 Task: Find connections with filter location Völklingen with filter topic #Industrieswith filter profile language Spanish with filter current company Ather Energy with filter school Veer Narmad South Gujarat University with filter industry Investment Management with filter service category Business Law with filter keywords title Life Coach
Action: Mouse moved to (571, 76)
Screenshot: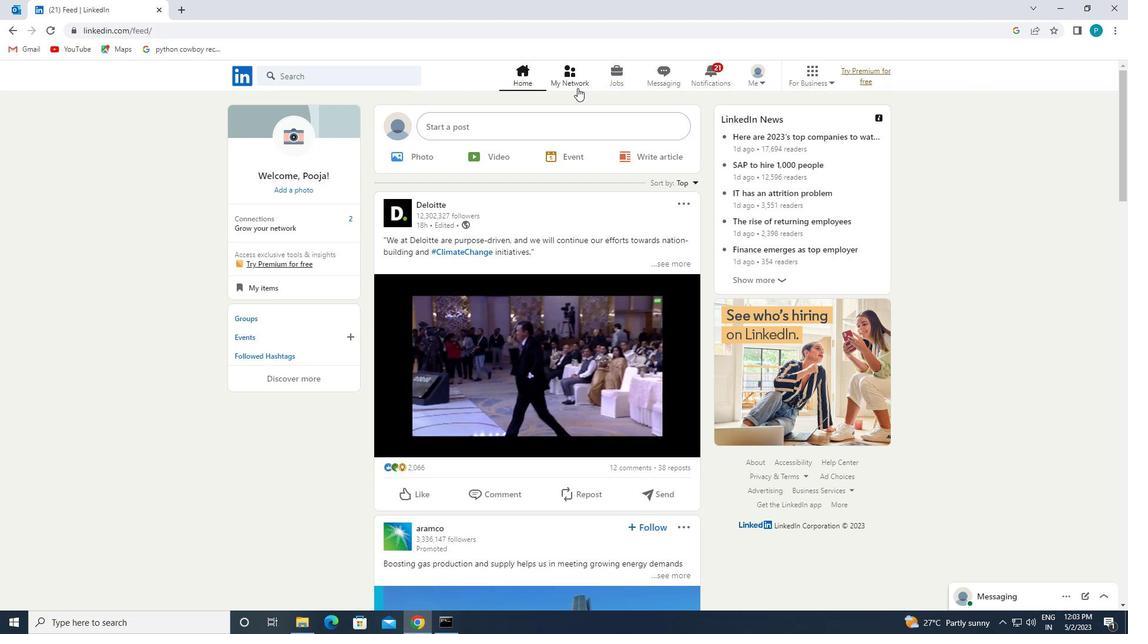 
Action: Mouse pressed left at (571, 76)
Screenshot: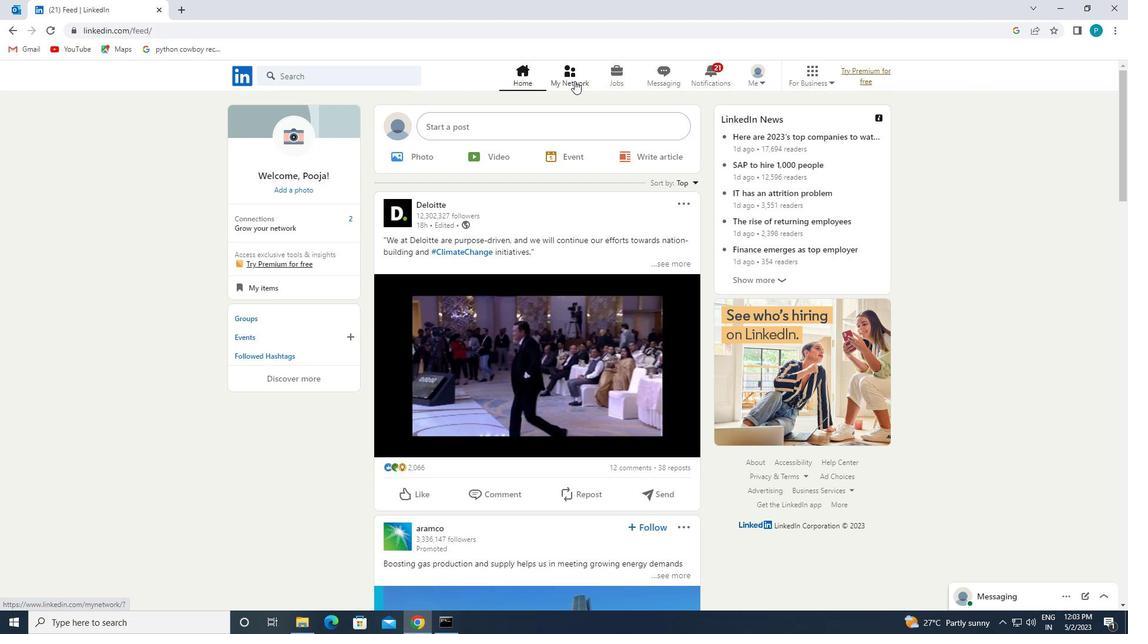
Action: Mouse moved to (338, 134)
Screenshot: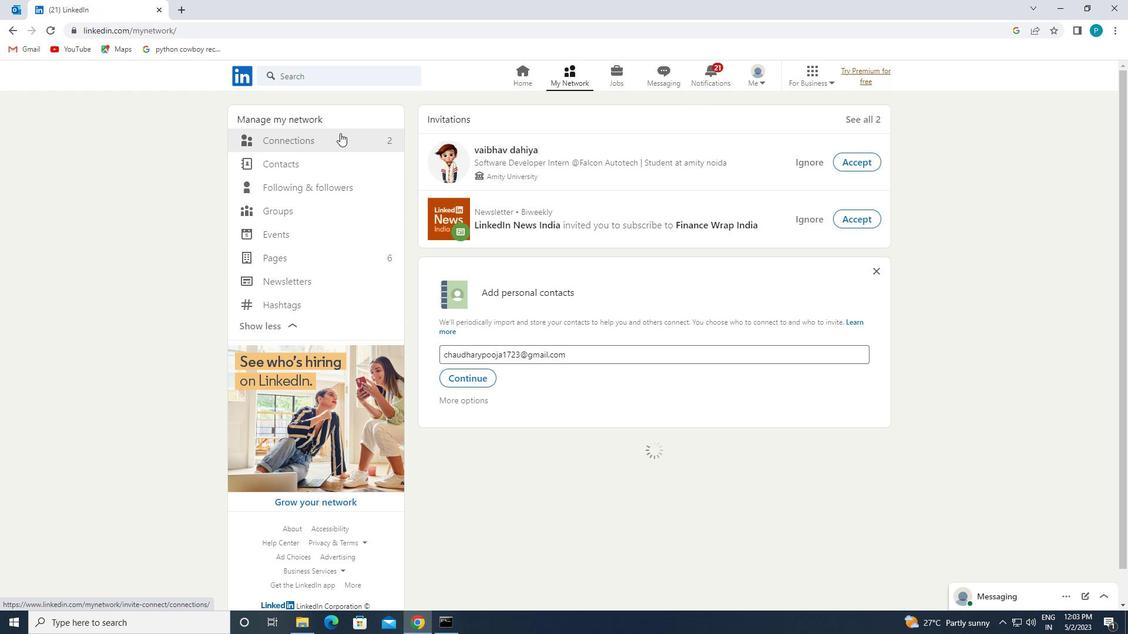 
Action: Mouse pressed left at (338, 134)
Screenshot: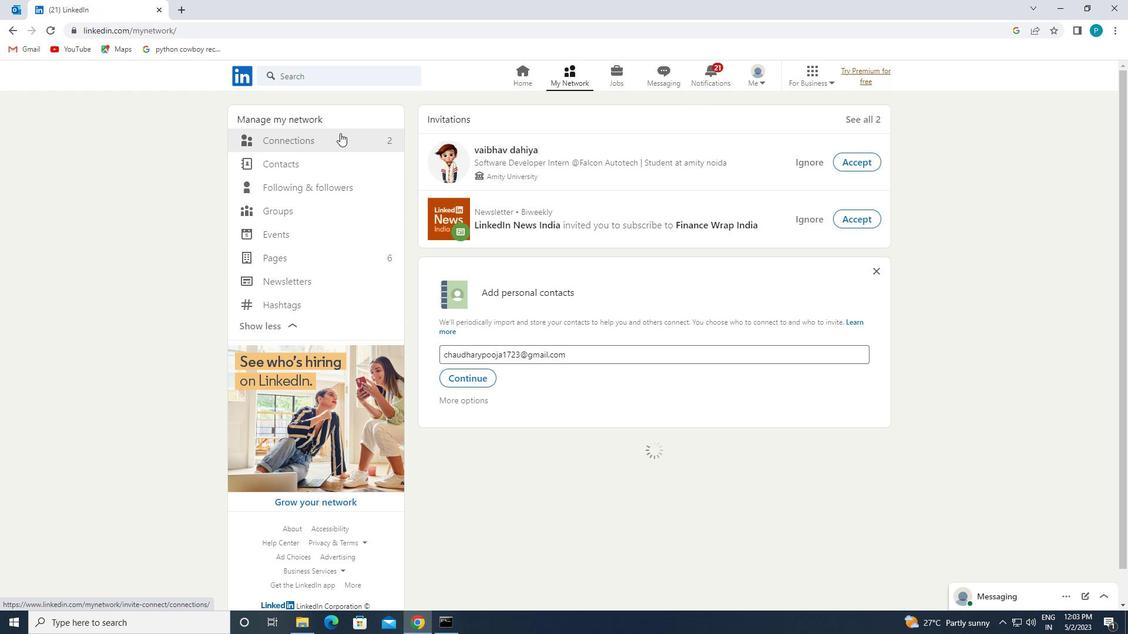 
Action: Mouse moved to (677, 146)
Screenshot: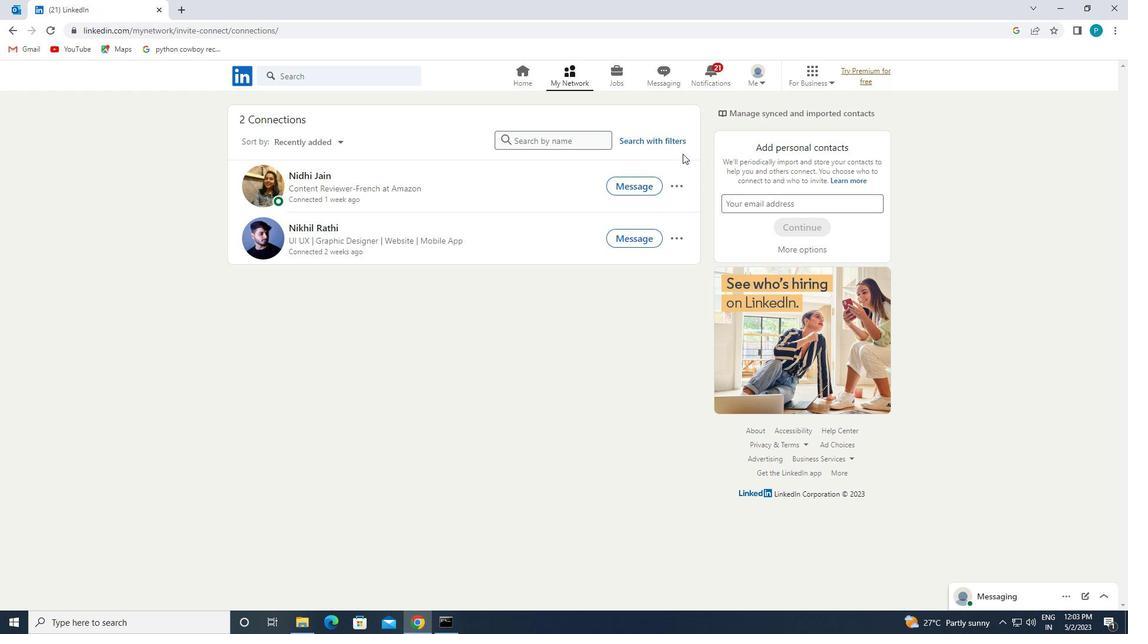 
Action: Mouse pressed left at (677, 146)
Screenshot: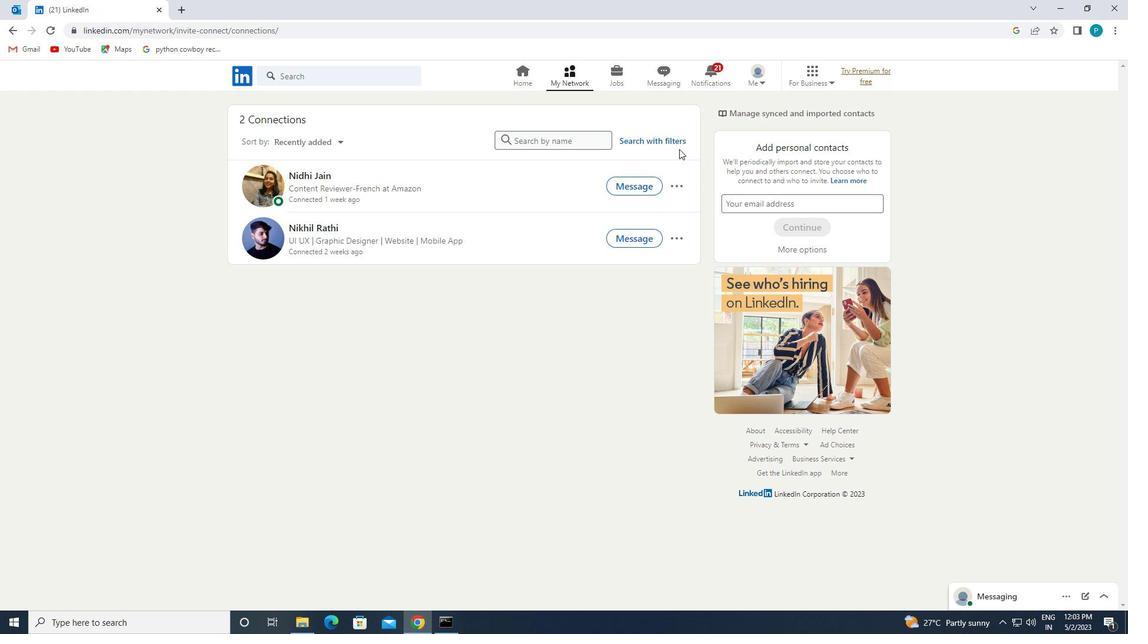 
Action: Mouse moved to (600, 115)
Screenshot: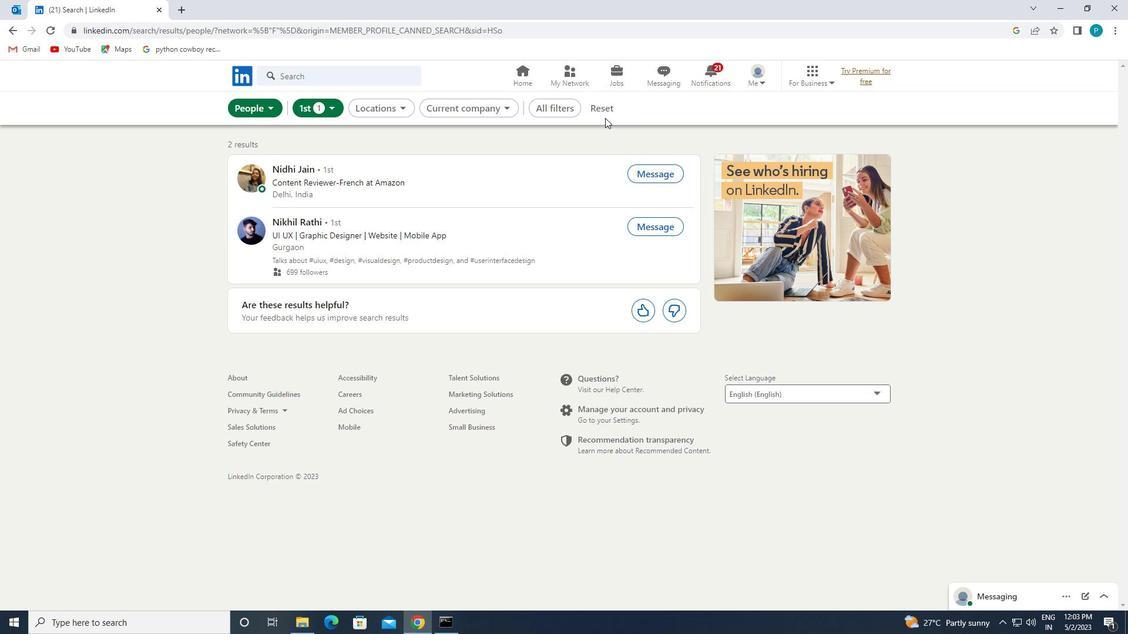 
Action: Mouse pressed left at (600, 115)
Screenshot: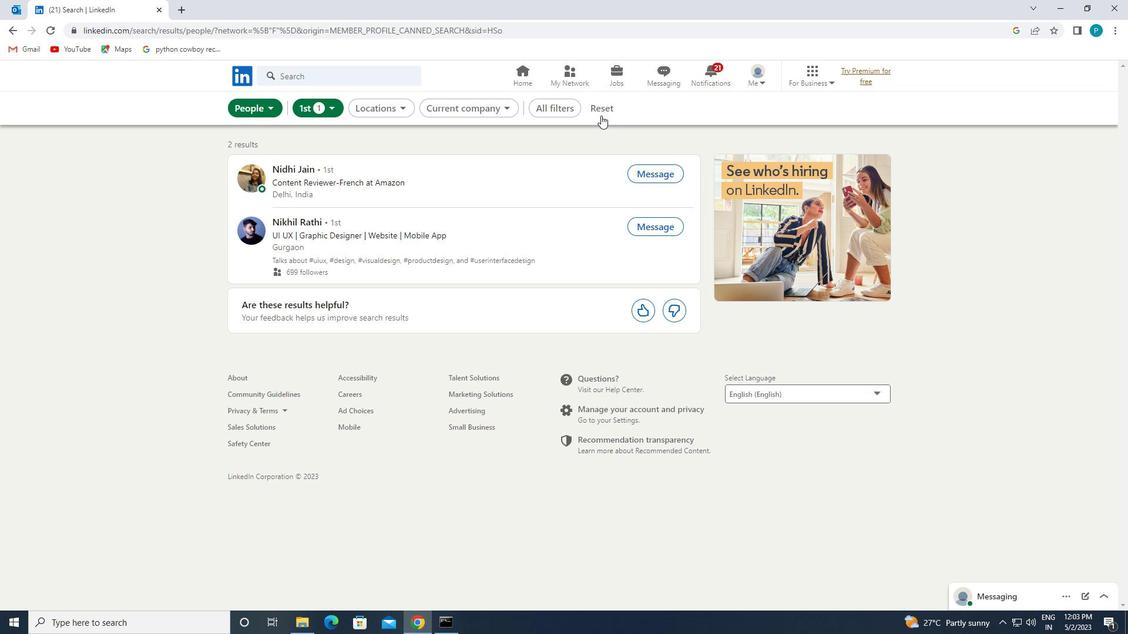 
Action: Mouse moved to (565, 107)
Screenshot: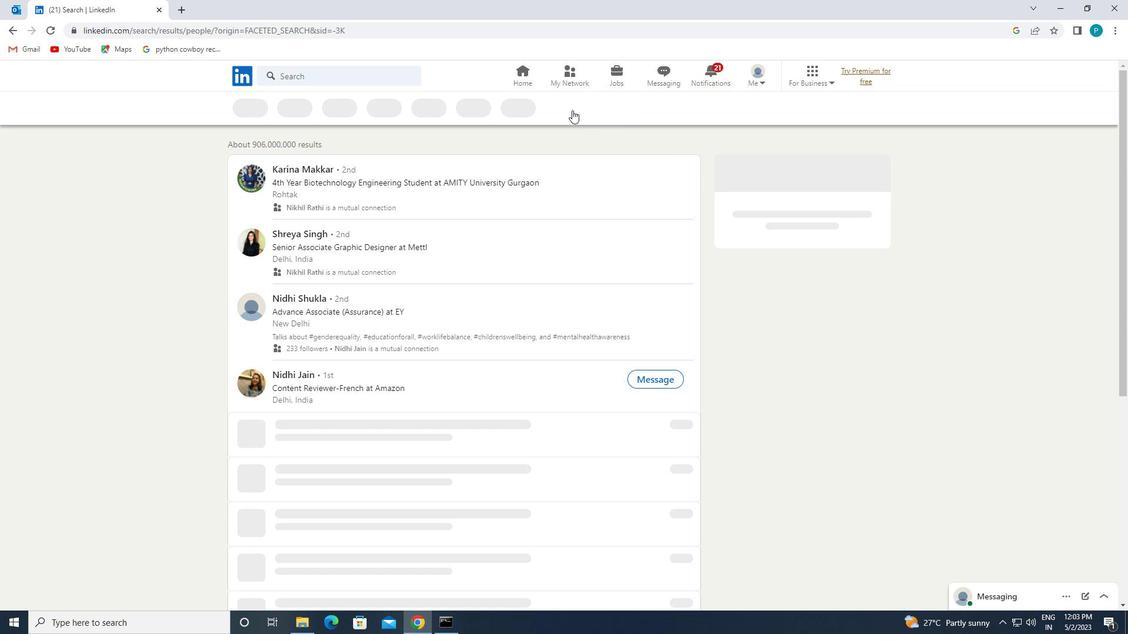 
Action: Mouse pressed left at (565, 107)
Screenshot: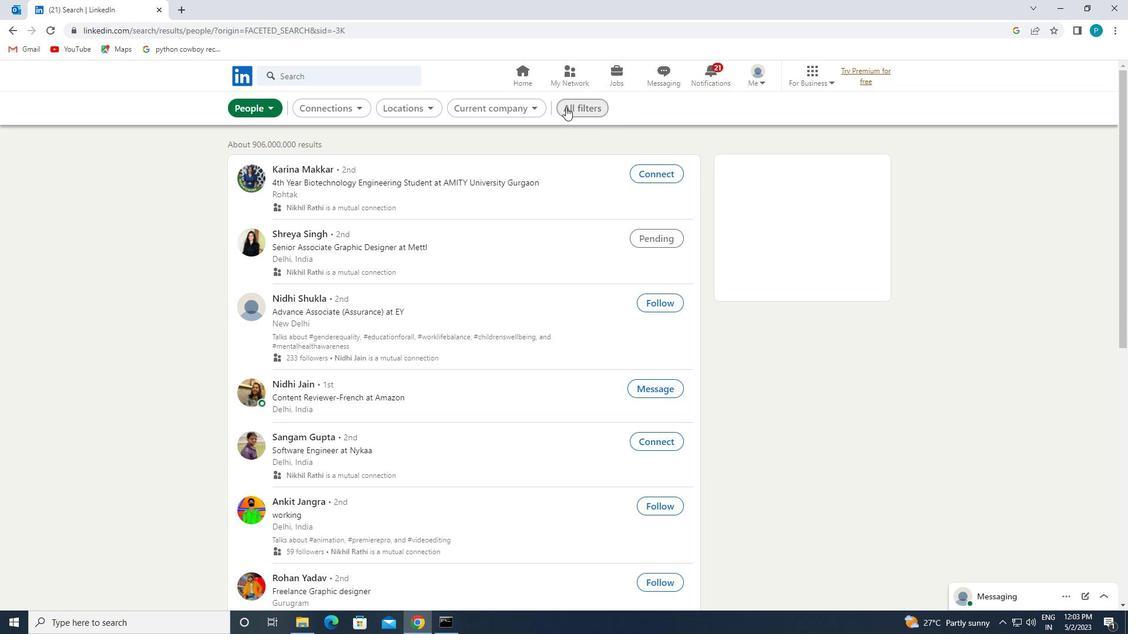 
Action: Mouse moved to (794, 226)
Screenshot: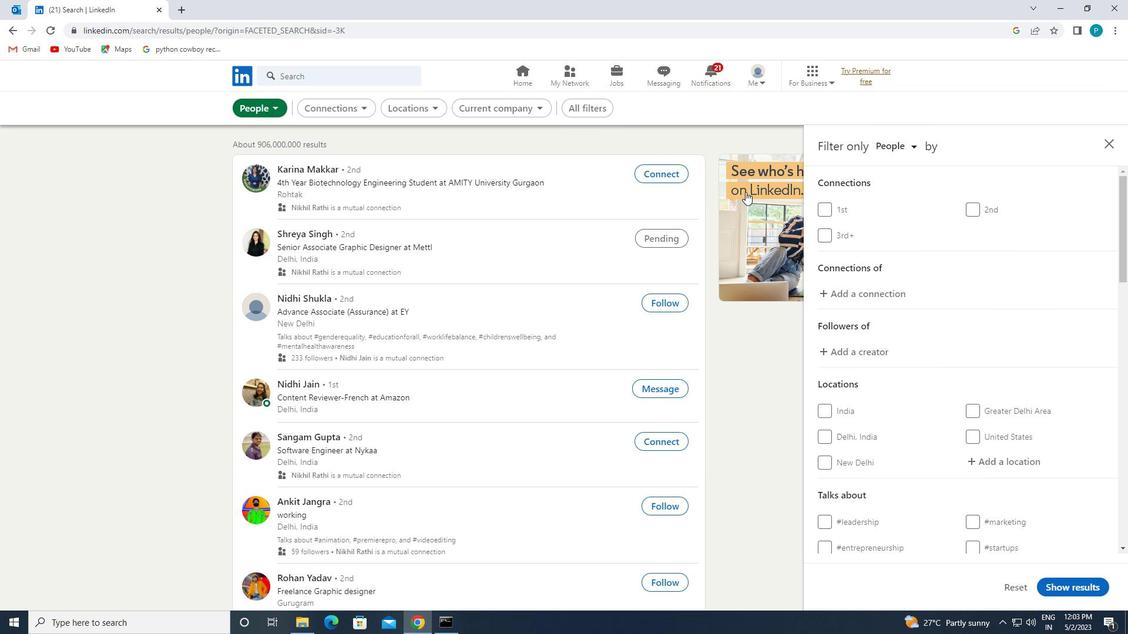 
Action: Mouse scrolled (794, 225) with delta (0, 0)
Screenshot: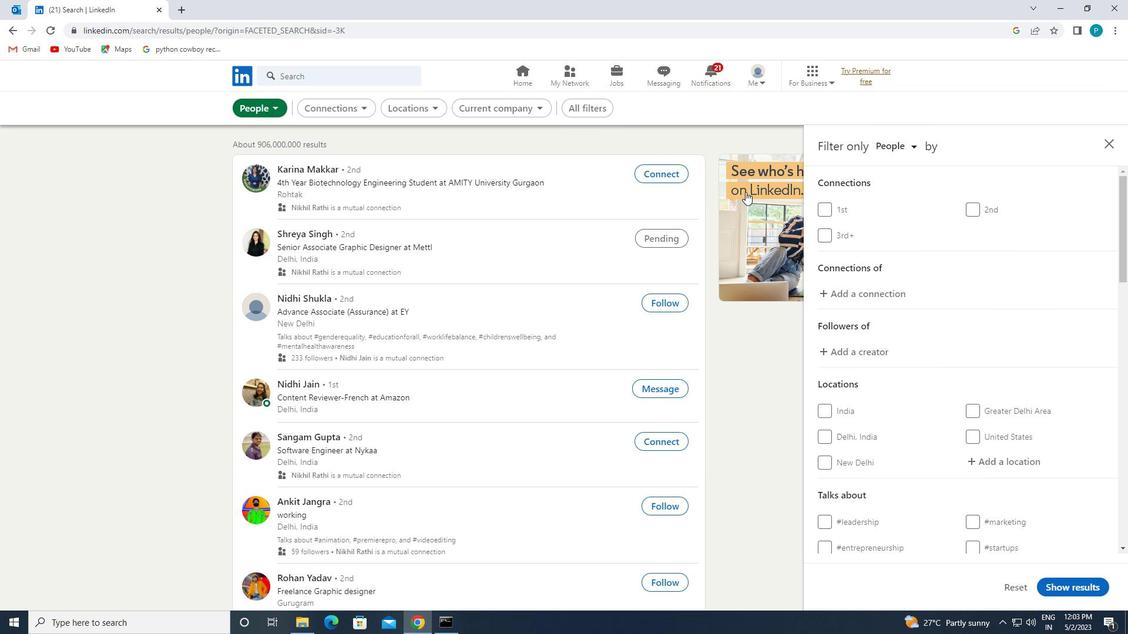 
Action: Mouse moved to (877, 307)
Screenshot: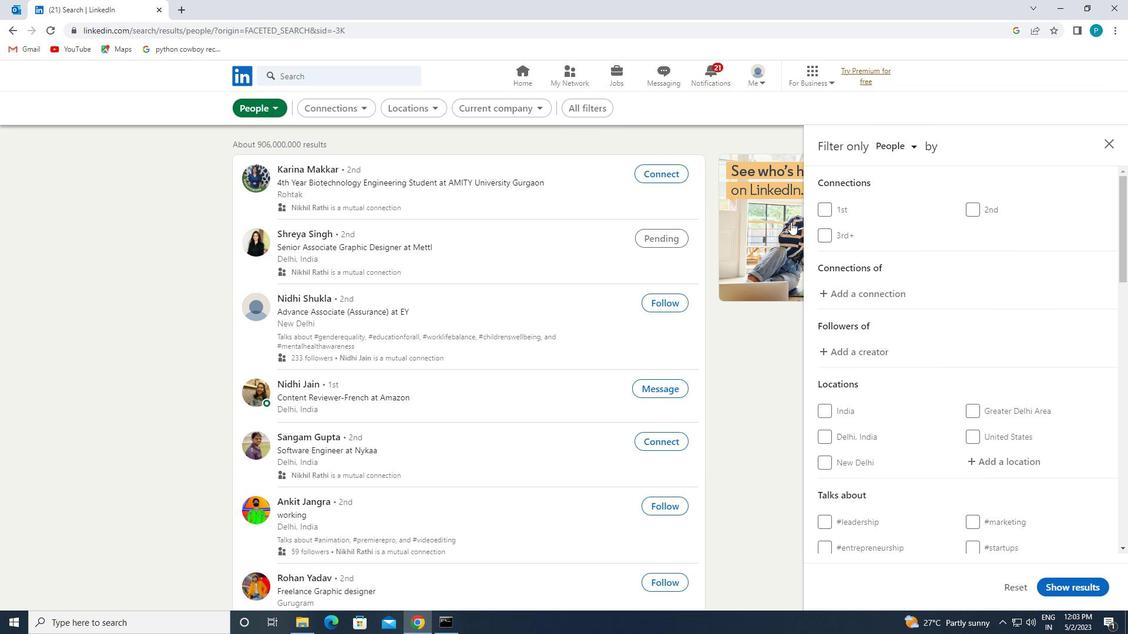 
Action: Mouse scrolled (877, 306) with delta (0, 0)
Screenshot: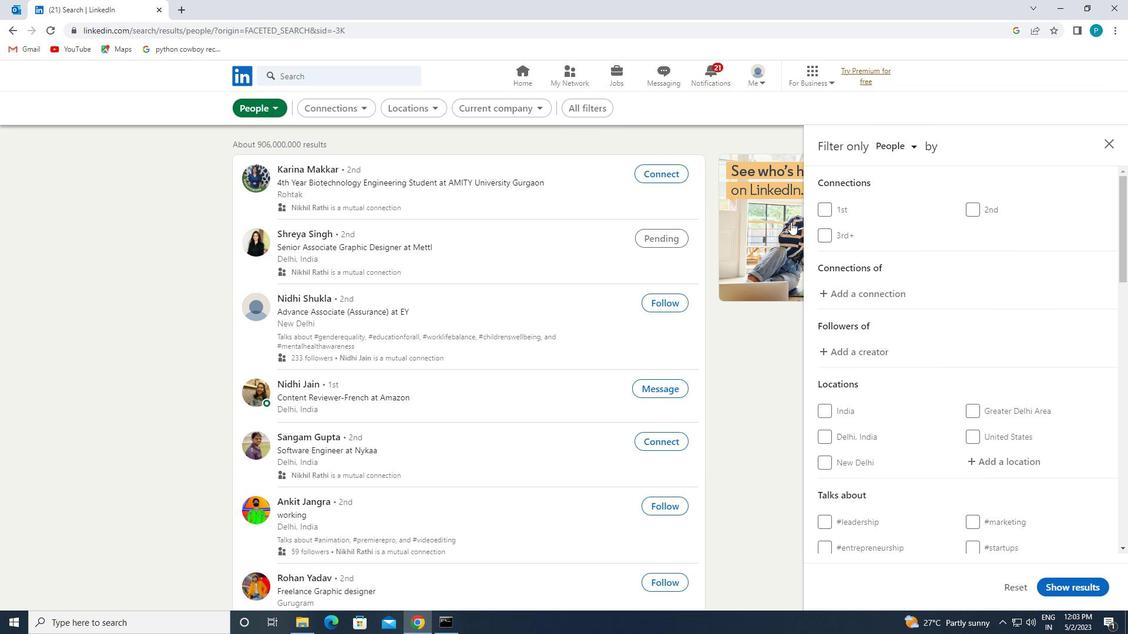 
Action: Mouse moved to (985, 404)
Screenshot: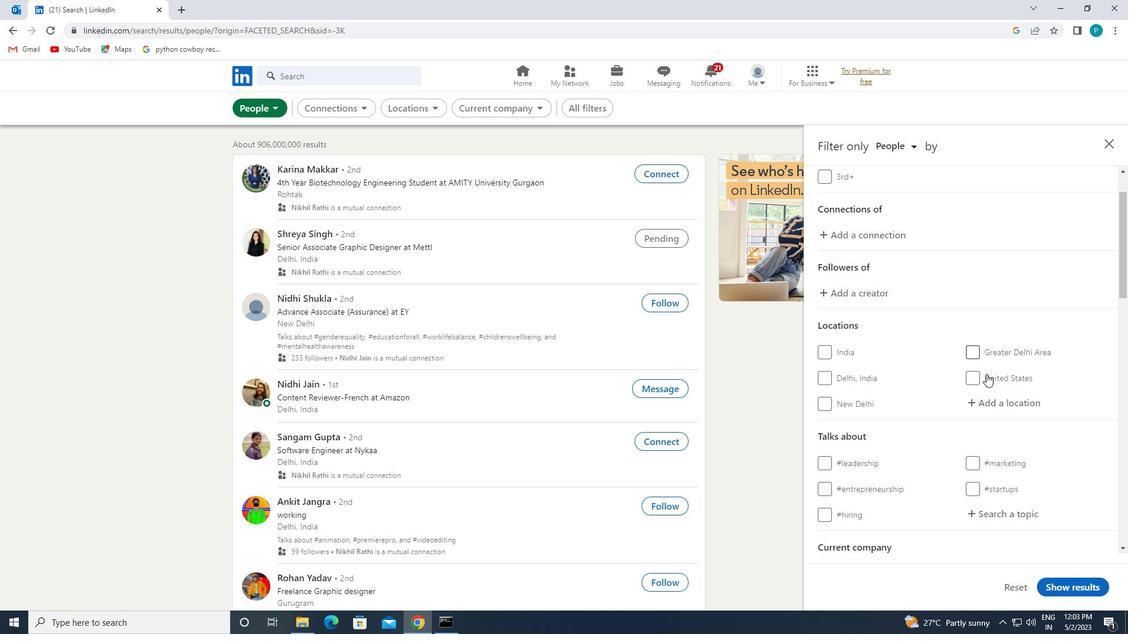 
Action: Mouse pressed left at (985, 404)
Screenshot: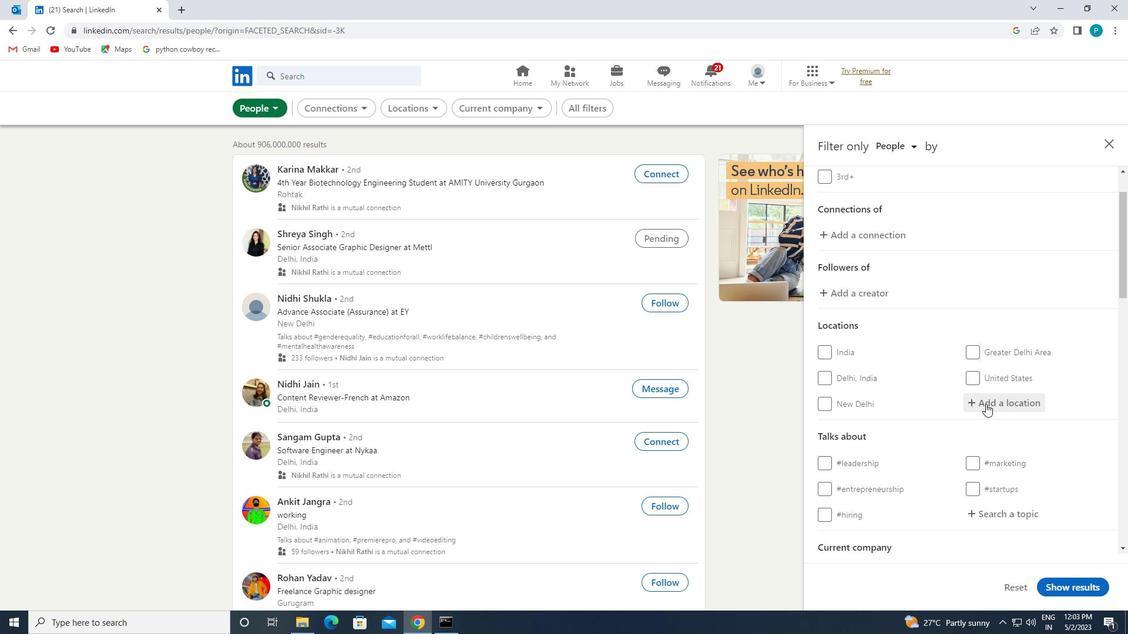 
Action: Key pressed <Key.caps_lock>v<Key.caps_lock>oik
Screenshot: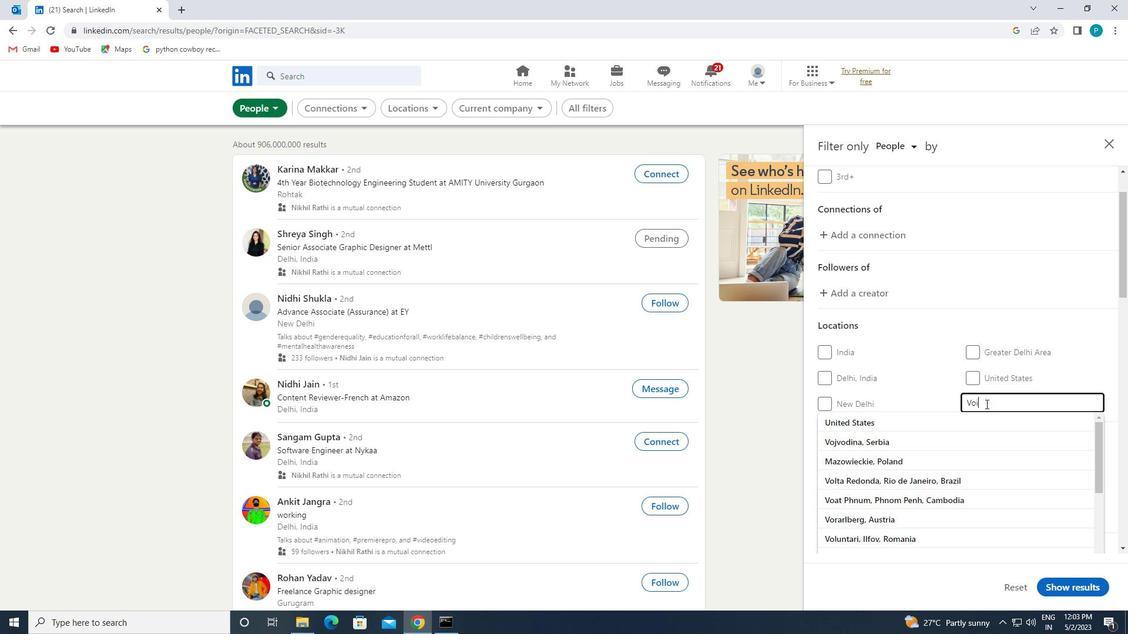 
Action: Mouse moved to (1015, 408)
Screenshot: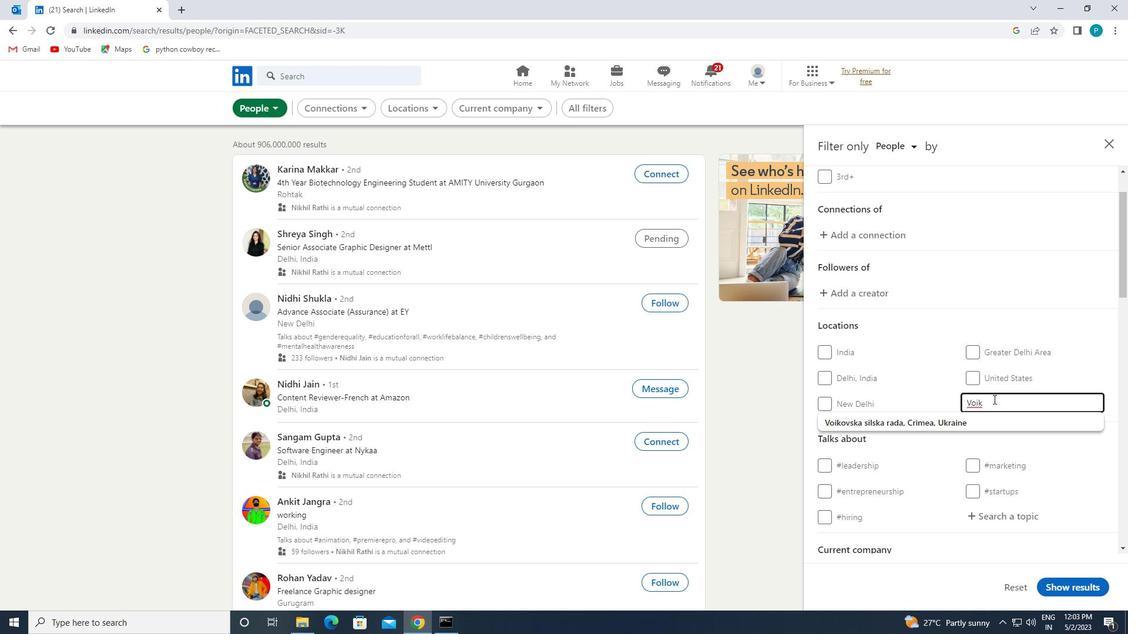 
Action: Key pressed l
Screenshot: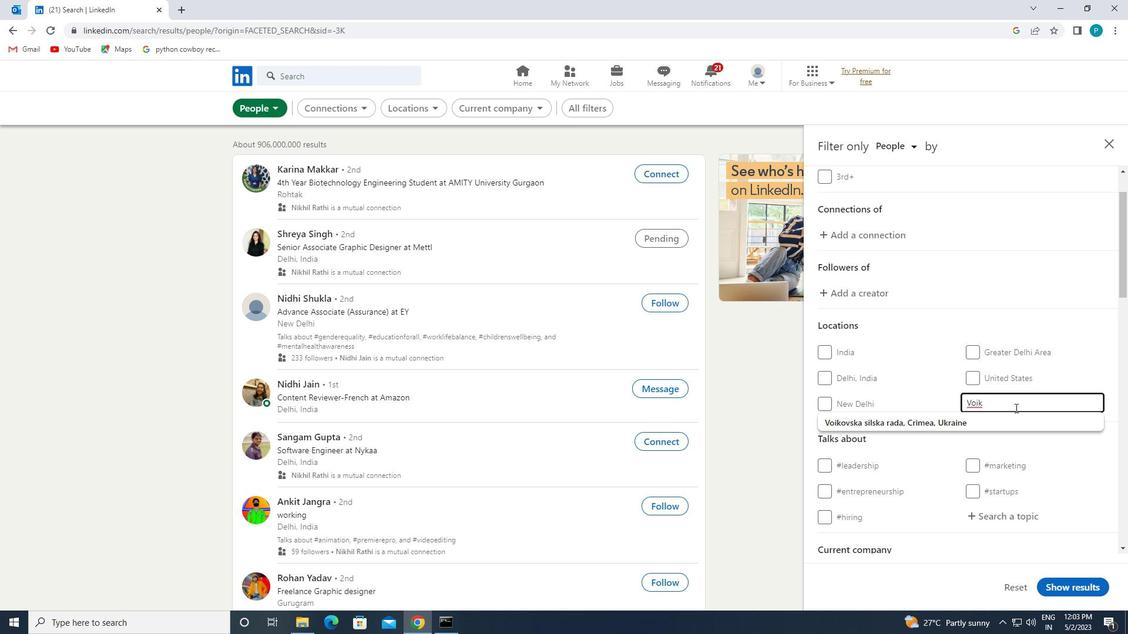 
Action: Mouse moved to (978, 404)
Screenshot: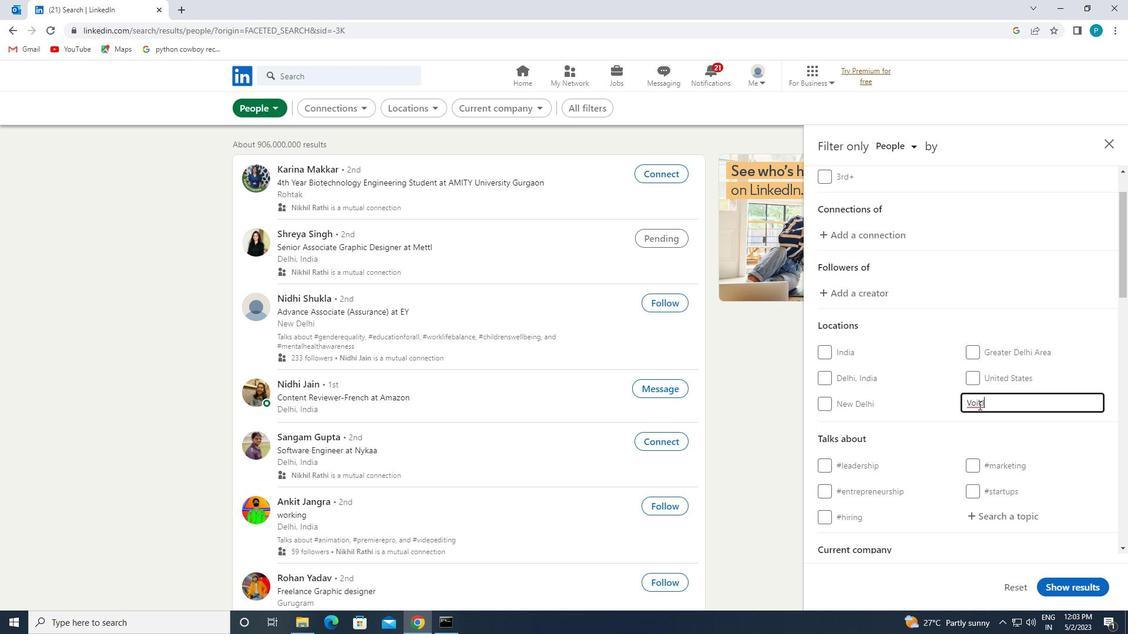 
Action: Mouse pressed left at (978, 404)
Screenshot: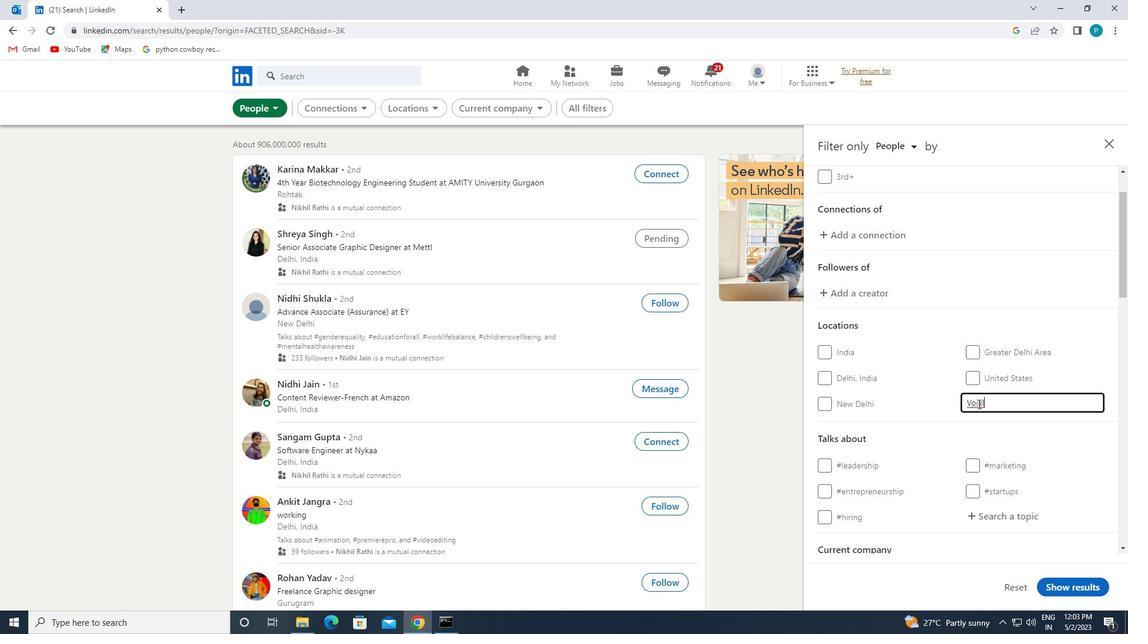 
Action: Key pressed <Key.backspace>l
Screenshot: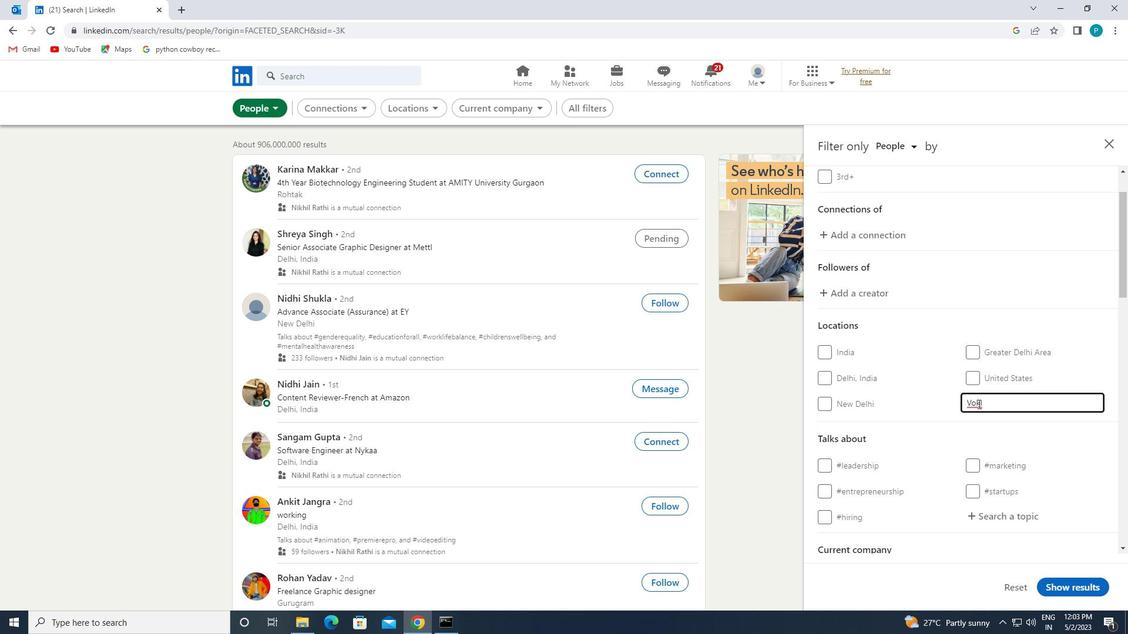 
Action: Mouse moved to (981, 424)
Screenshot: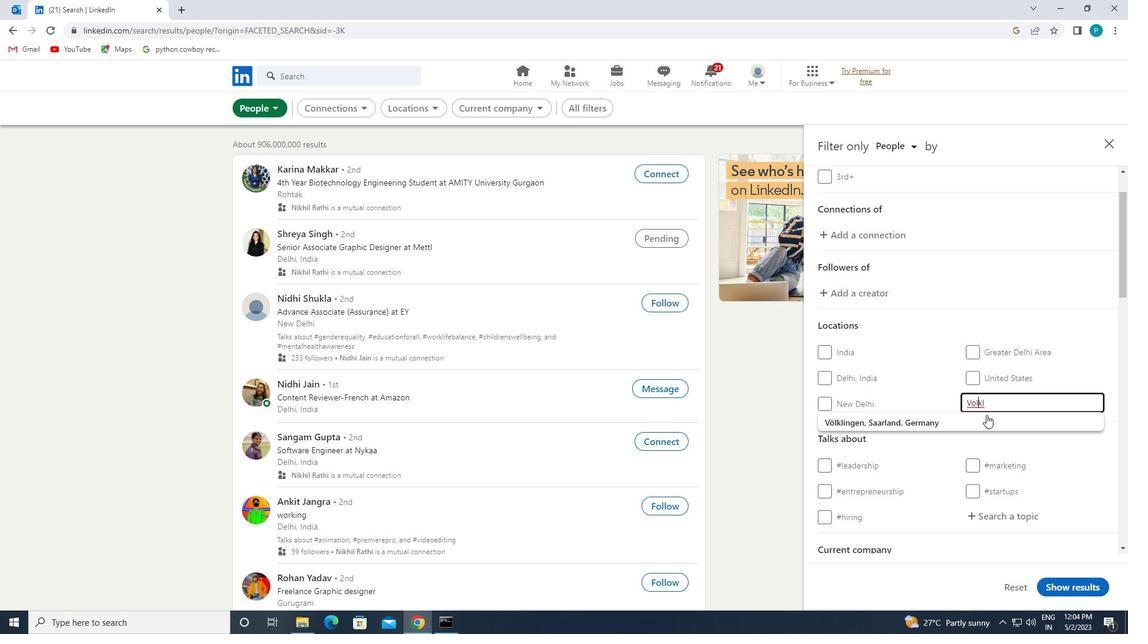 
Action: Mouse pressed left at (981, 424)
Screenshot: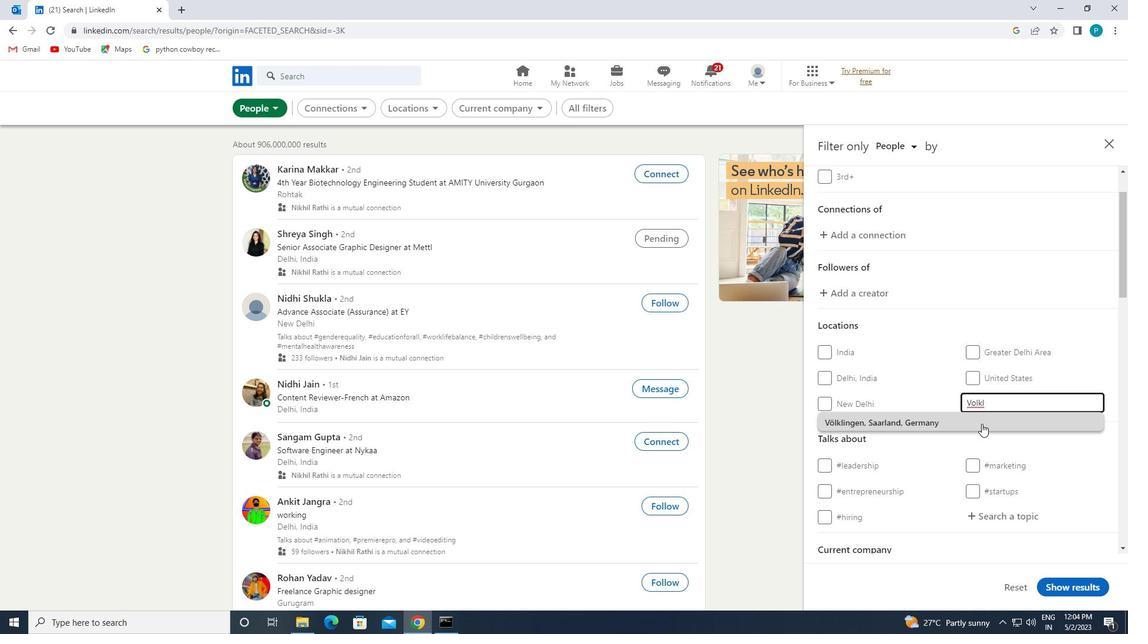 
Action: Mouse scrolled (981, 423) with delta (0, 0)
Screenshot: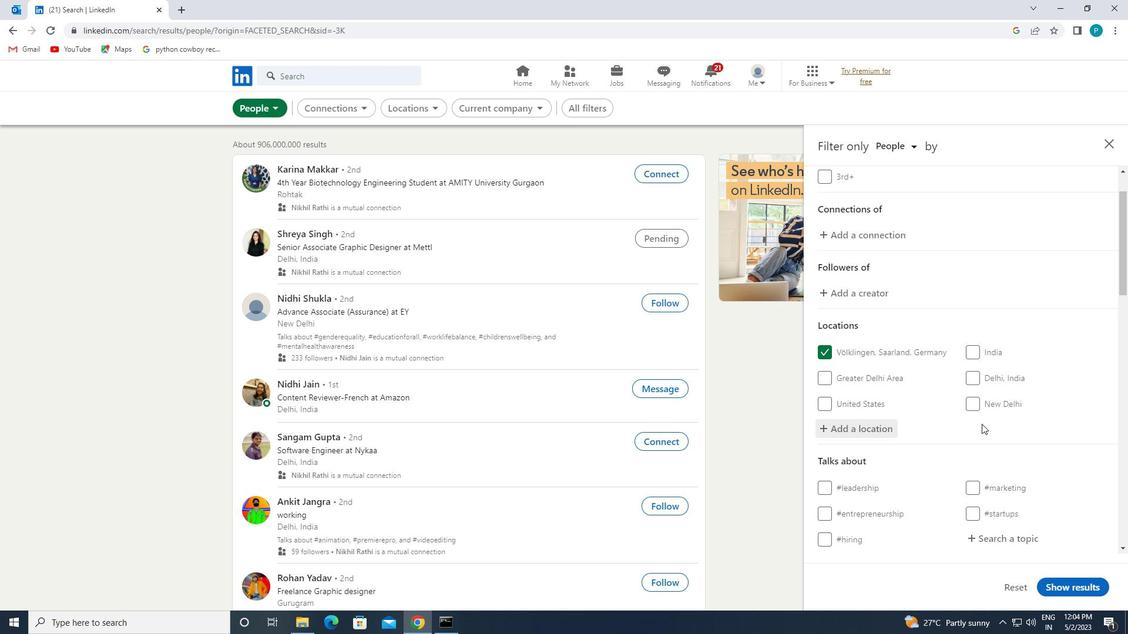 
Action: Mouse scrolled (981, 423) with delta (0, 0)
Screenshot: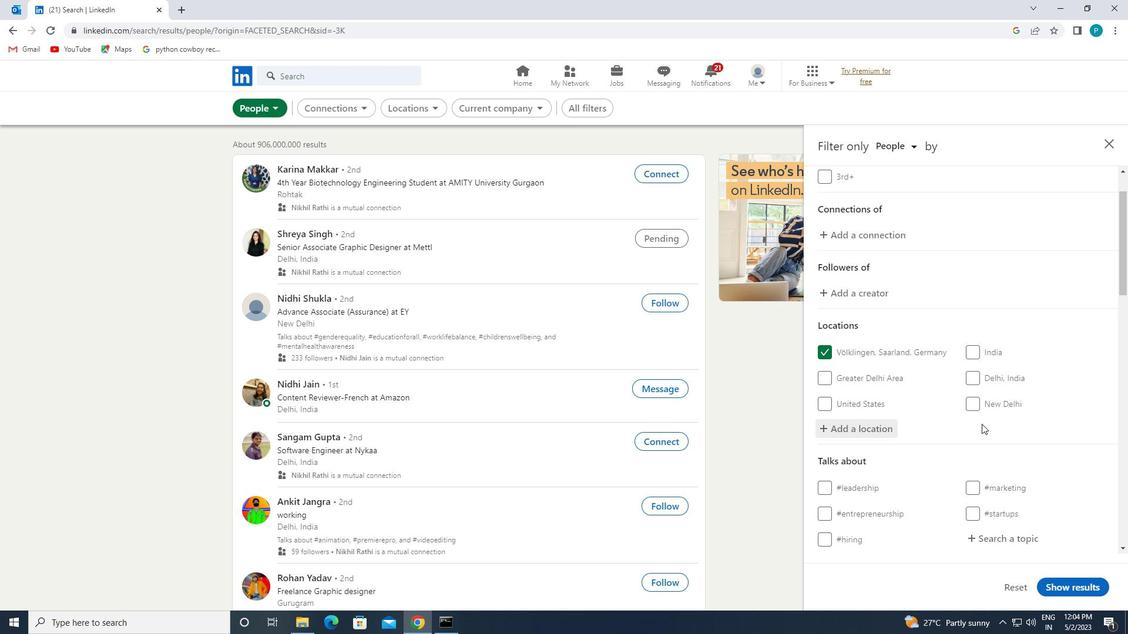 
Action: Mouse moved to (981, 420)
Screenshot: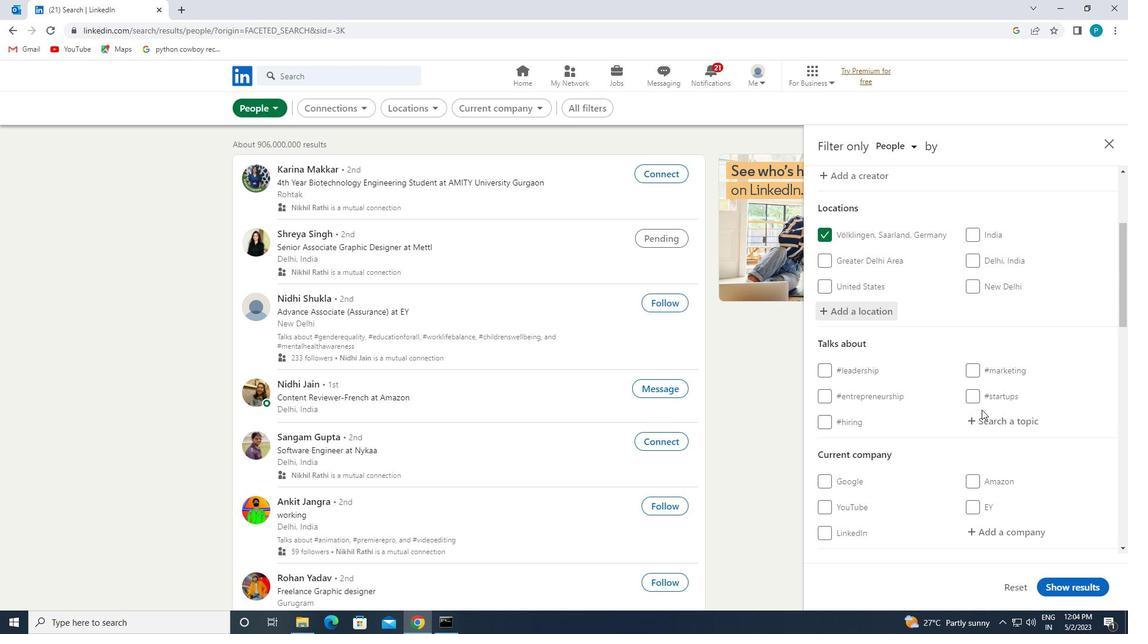 
Action: Mouse pressed left at (981, 420)
Screenshot: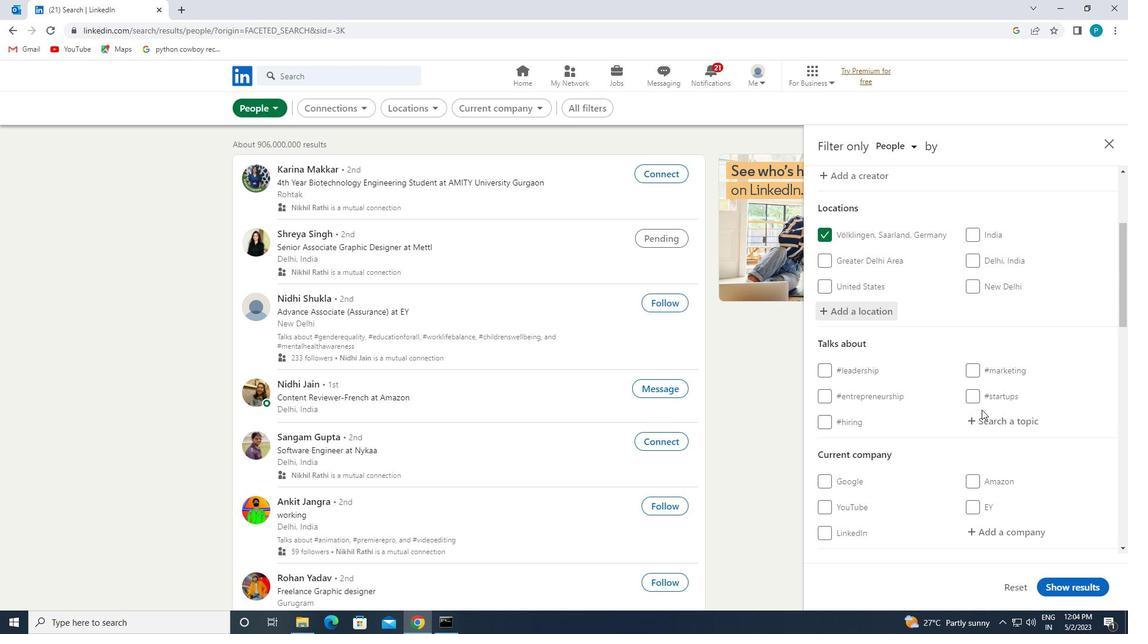 
Action: Mouse moved to (980, 422)
Screenshot: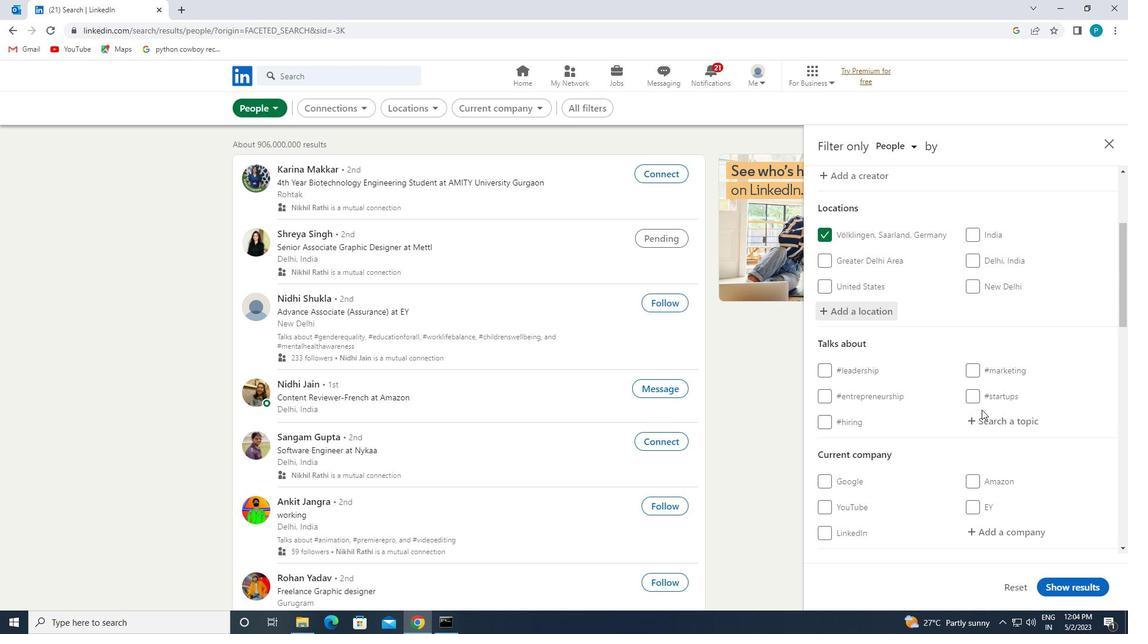 
Action: Key pressed <Key.shift><Key.shift><Key.shift><Key.shift>#<Key.caps_lock>I<Key.caps_lock>NDUSTRIES
Screenshot: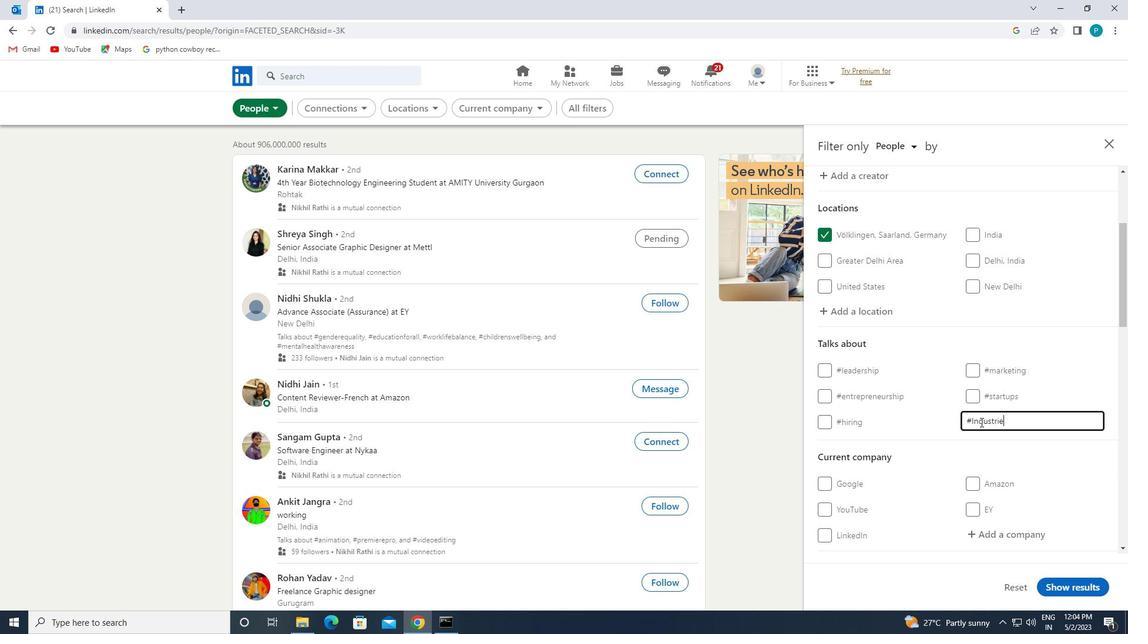 
Action: Mouse moved to (980, 423)
Screenshot: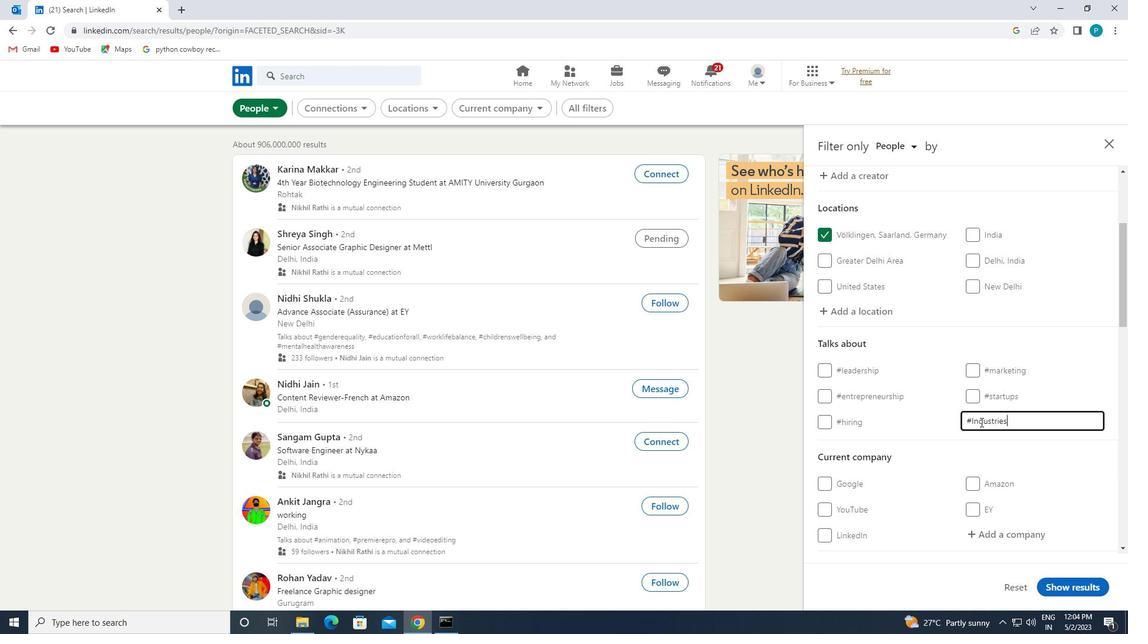 
Action: Mouse scrolled (980, 423) with delta (0, 0)
Screenshot: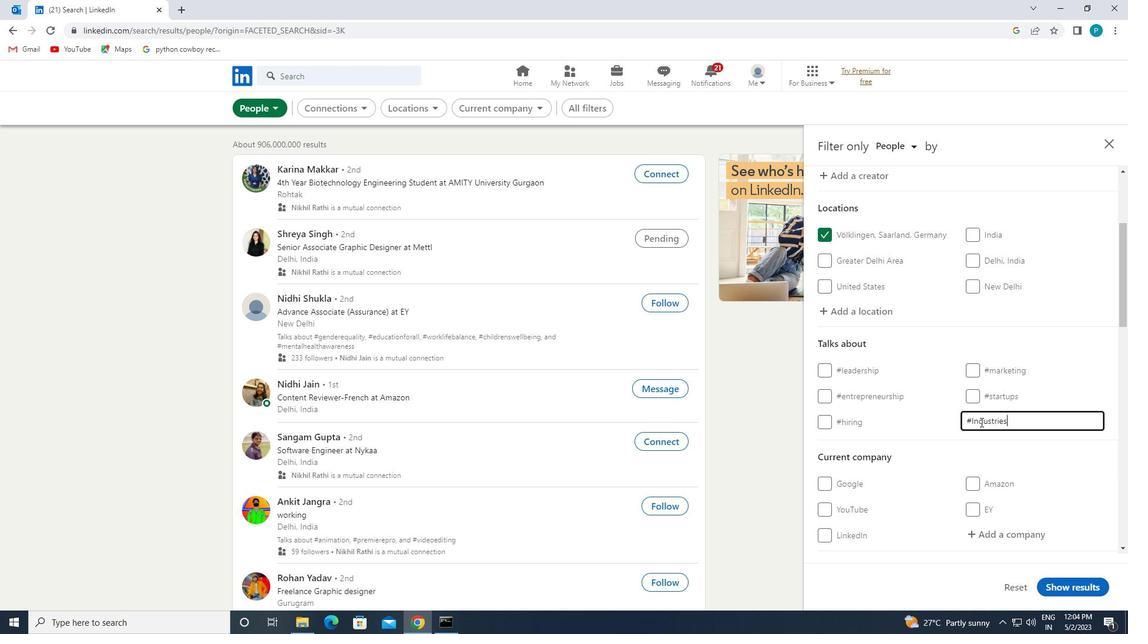 
Action: Mouse moved to (979, 425)
Screenshot: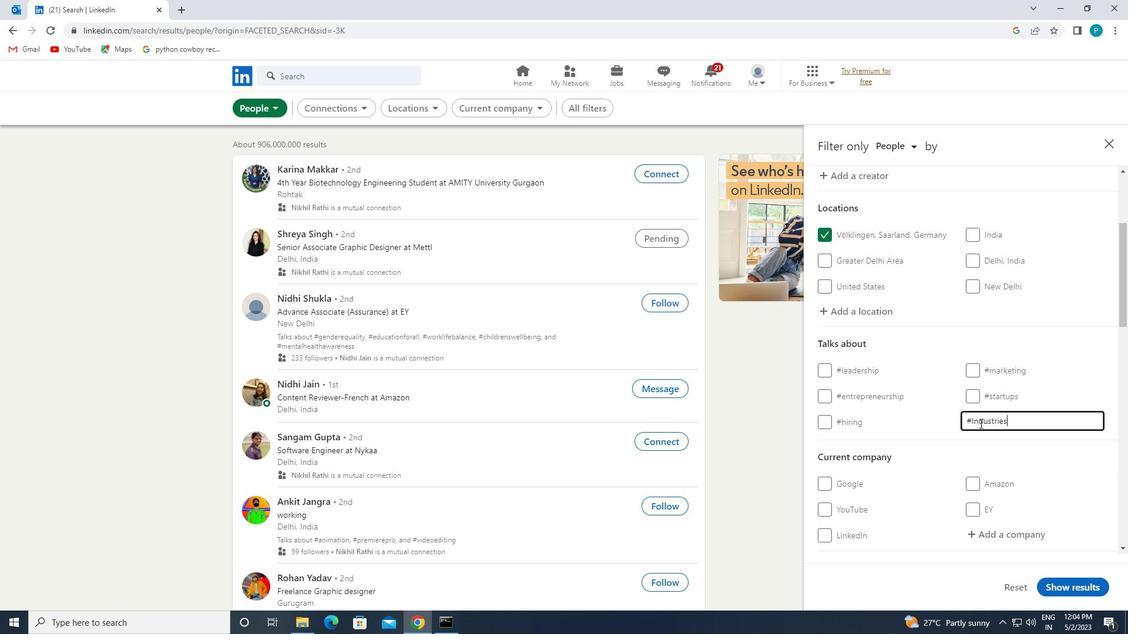 
Action: Mouse scrolled (979, 424) with delta (0, 0)
Screenshot: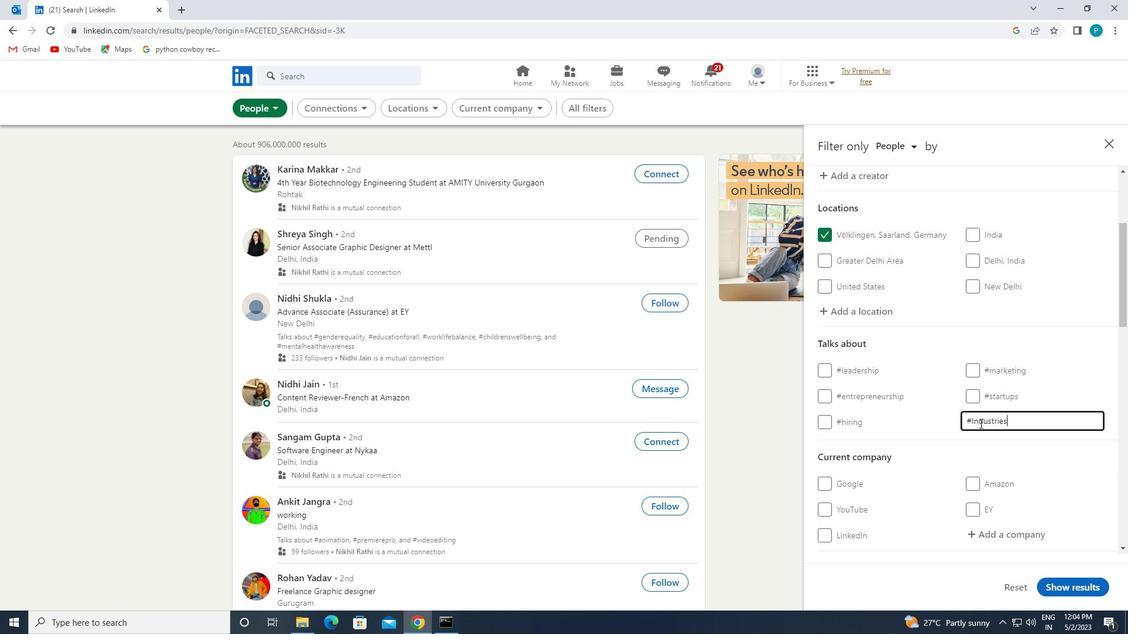 
Action: Mouse moved to (979, 427)
Screenshot: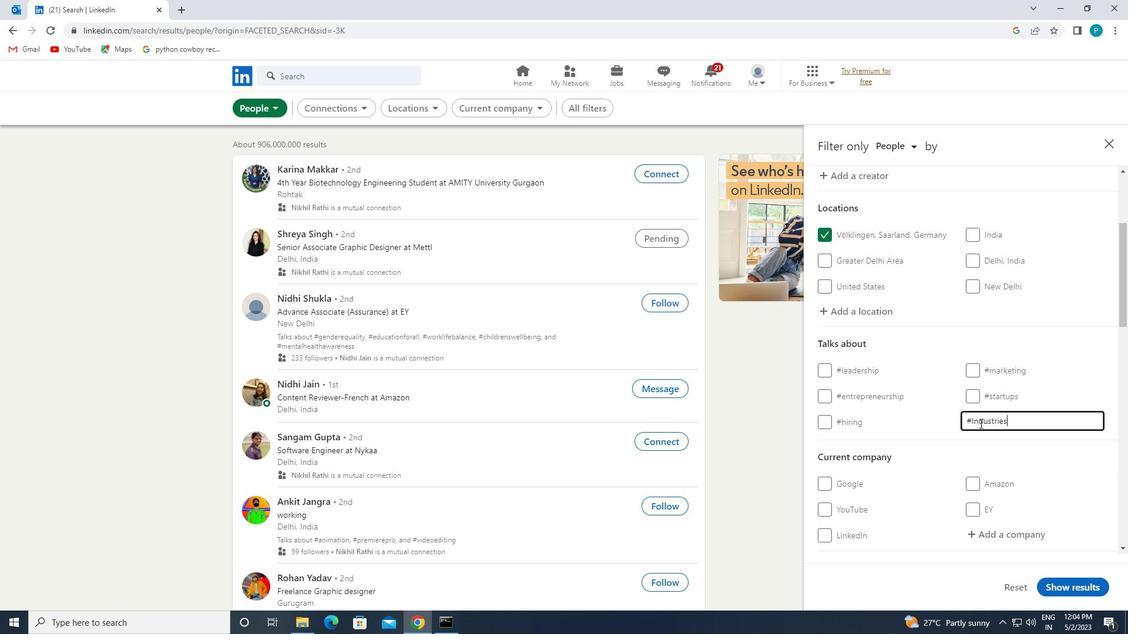 
Action: Mouse scrolled (979, 426) with delta (0, 0)
Screenshot: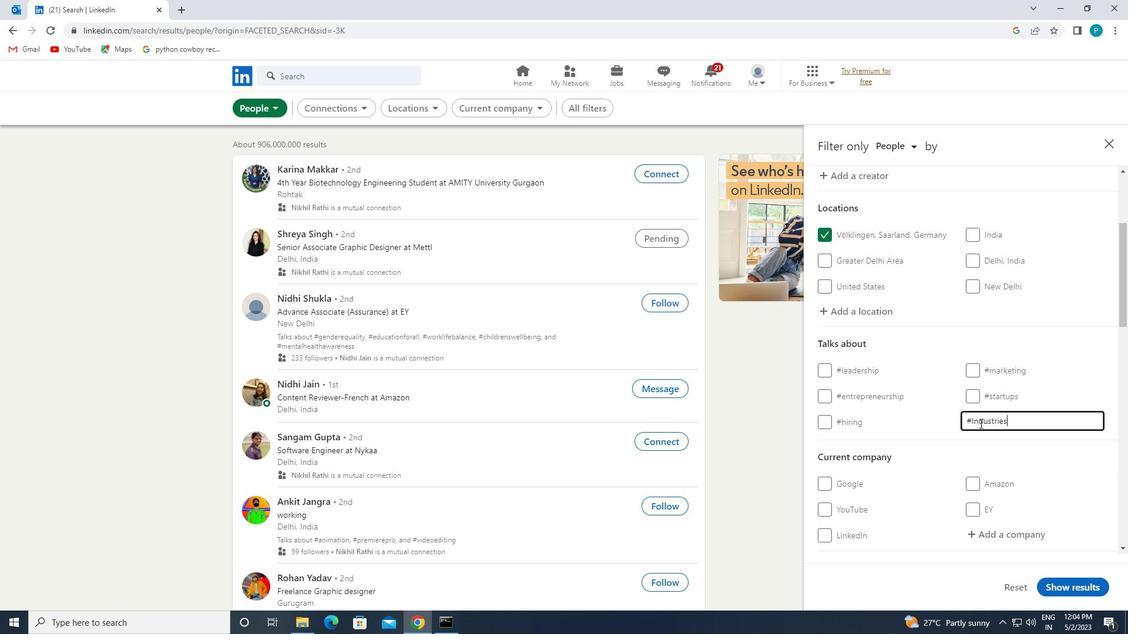 
Action: Mouse moved to (973, 430)
Screenshot: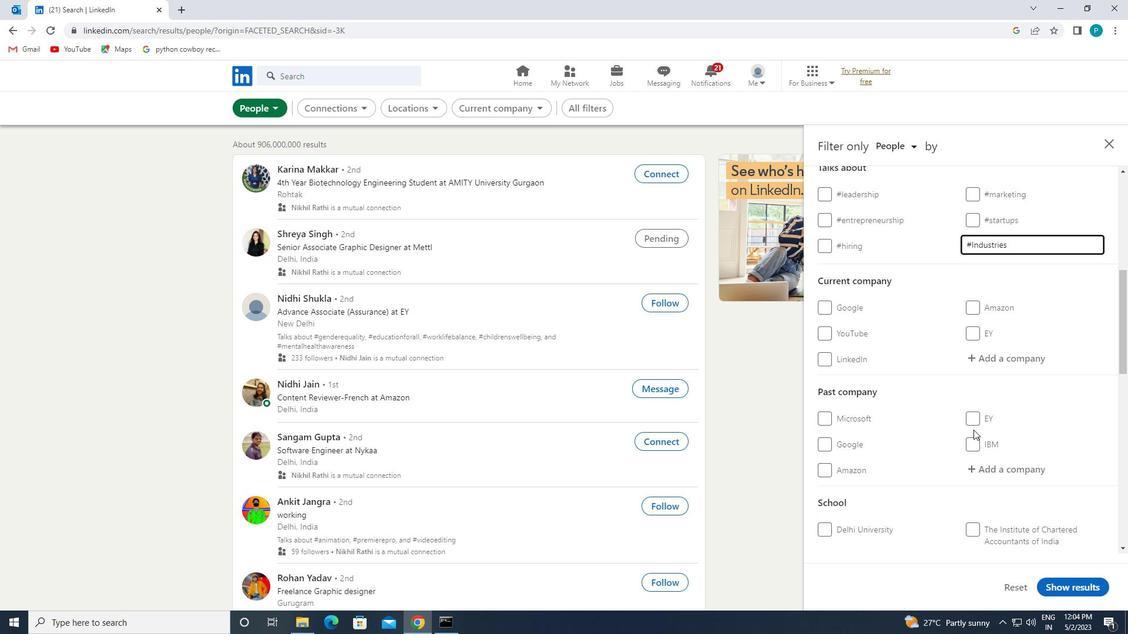 
Action: Mouse scrolled (973, 430) with delta (0, 0)
Screenshot: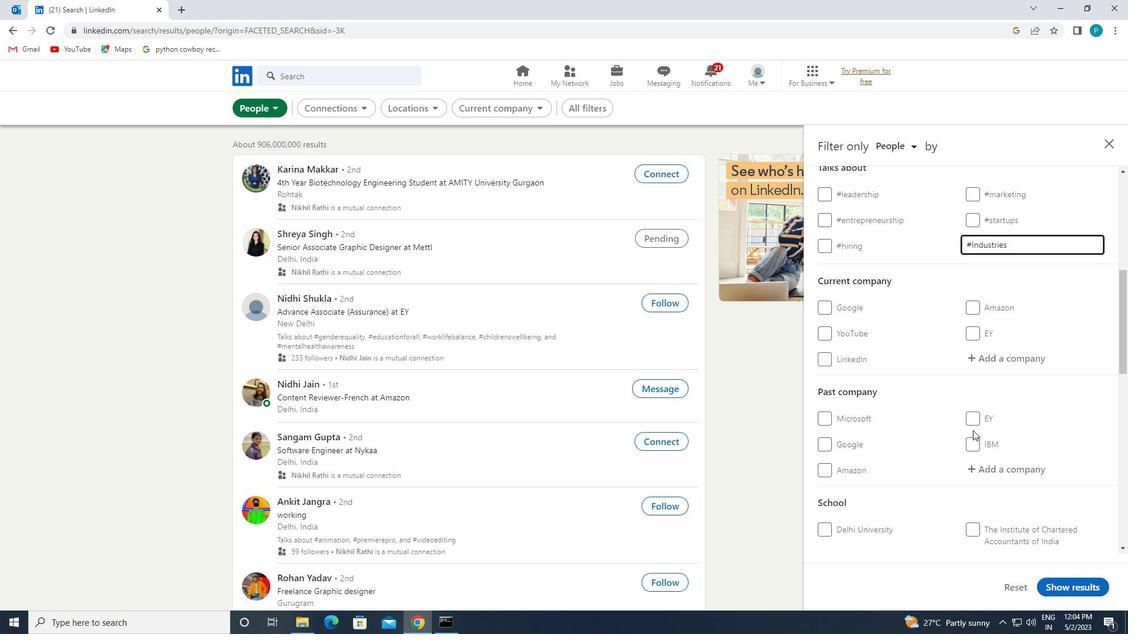 
Action: Mouse scrolled (973, 430) with delta (0, 0)
Screenshot: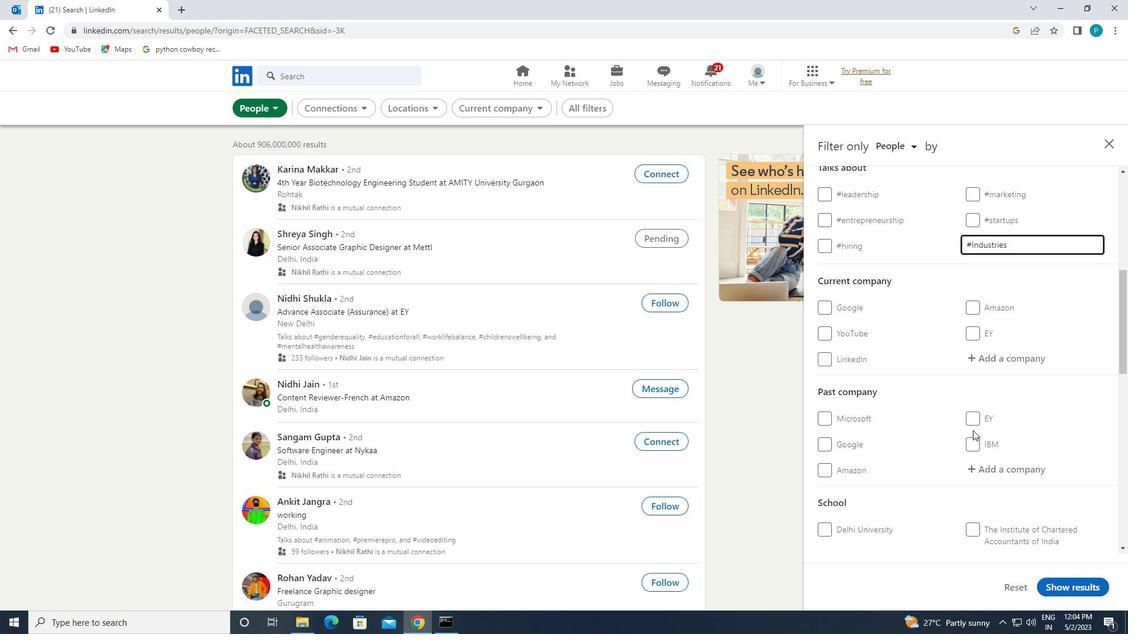 
Action: Mouse scrolled (973, 430) with delta (0, 0)
Screenshot: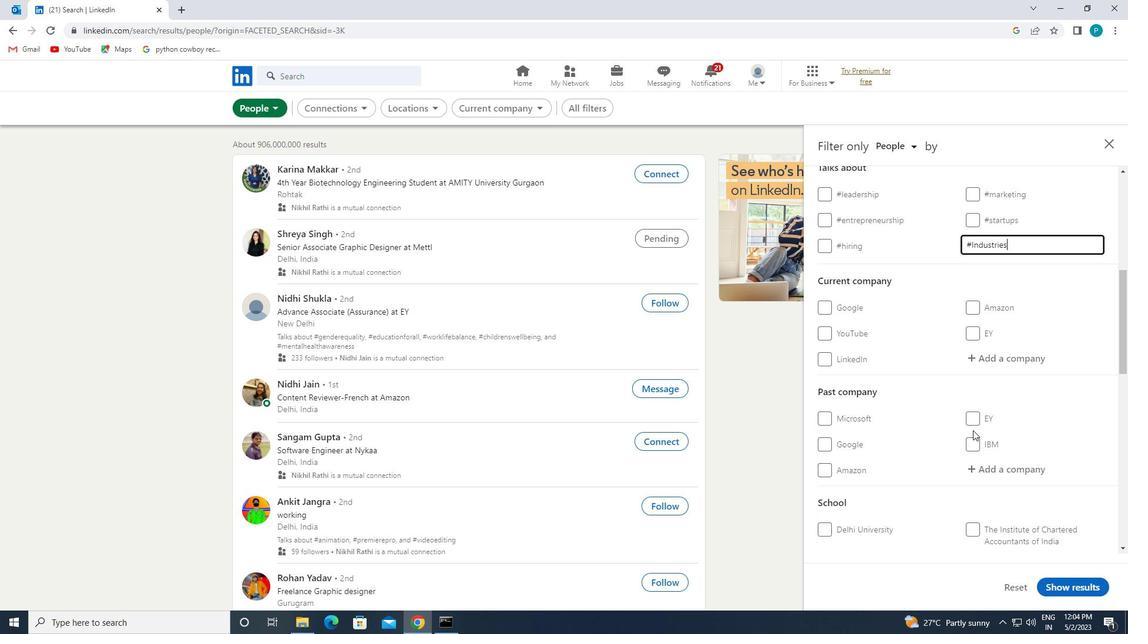 
Action: Mouse moved to (906, 460)
Screenshot: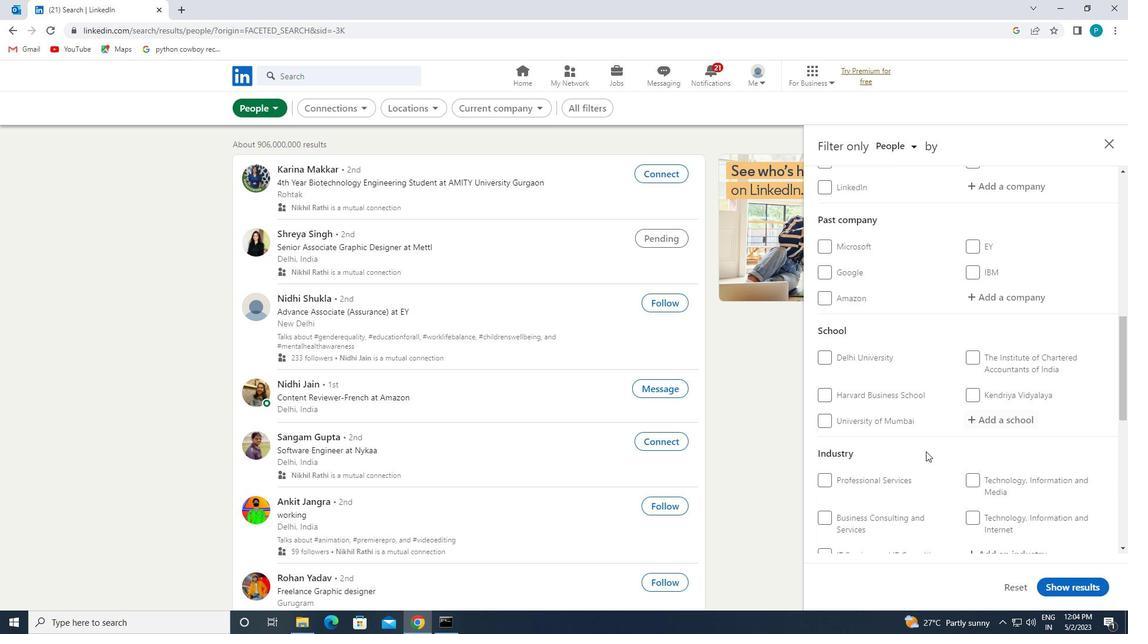 
Action: Mouse scrolled (906, 460) with delta (0, 0)
Screenshot: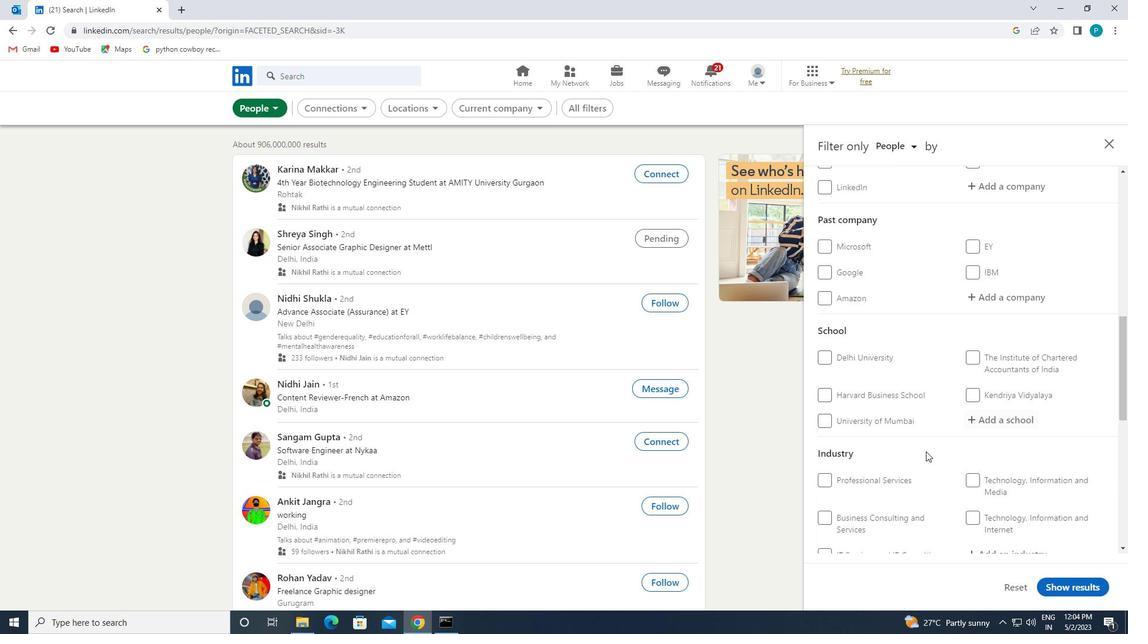 
Action: Mouse scrolled (906, 460) with delta (0, 0)
Screenshot: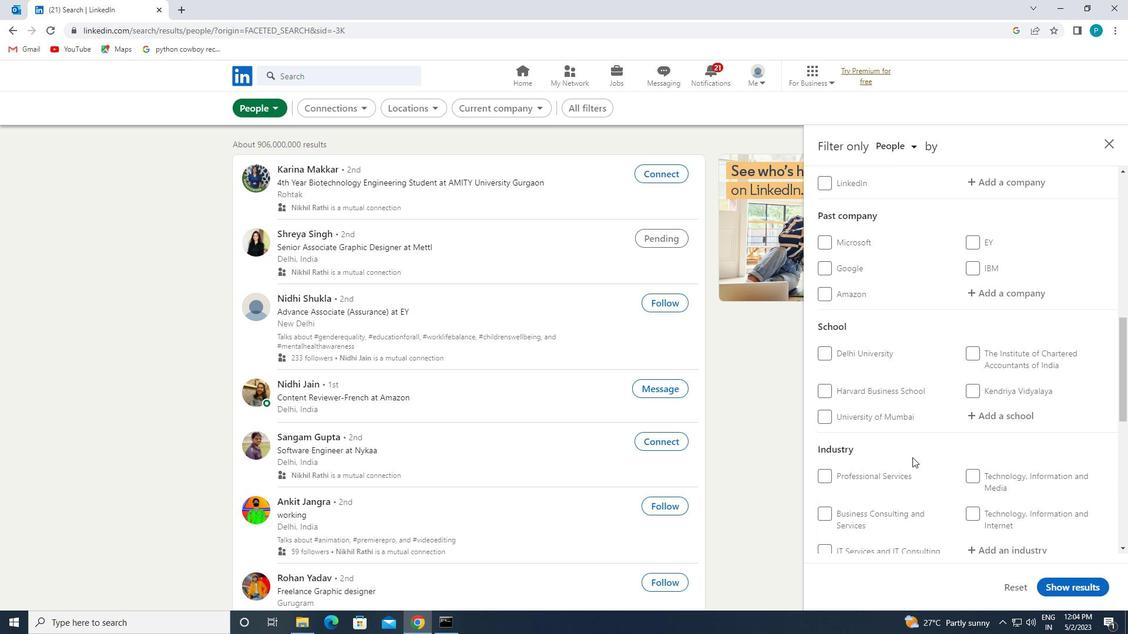 
Action: Mouse moved to (877, 458)
Screenshot: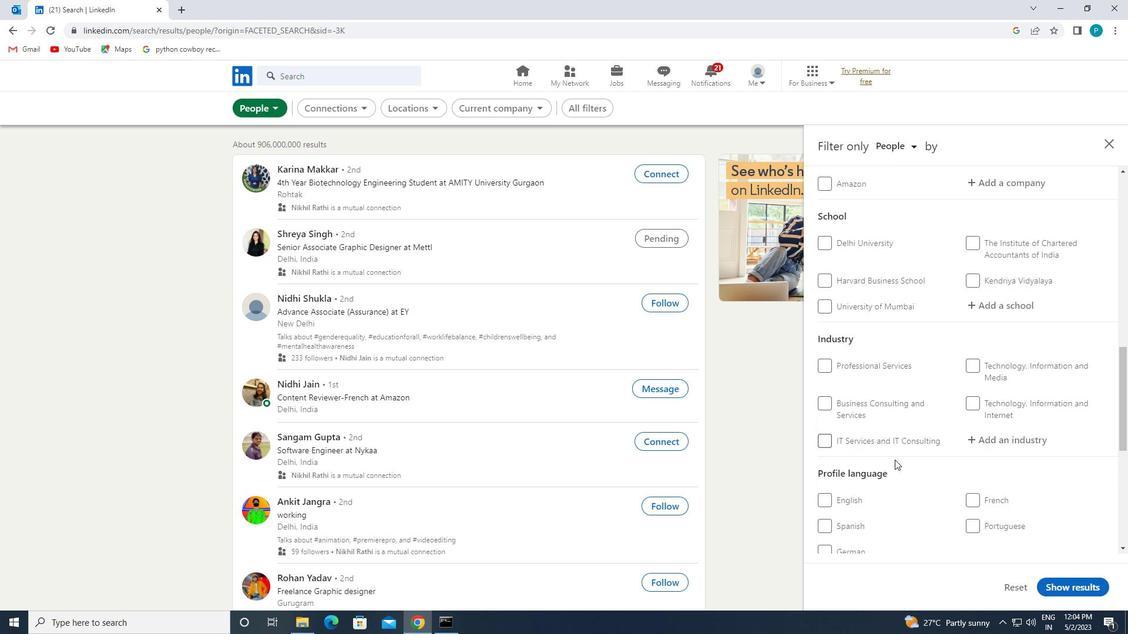 
Action: Mouse scrolled (877, 458) with delta (0, 0)
Screenshot: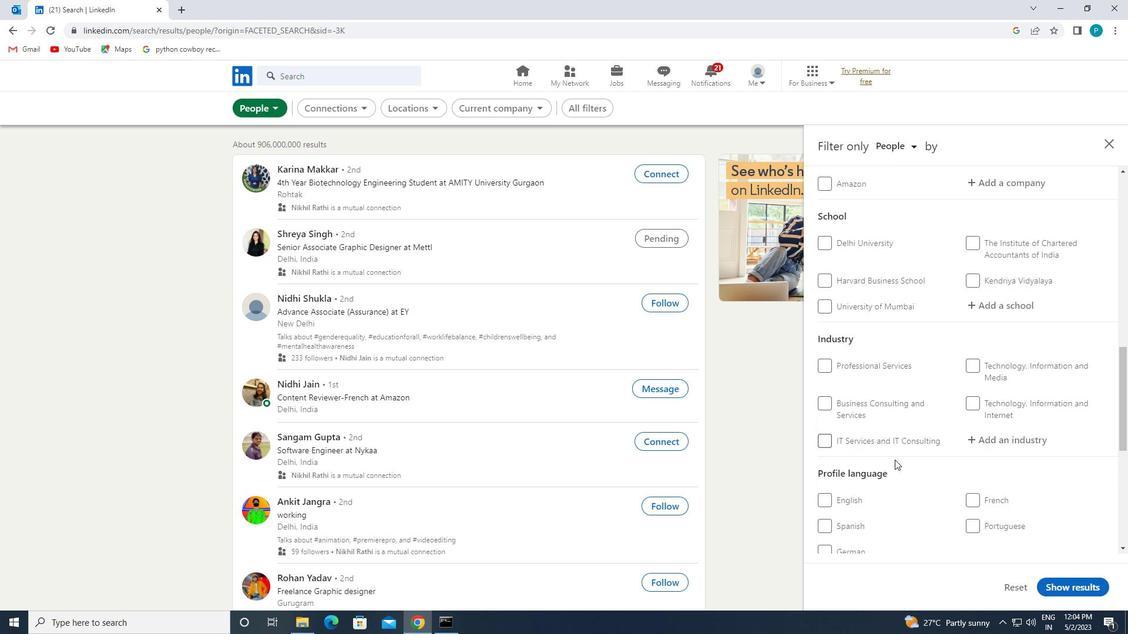 
Action: Mouse moved to (877, 458)
Screenshot: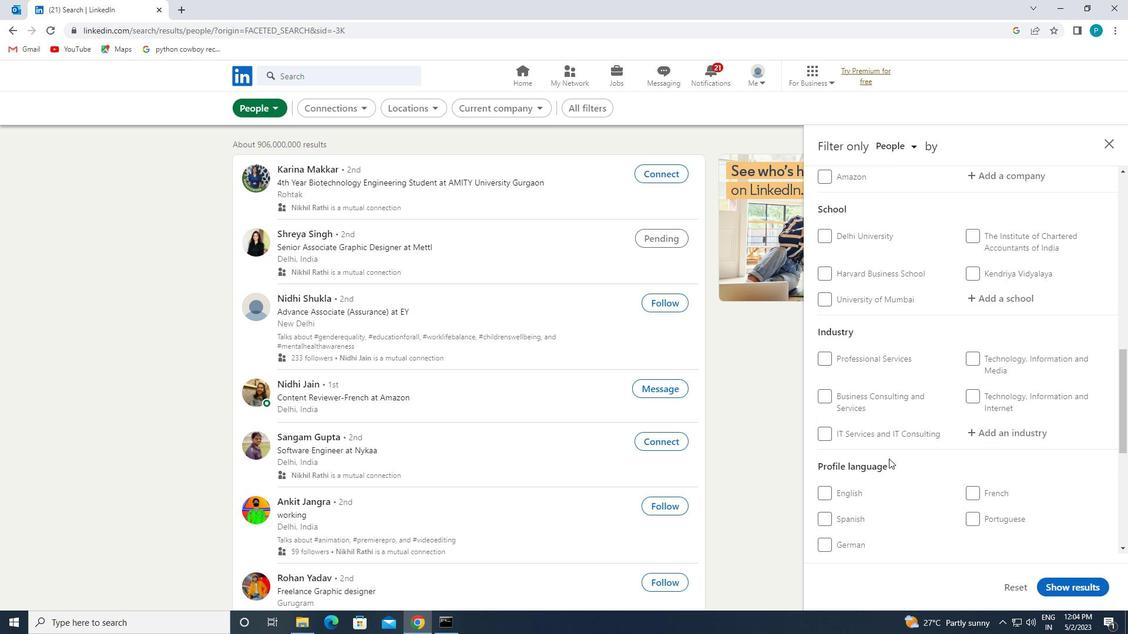 
Action: Mouse scrolled (877, 458) with delta (0, 0)
Screenshot: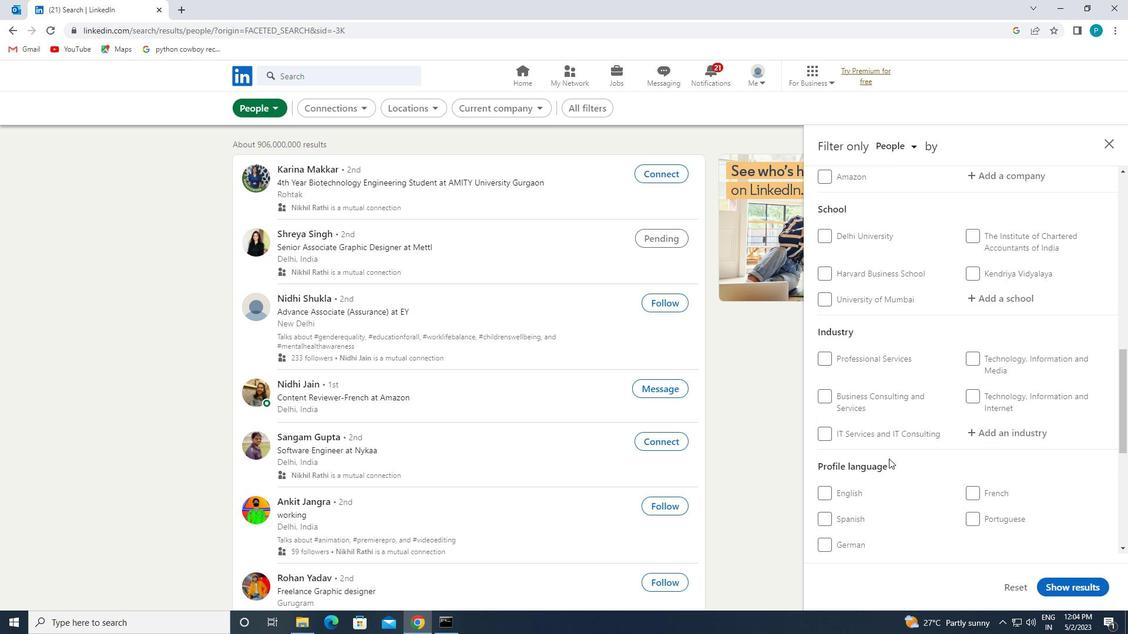 
Action: Mouse scrolled (877, 458) with delta (0, 0)
Screenshot: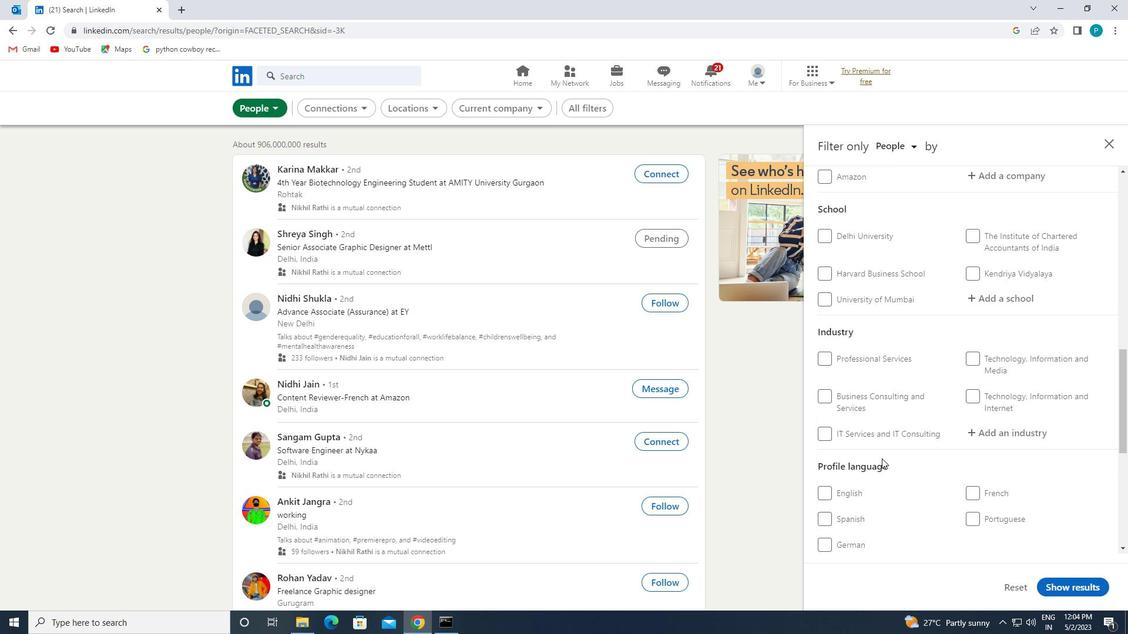 
Action: Mouse moved to (830, 344)
Screenshot: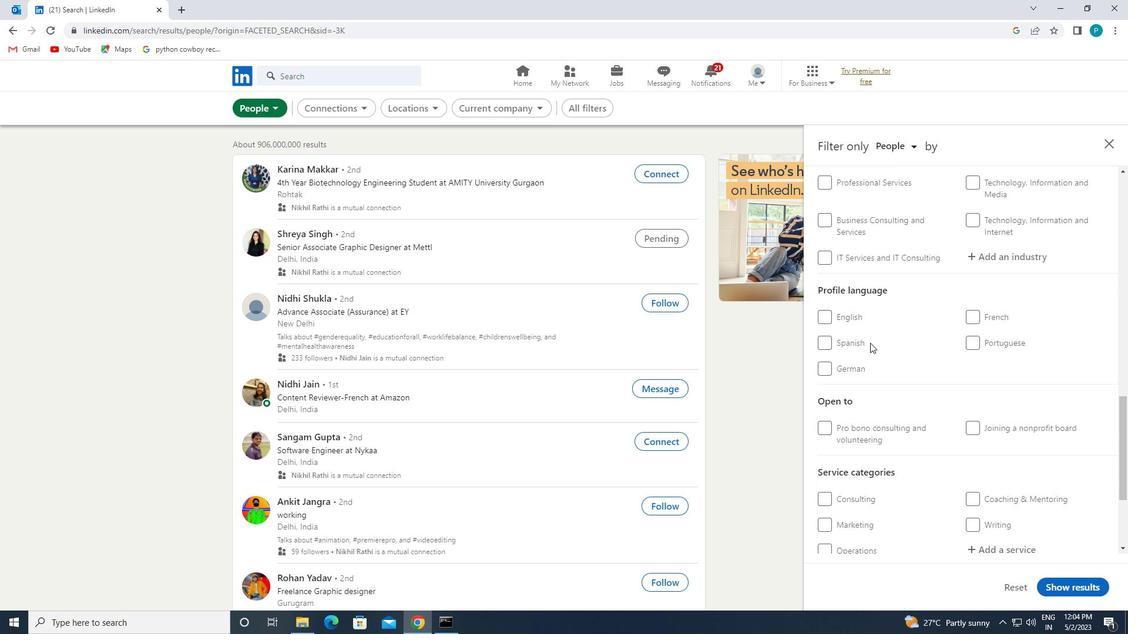 
Action: Mouse pressed left at (830, 344)
Screenshot: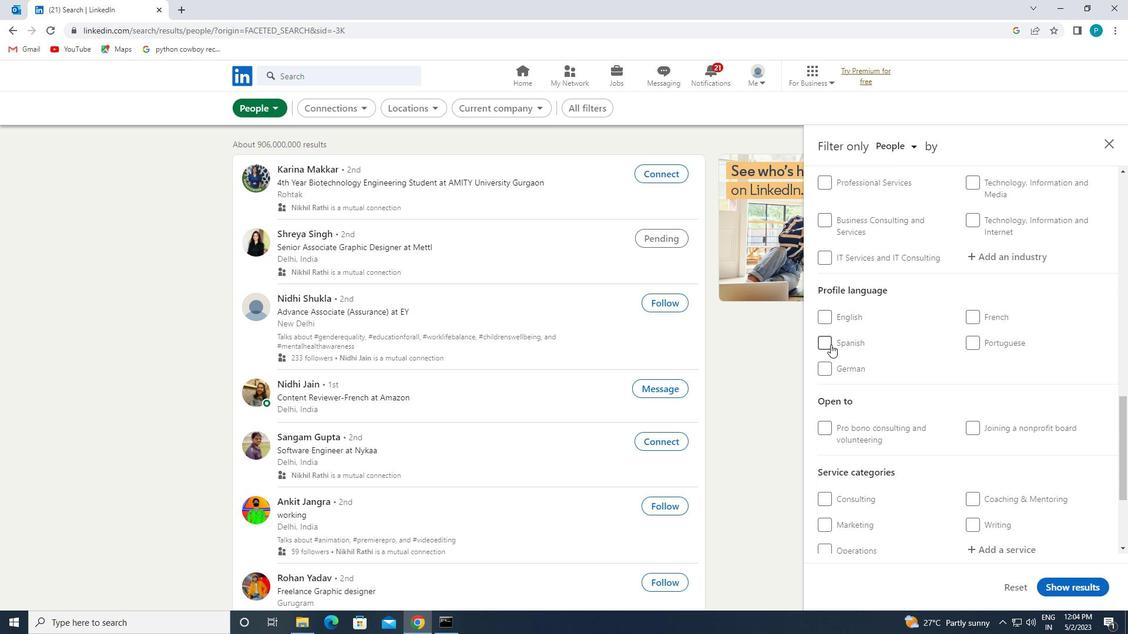 
Action: Mouse moved to (998, 360)
Screenshot: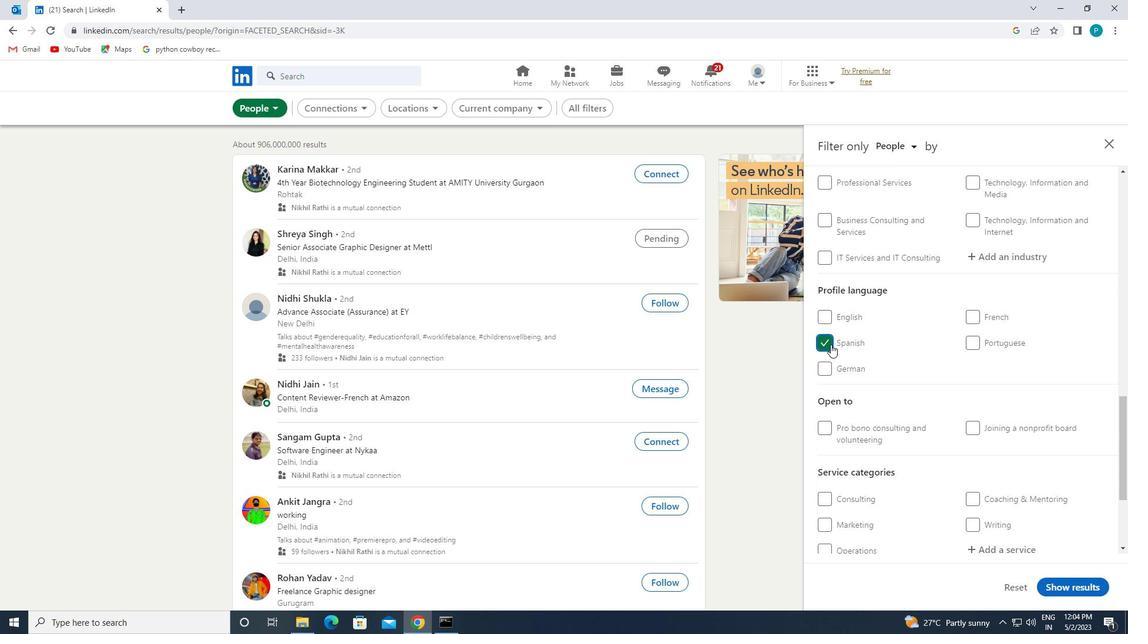 
Action: Mouse scrolled (998, 360) with delta (0, 0)
Screenshot: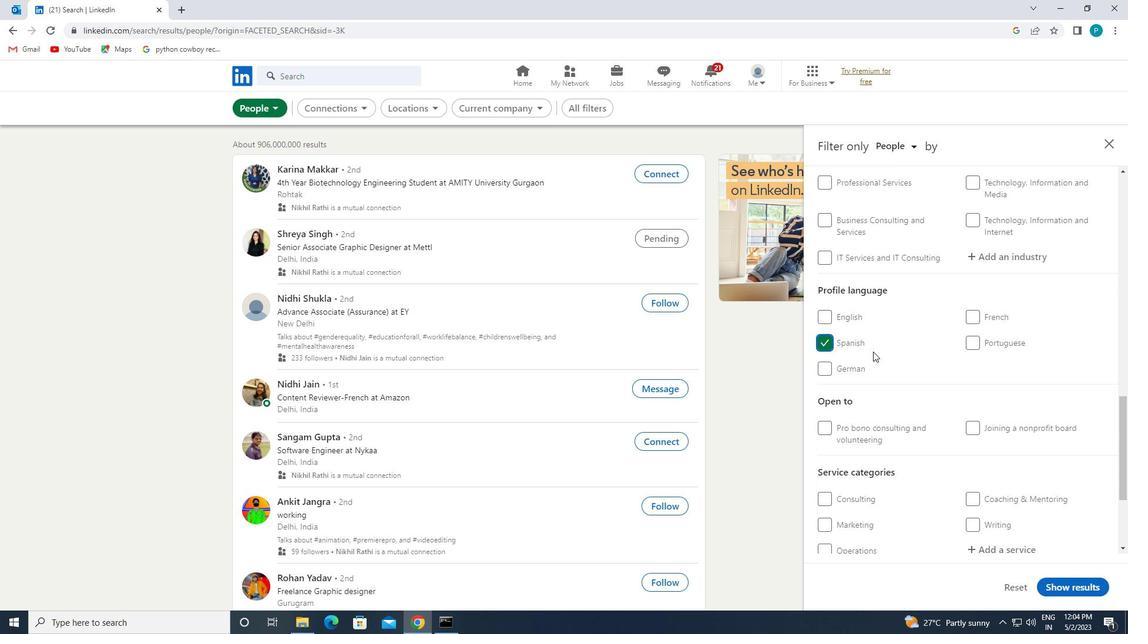 
Action: Mouse scrolled (998, 360) with delta (0, 0)
Screenshot: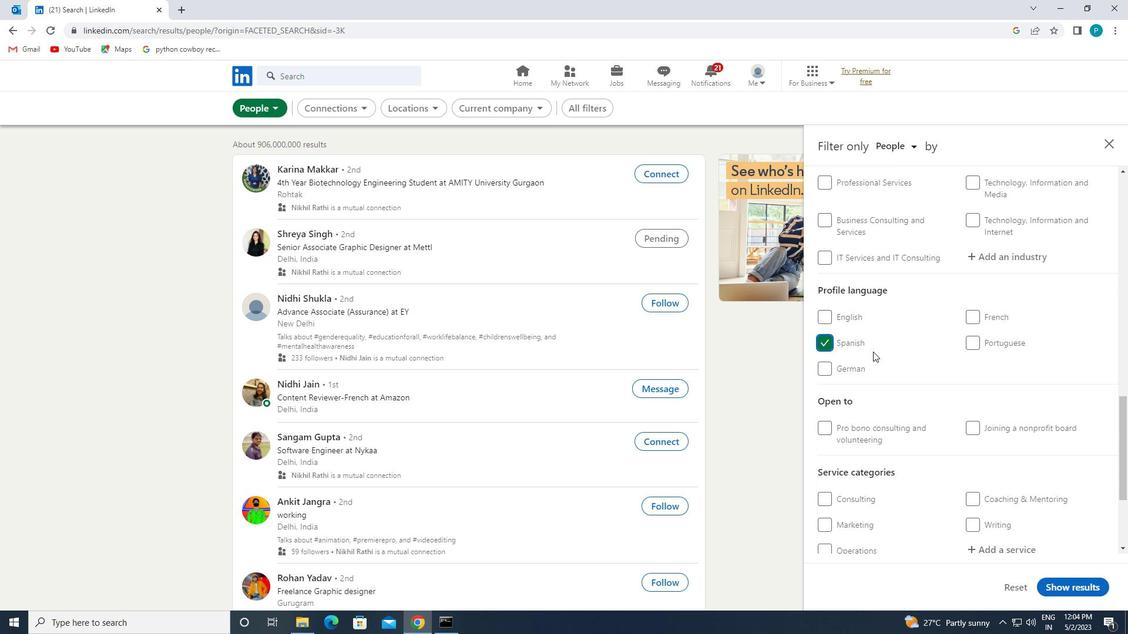 
Action: Mouse scrolled (998, 360) with delta (0, 0)
Screenshot: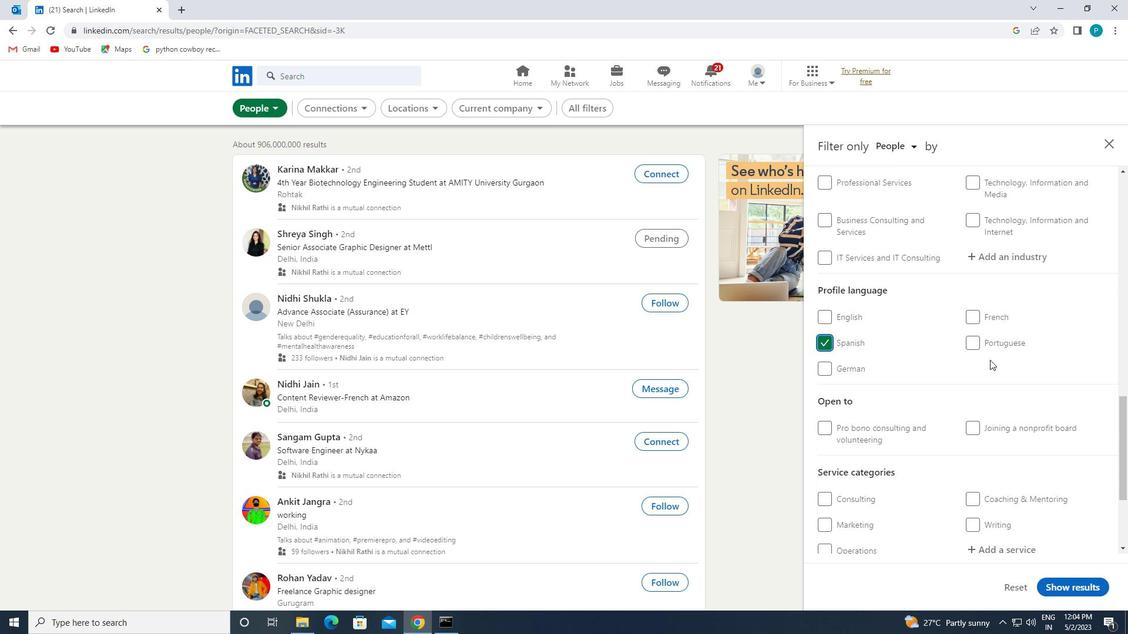
Action: Mouse scrolled (998, 360) with delta (0, 0)
Screenshot: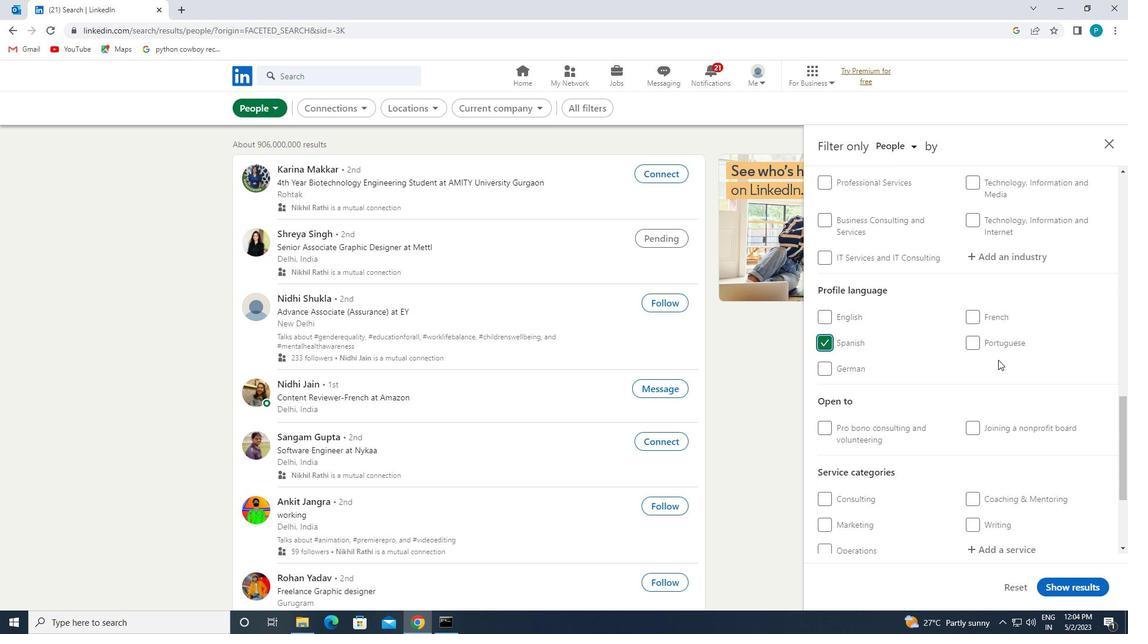 
Action: Mouse scrolled (998, 360) with delta (0, 0)
Screenshot: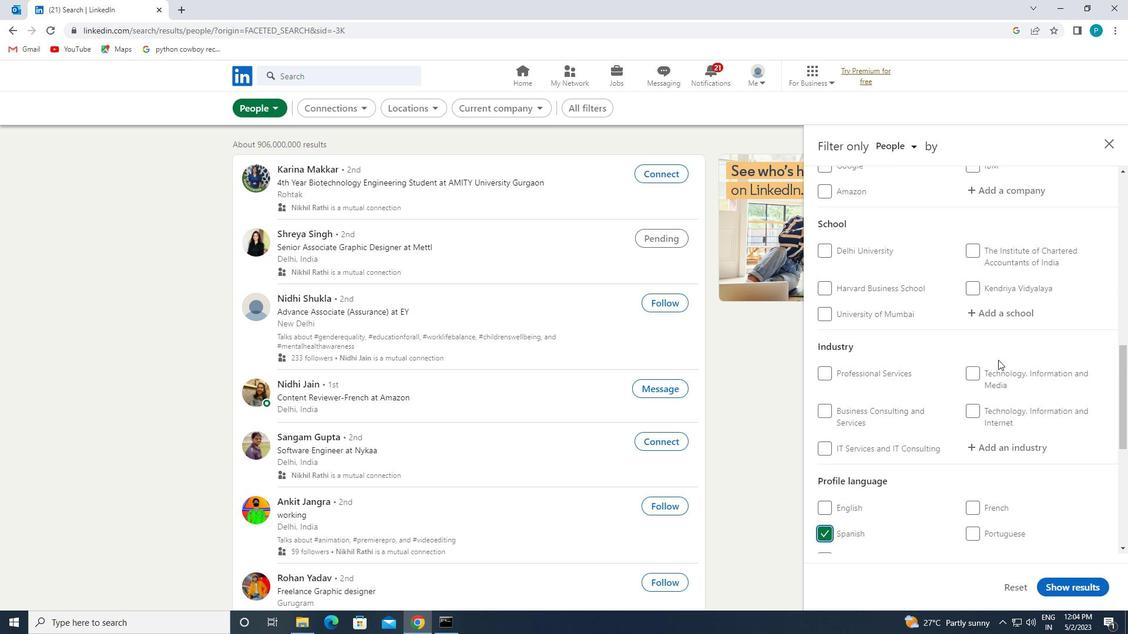 
Action: Mouse scrolled (998, 360) with delta (0, 0)
Screenshot: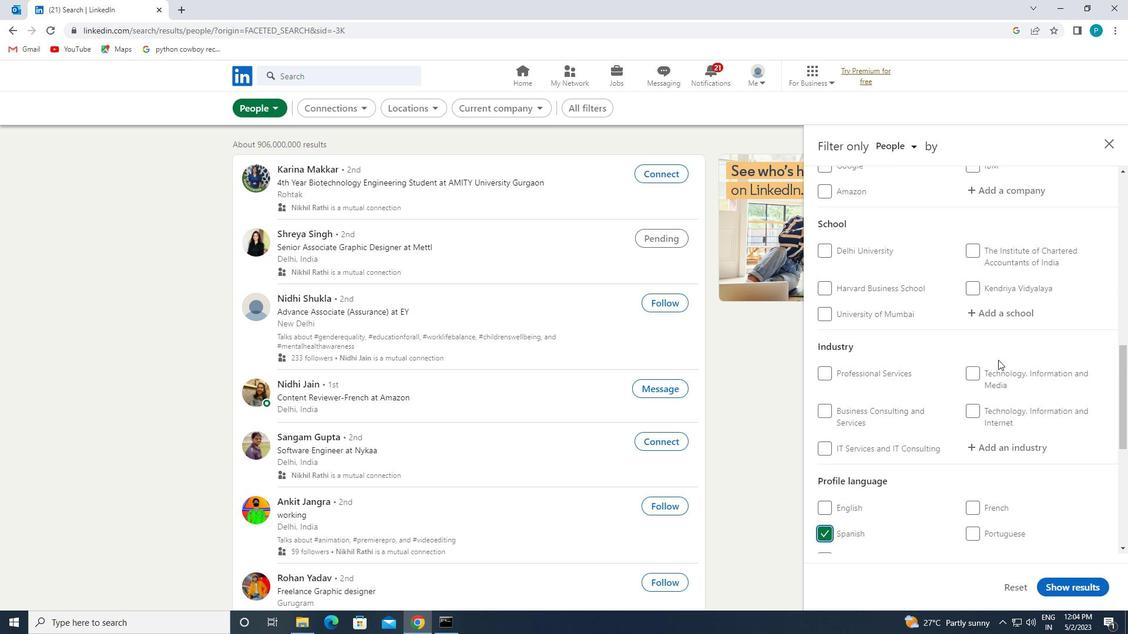 
Action: Mouse scrolled (998, 360) with delta (0, 0)
Screenshot: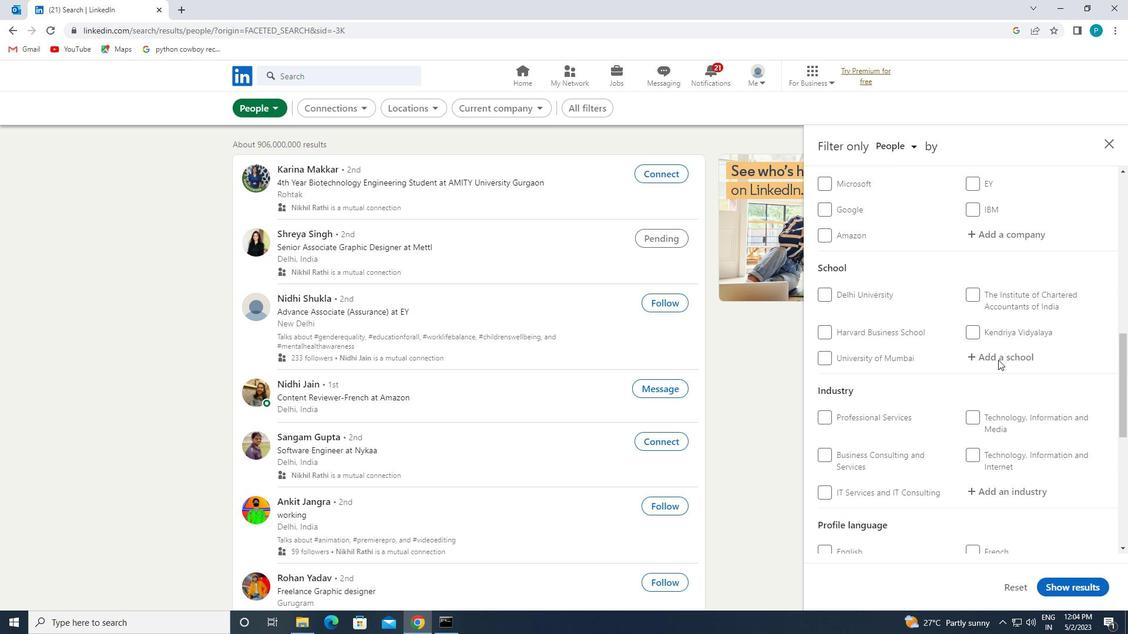 
Action: Mouse scrolled (998, 360) with delta (0, 0)
Screenshot: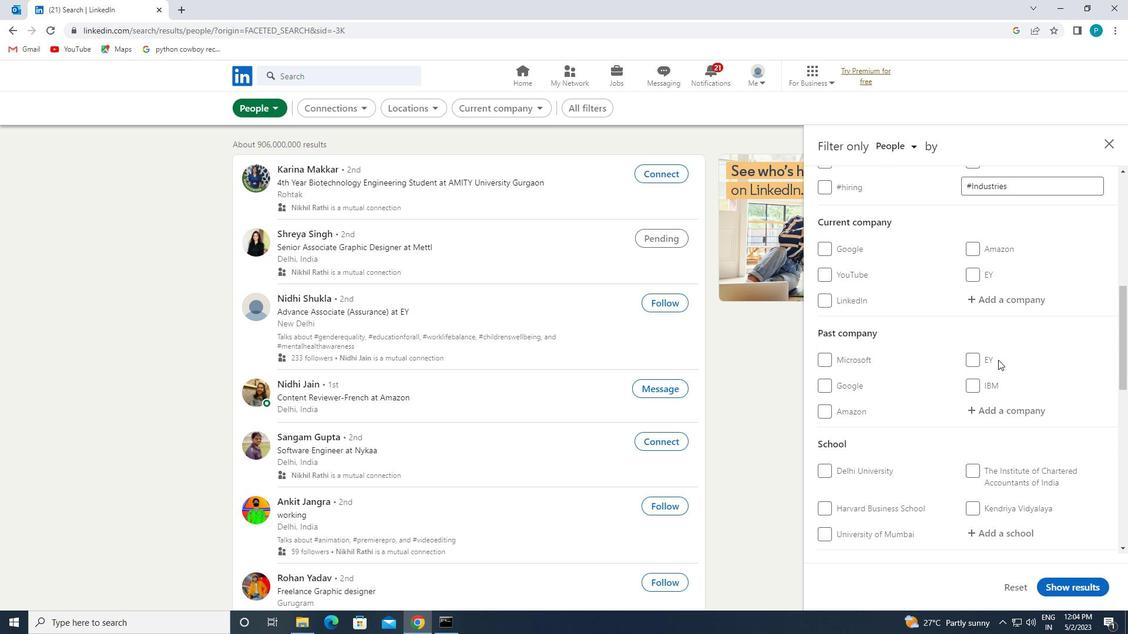 
Action: Mouse scrolled (998, 360) with delta (0, 0)
Screenshot: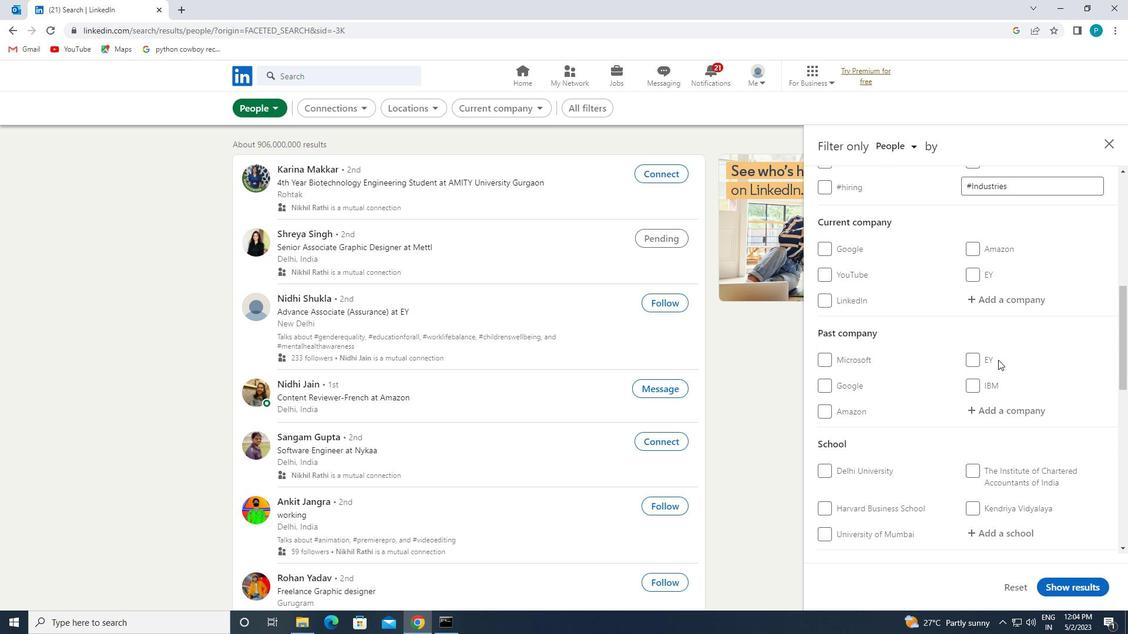 
Action: Mouse moved to (1002, 418)
Screenshot: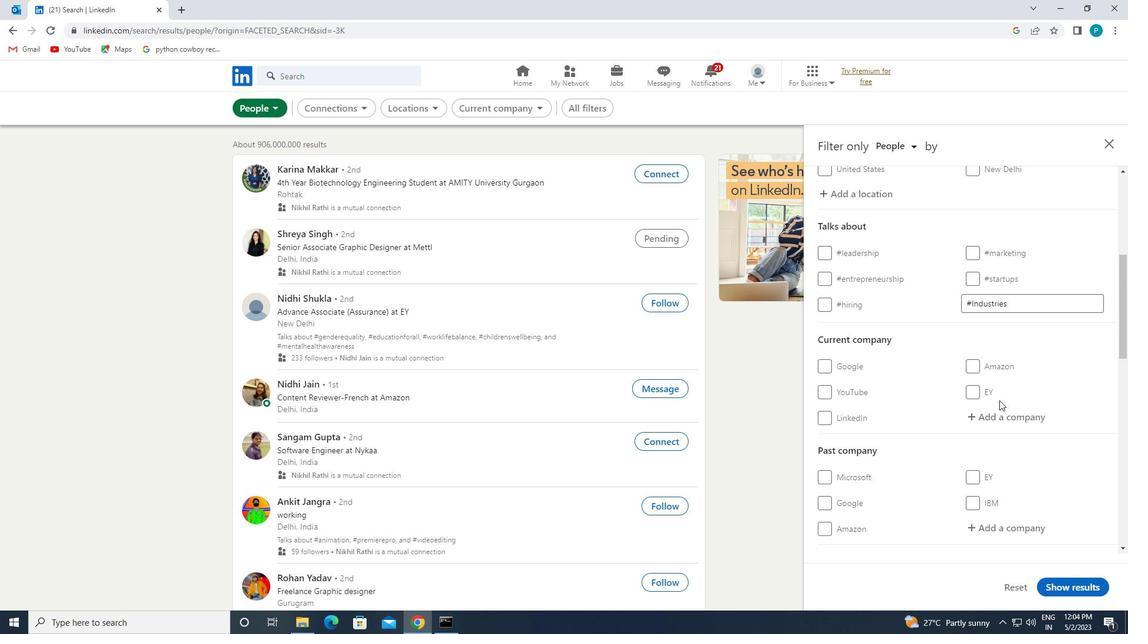 
Action: Mouse pressed left at (1002, 418)
Screenshot: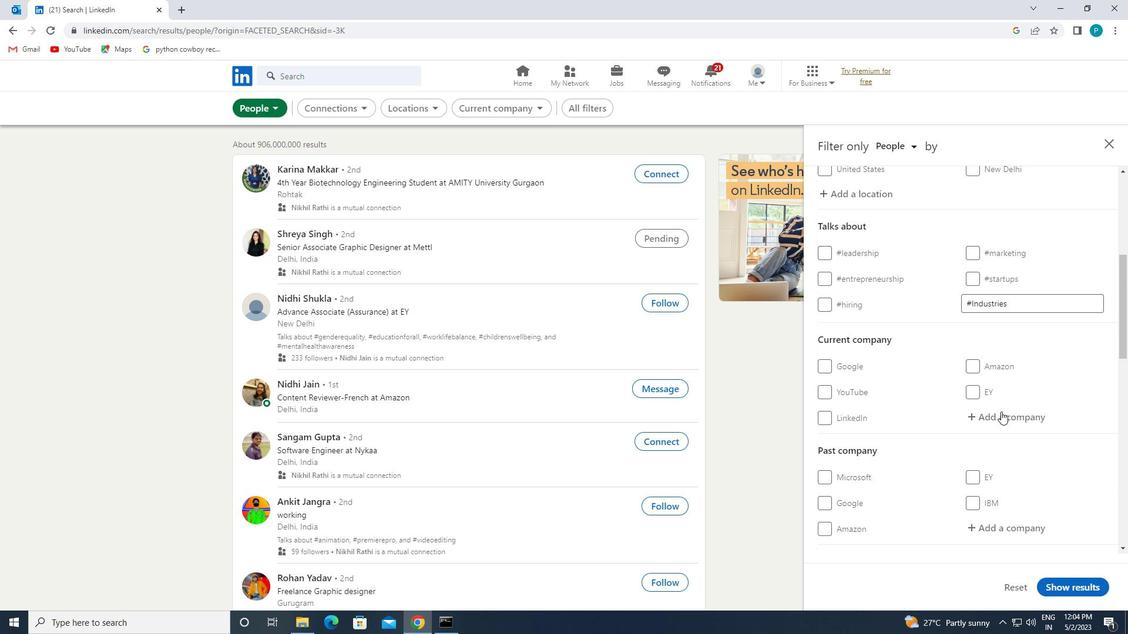 
Action: Key pressed <Key.caps_lock>A<Key.caps_lock>THER
Screenshot: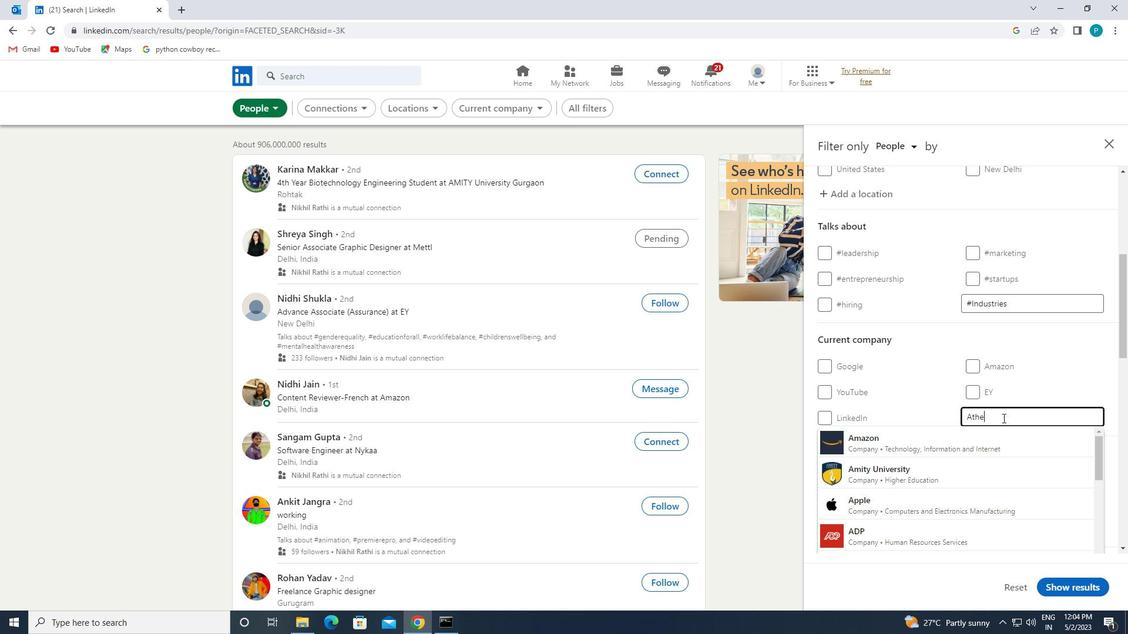 
Action: Mouse moved to (981, 435)
Screenshot: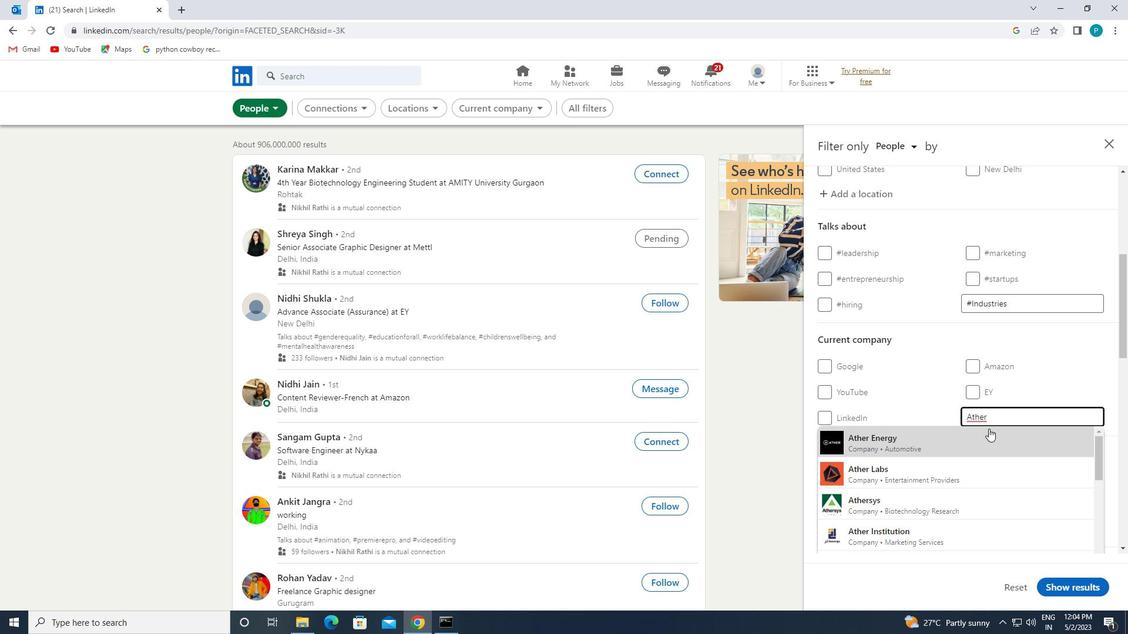 
Action: Mouse pressed left at (981, 435)
Screenshot: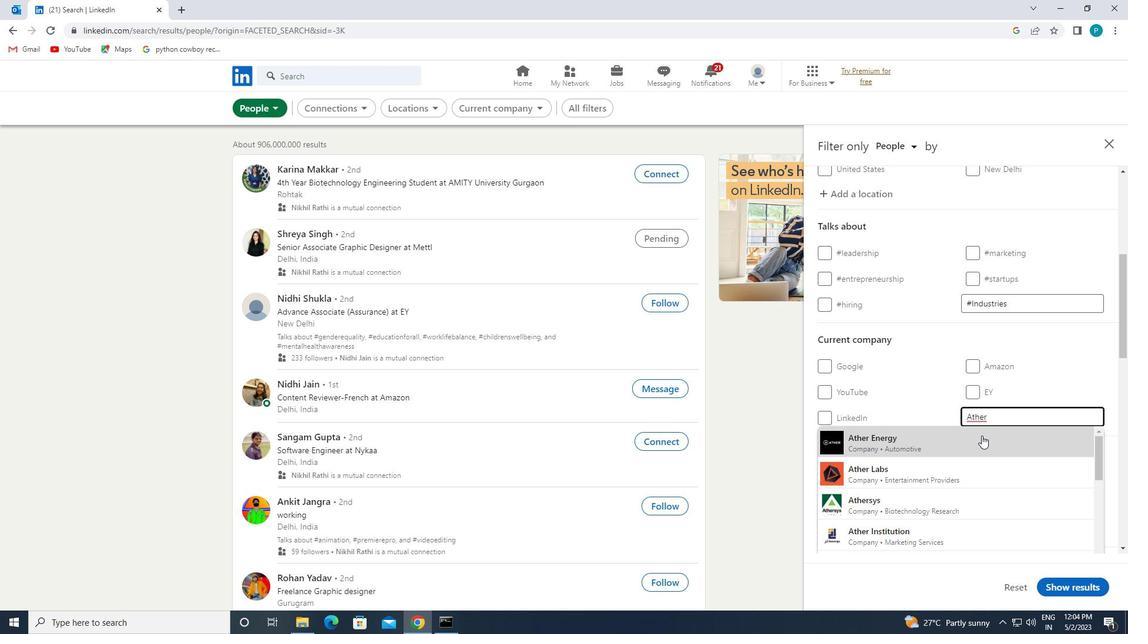 
Action: Mouse scrolled (981, 435) with delta (0, 0)
Screenshot: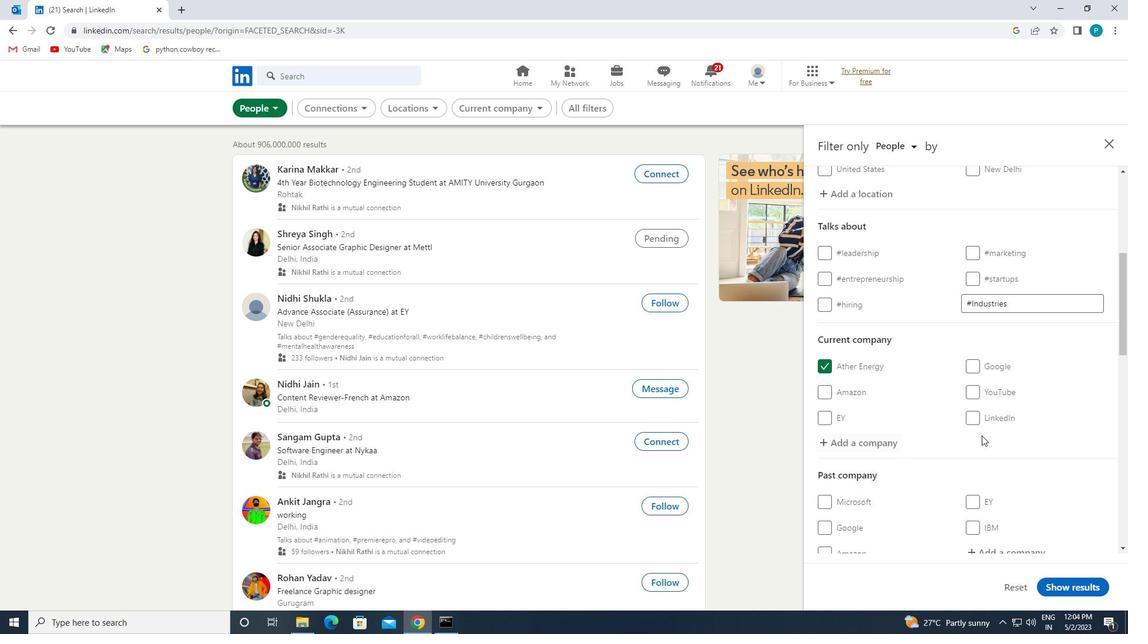 
Action: Mouse scrolled (981, 435) with delta (0, 0)
Screenshot: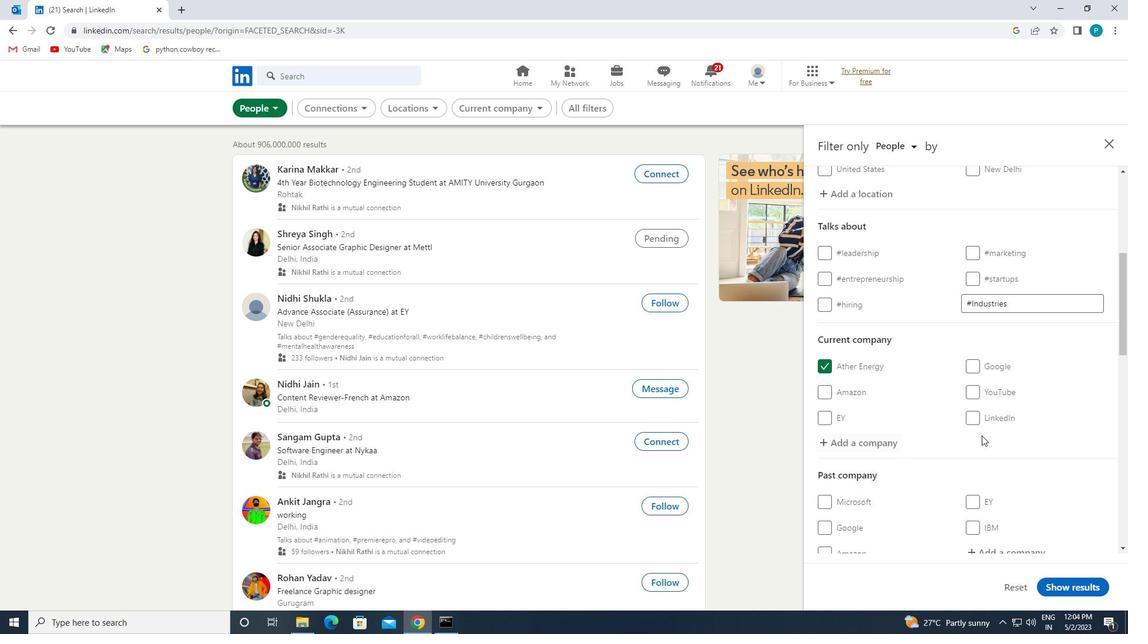 
Action: Mouse scrolled (981, 435) with delta (0, 0)
Screenshot: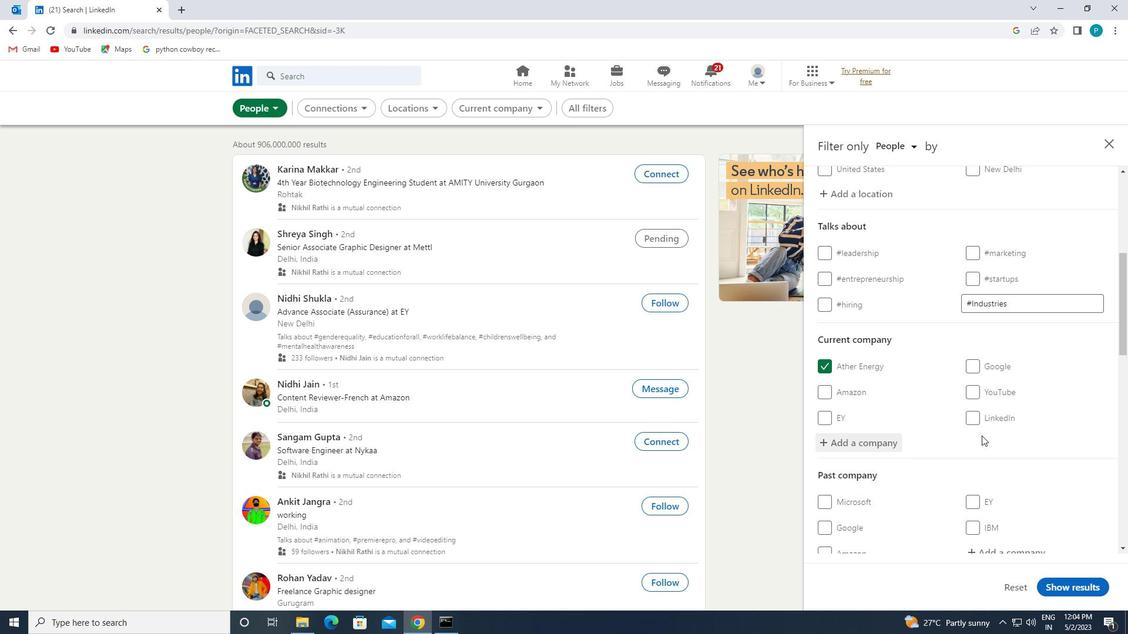 
Action: Mouse moved to (939, 443)
Screenshot: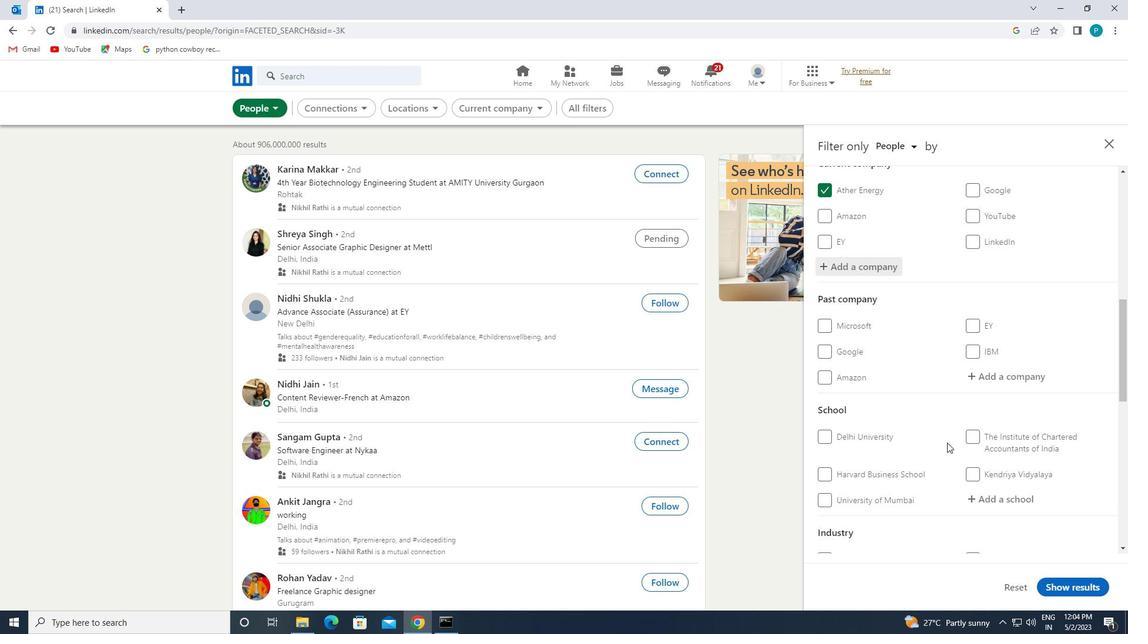 
Action: Mouse scrolled (939, 443) with delta (0, 0)
Screenshot: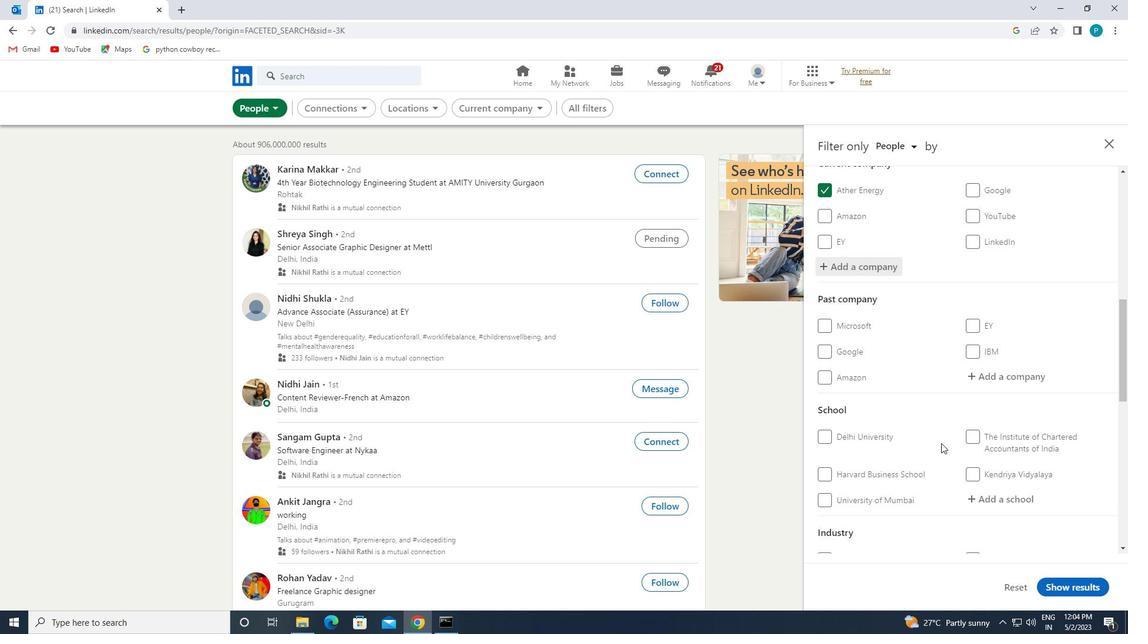 
Action: Mouse scrolled (939, 443) with delta (0, 0)
Screenshot: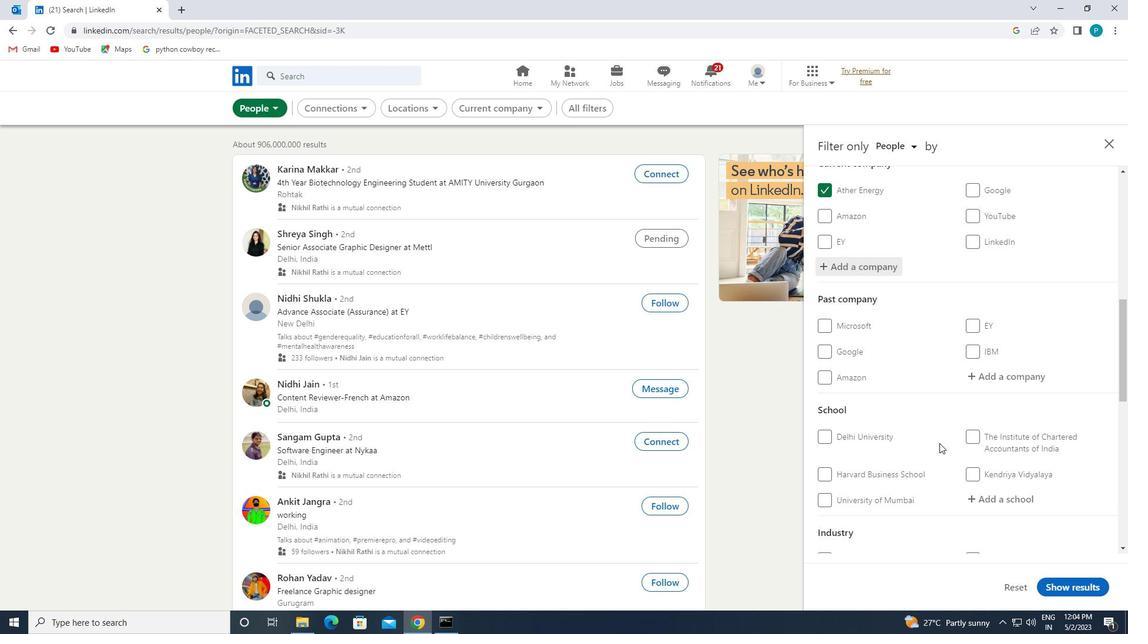 
Action: Mouse moved to (980, 386)
Screenshot: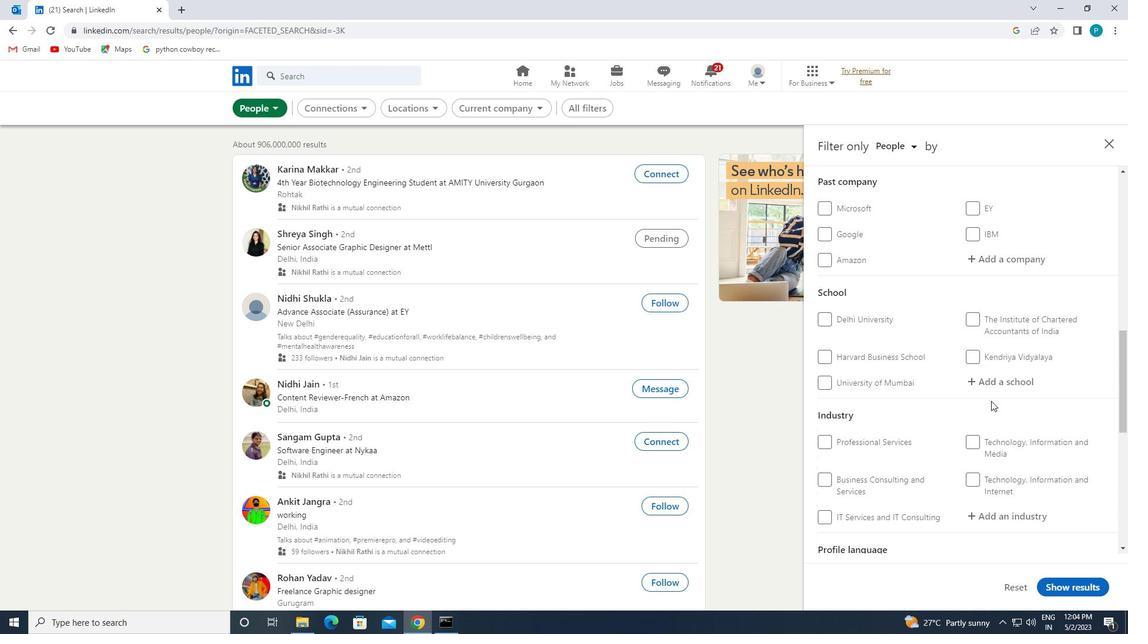 
Action: Mouse pressed left at (980, 386)
Screenshot: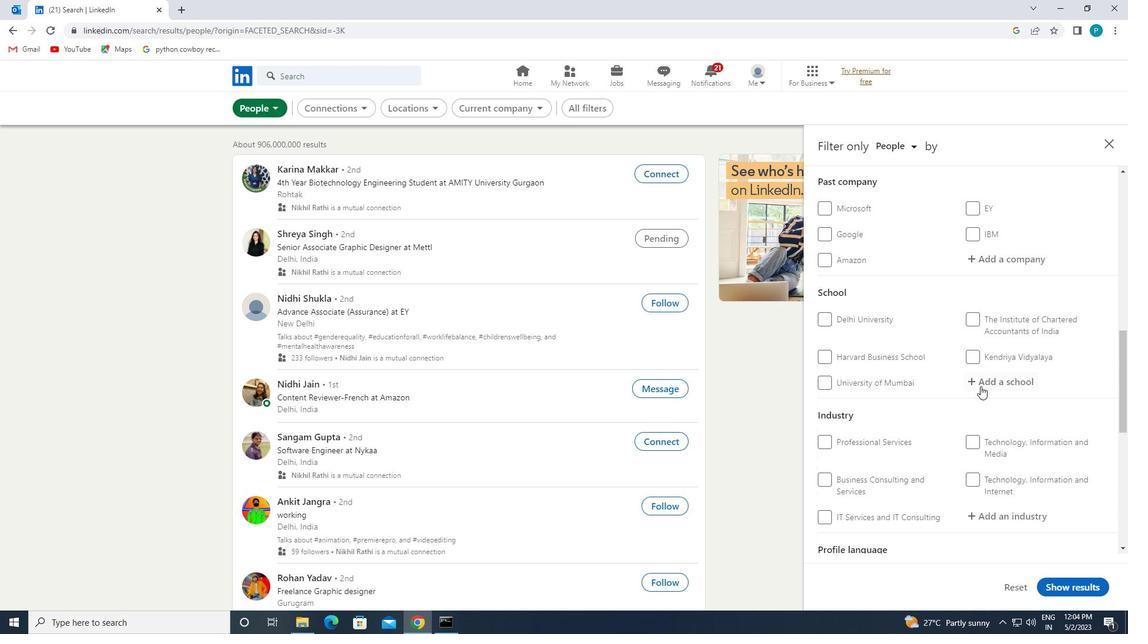 
Action: Mouse moved to (980, 386)
Screenshot: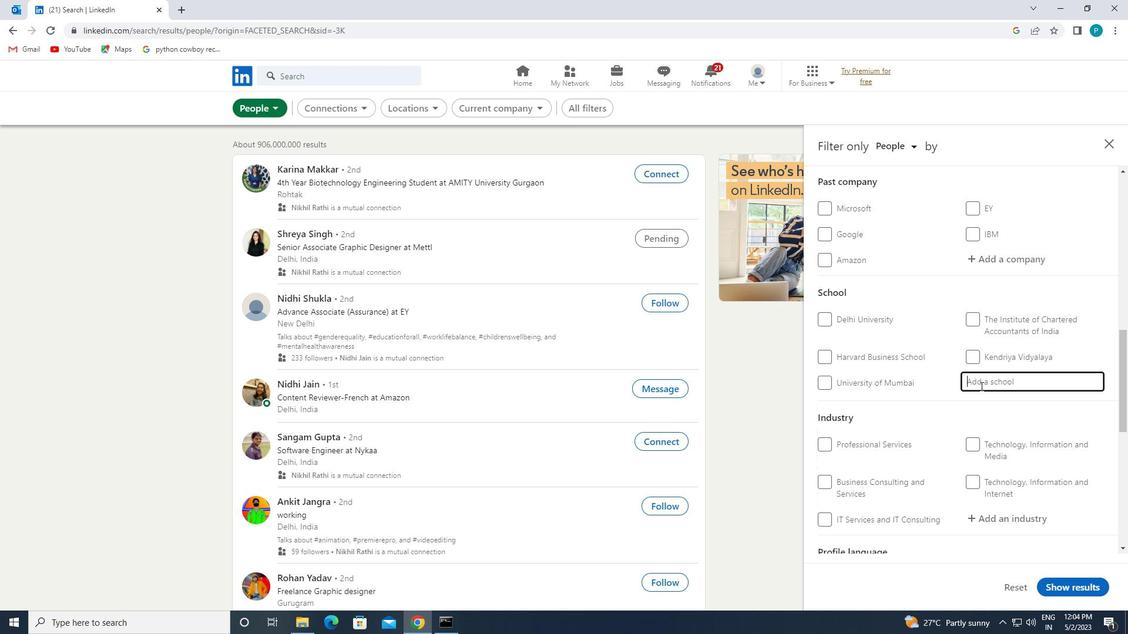 
Action: Key pressed <Key.caps_lock>V<Key.caps_lock>EER
Screenshot: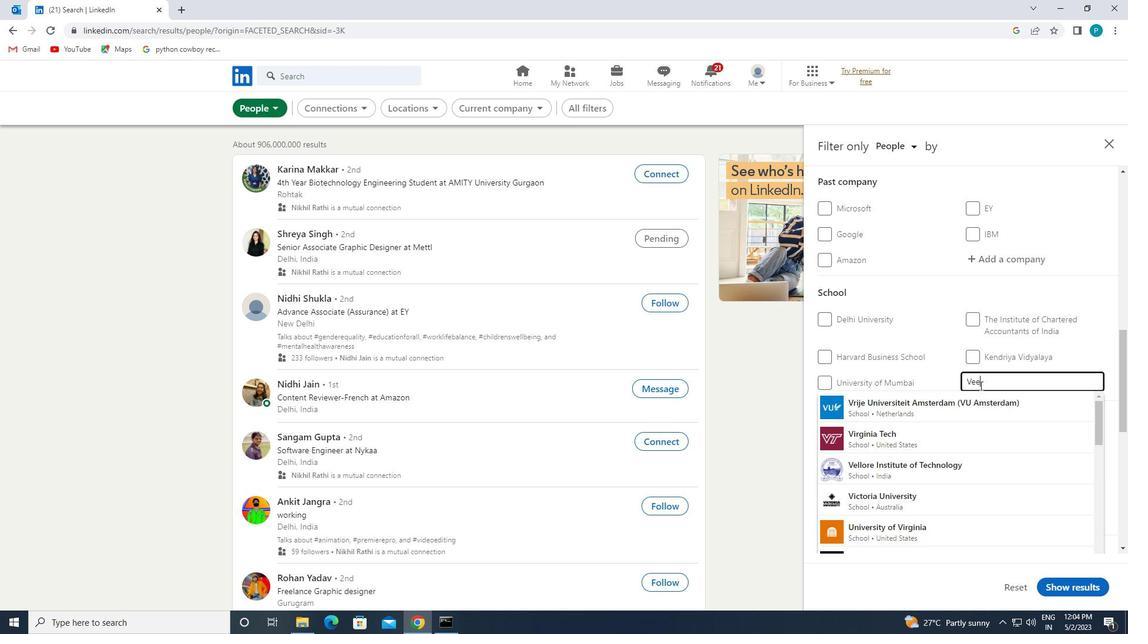 
Action: Mouse moved to (973, 403)
Screenshot: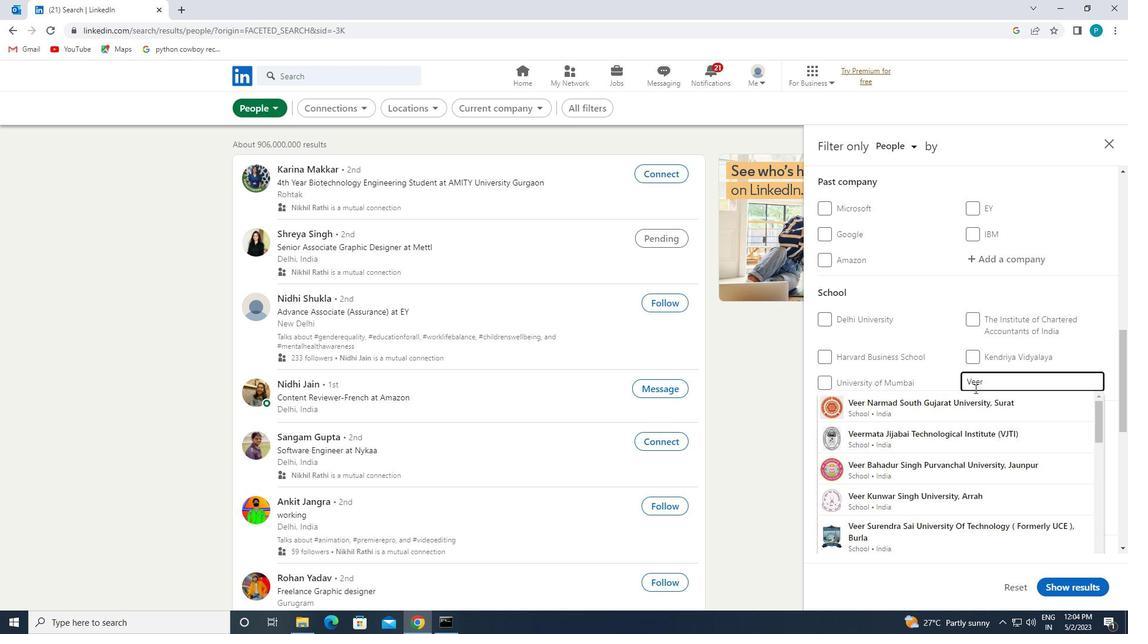 
Action: Mouse pressed left at (973, 403)
Screenshot: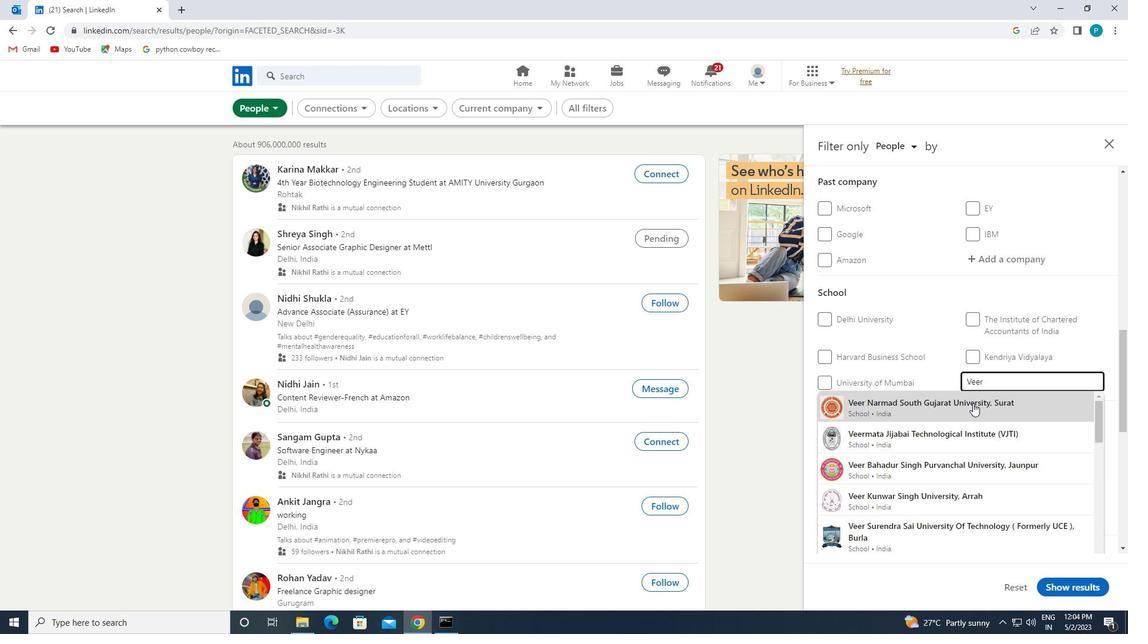 
Action: Mouse scrolled (973, 403) with delta (0, 0)
Screenshot: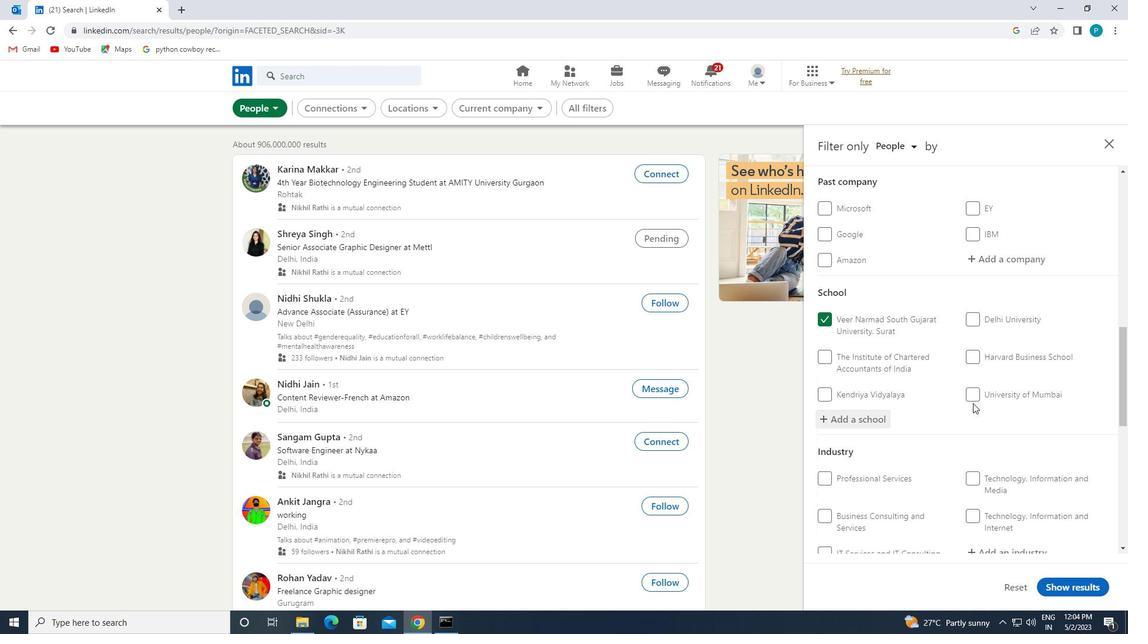 
Action: Mouse scrolled (973, 403) with delta (0, 0)
Screenshot: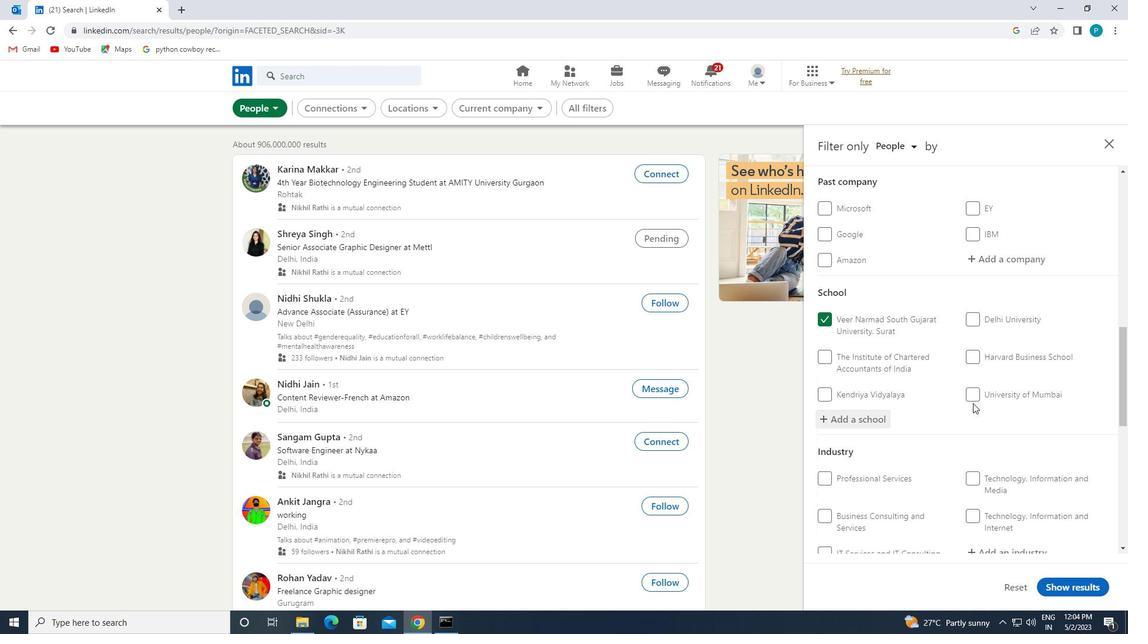 
Action: Mouse moved to (995, 433)
Screenshot: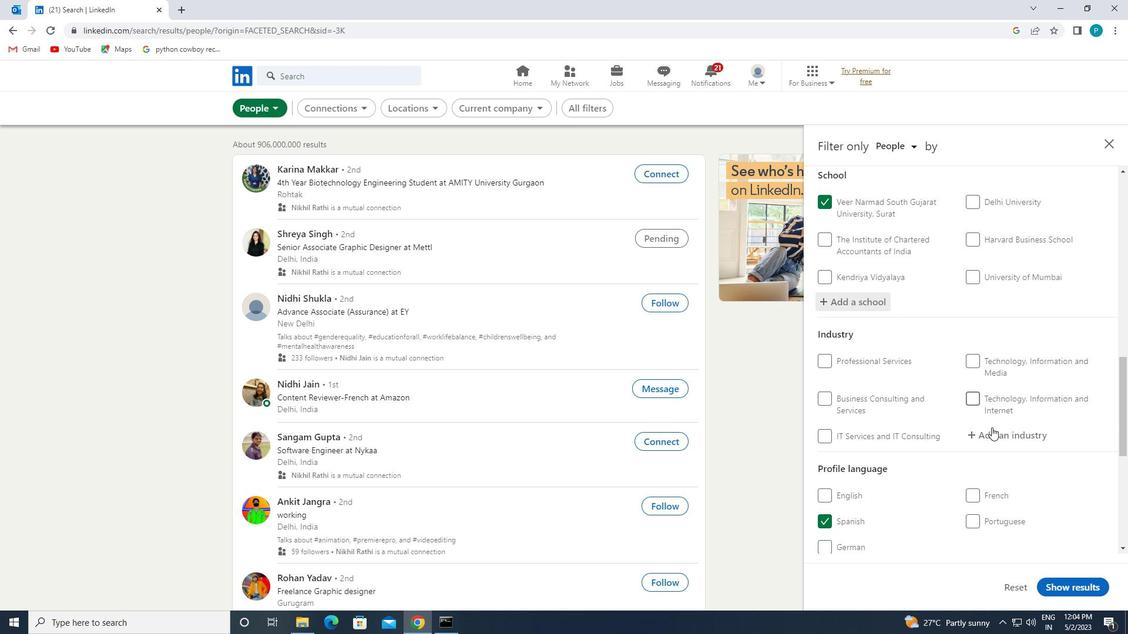 
Action: Mouse pressed left at (995, 433)
Screenshot: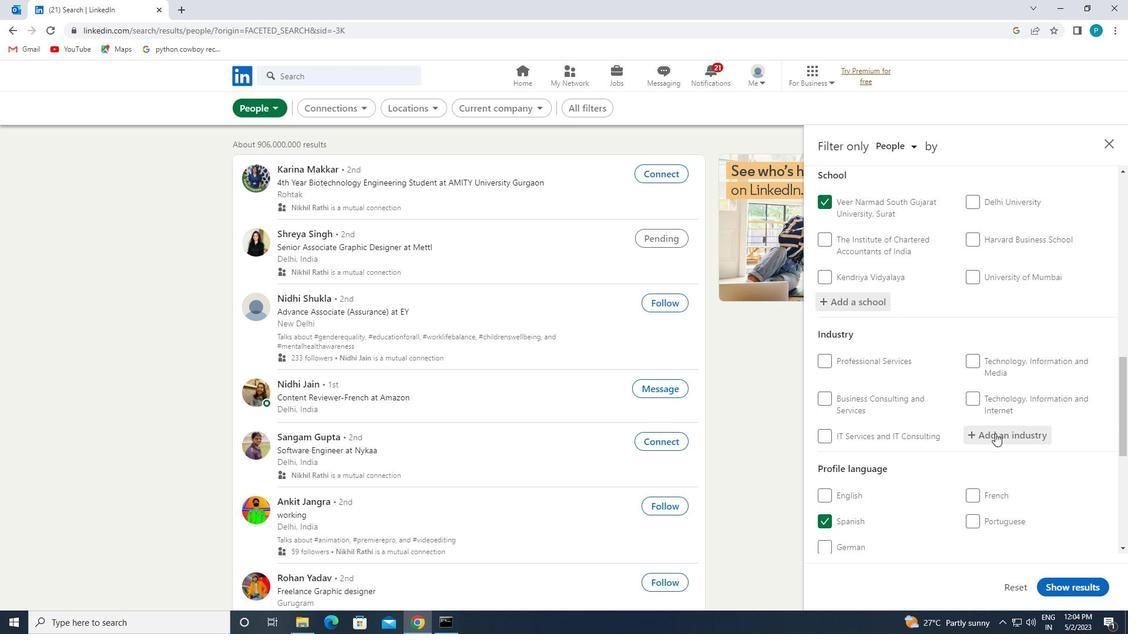
Action: Key pressed <Key.caps_lock>I<Key.caps_lock>NVES
Screenshot: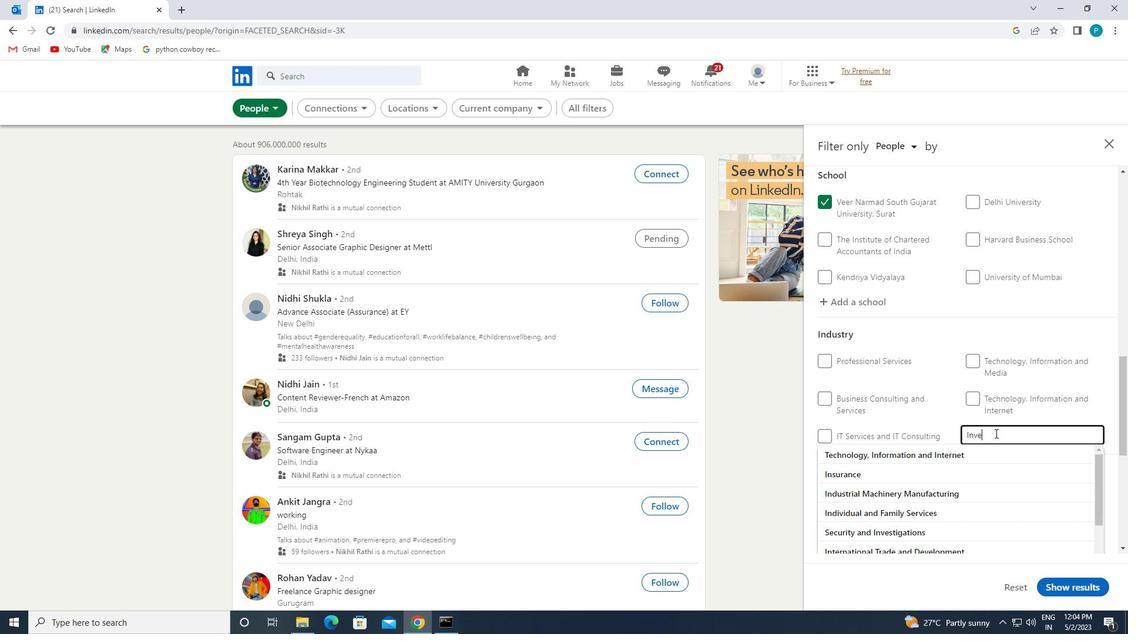 
Action: Mouse moved to (987, 474)
Screenshot: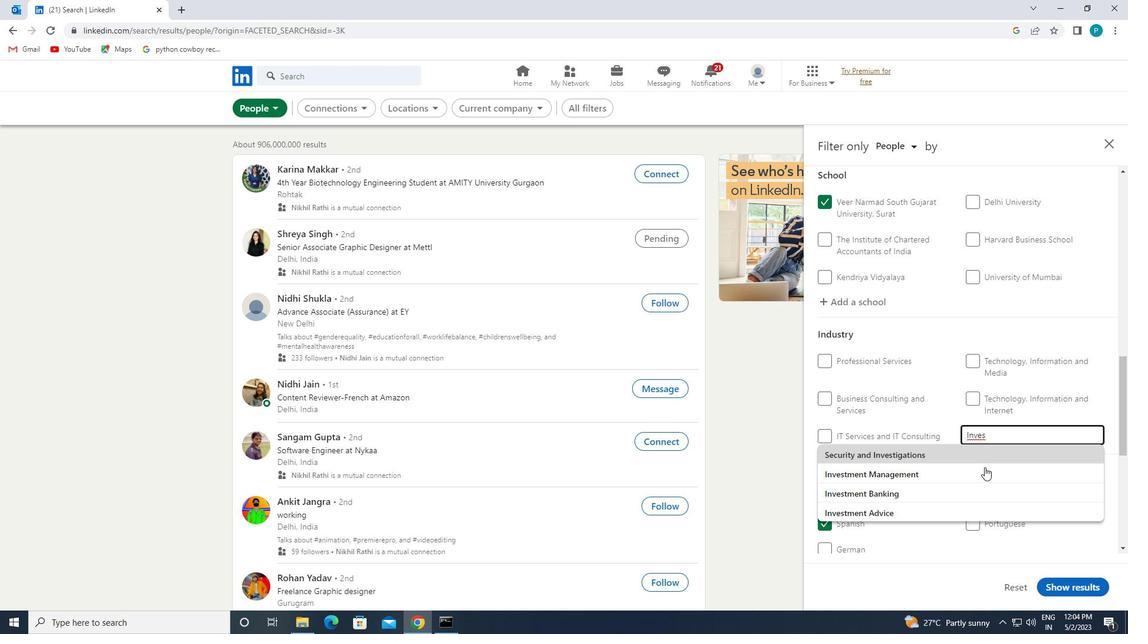 
Action: Mouse pressed left at (987, 474)
Screenshot: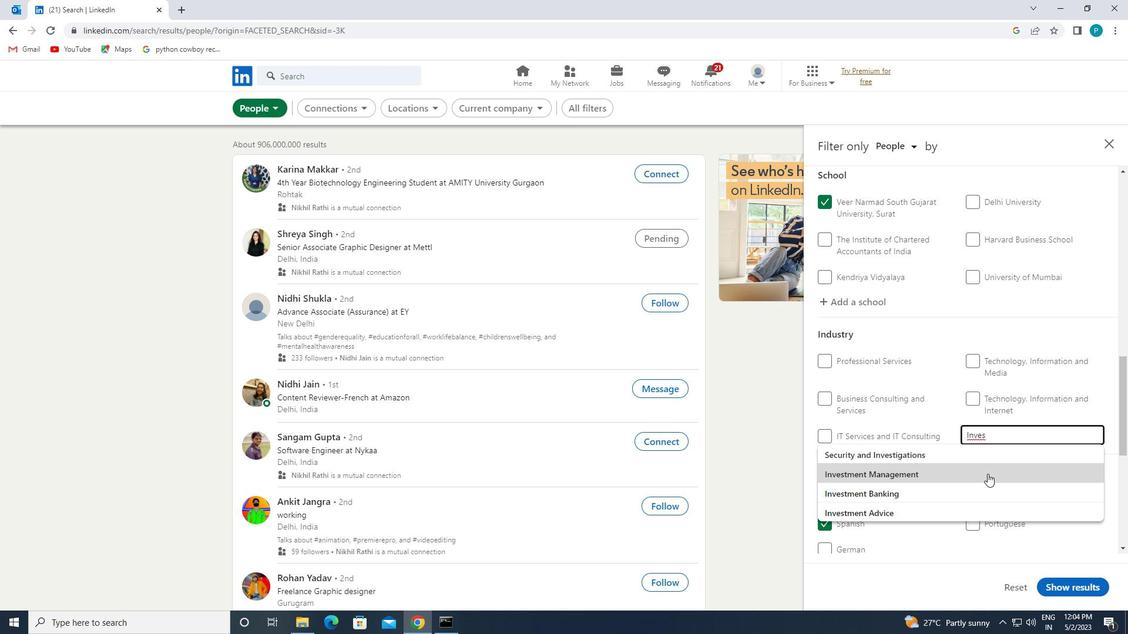 
Action: Mouse scrolled (987, 473) with delta (0, 0)
Screenshot: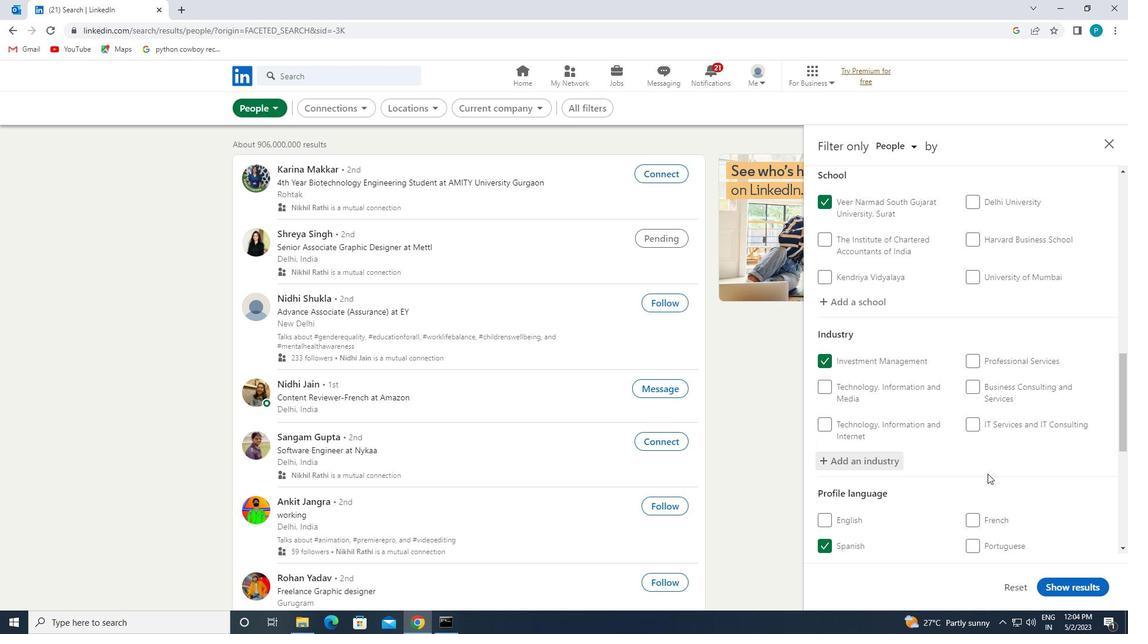 
Action: Mouse scrolled (987, 473) with delta (0, 0)
Screenshot: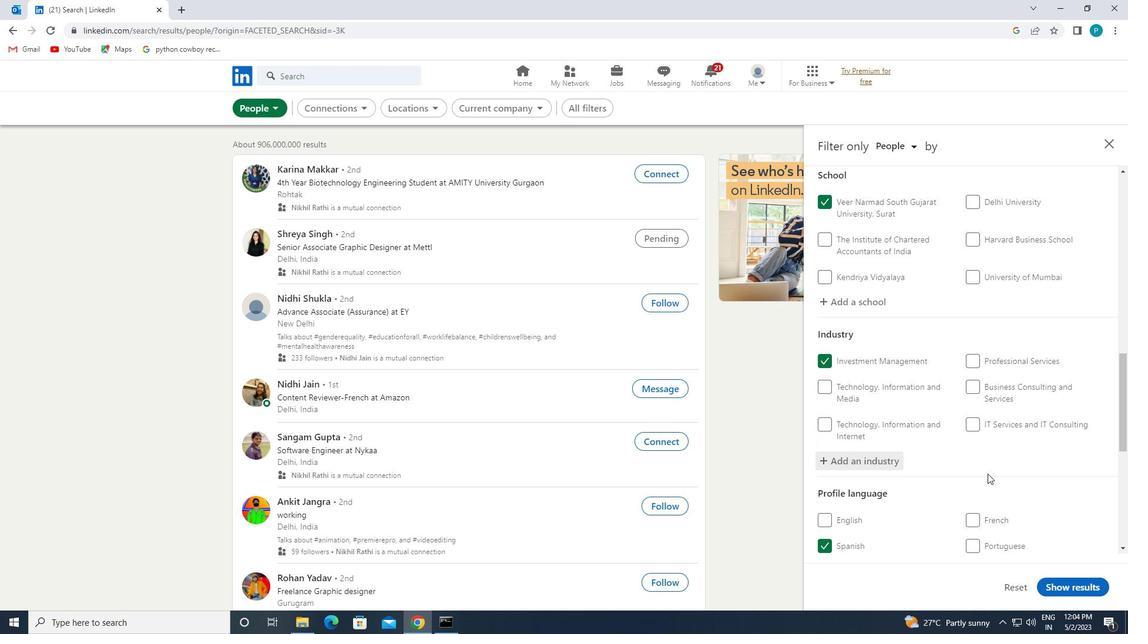 
Action: Mouse scrolled (987, 473) with delta (0, 0)
Screenshot: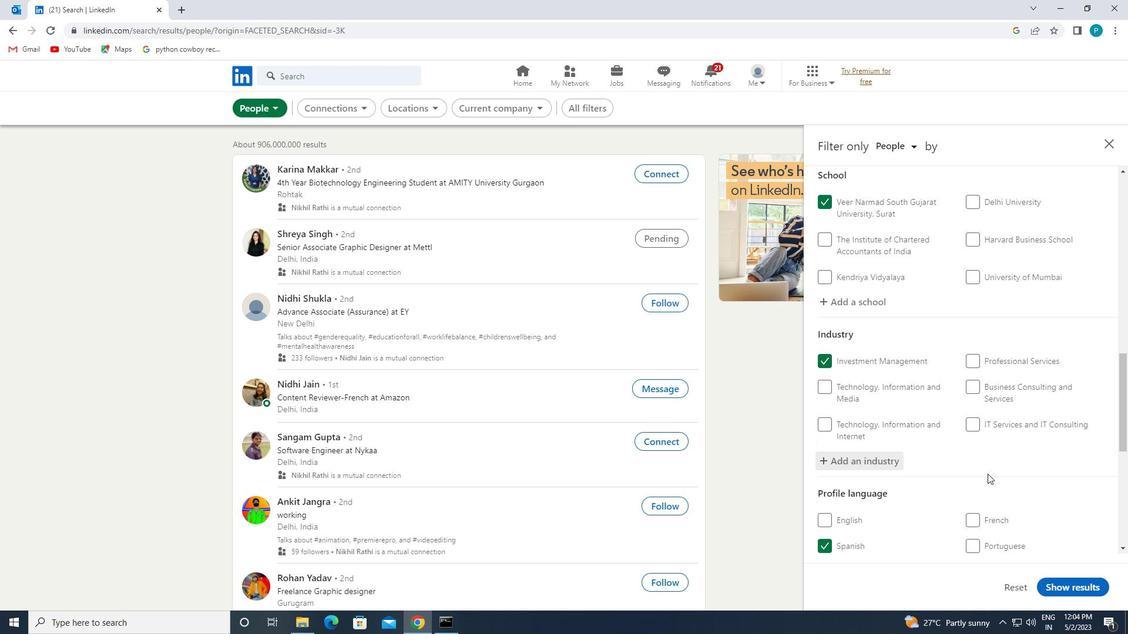 
Action: Mouse moved to (995, 485)
Screenshot: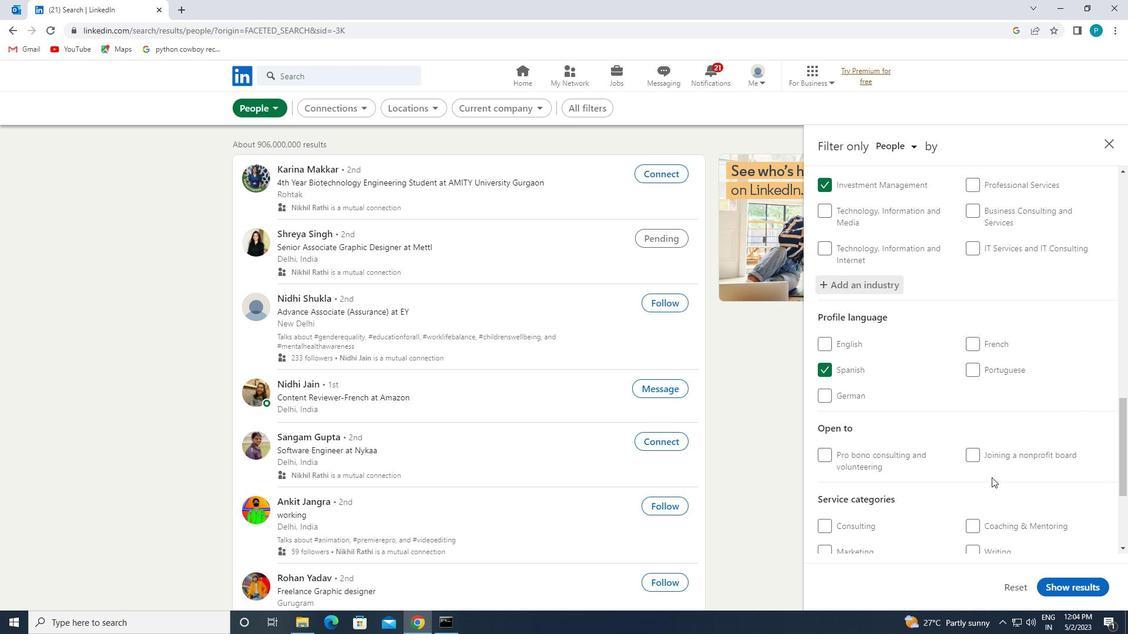 
Action: Mouse scrolled (995, 484) with delta (0, 0)
Screenshot: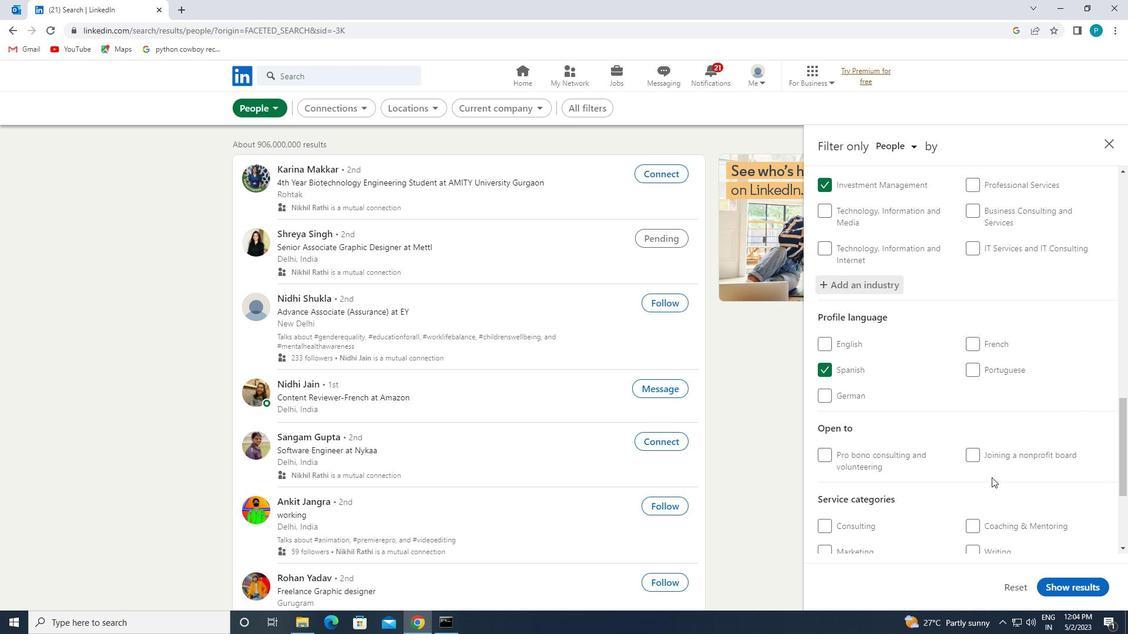 
Action: Mouse moved to (995, 488)
Screenshot: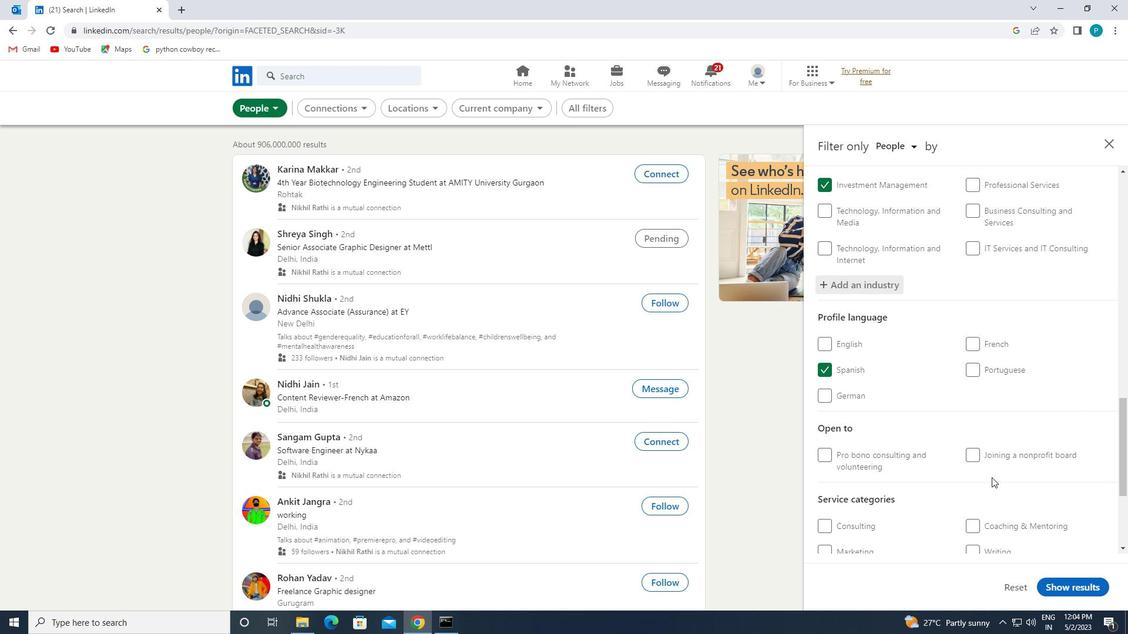 
Action: Mouse scrolled (995, 487) with delta (0, 0)
Screenshot: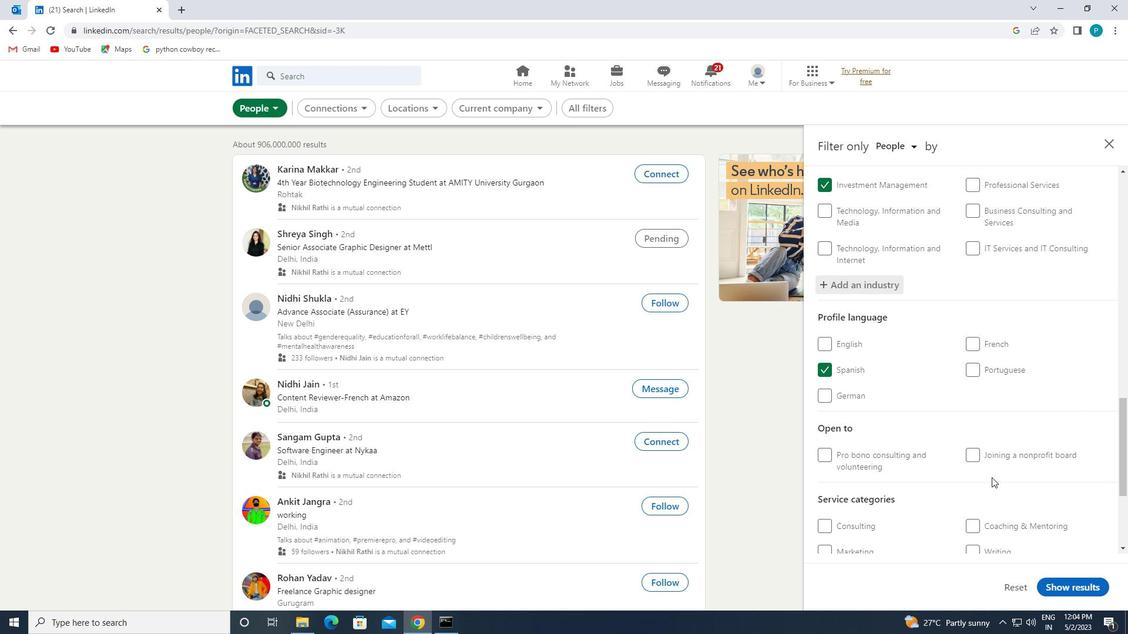 
Action: Mouse scrolled (995, 487) with delta (0, 0)
Screenshot: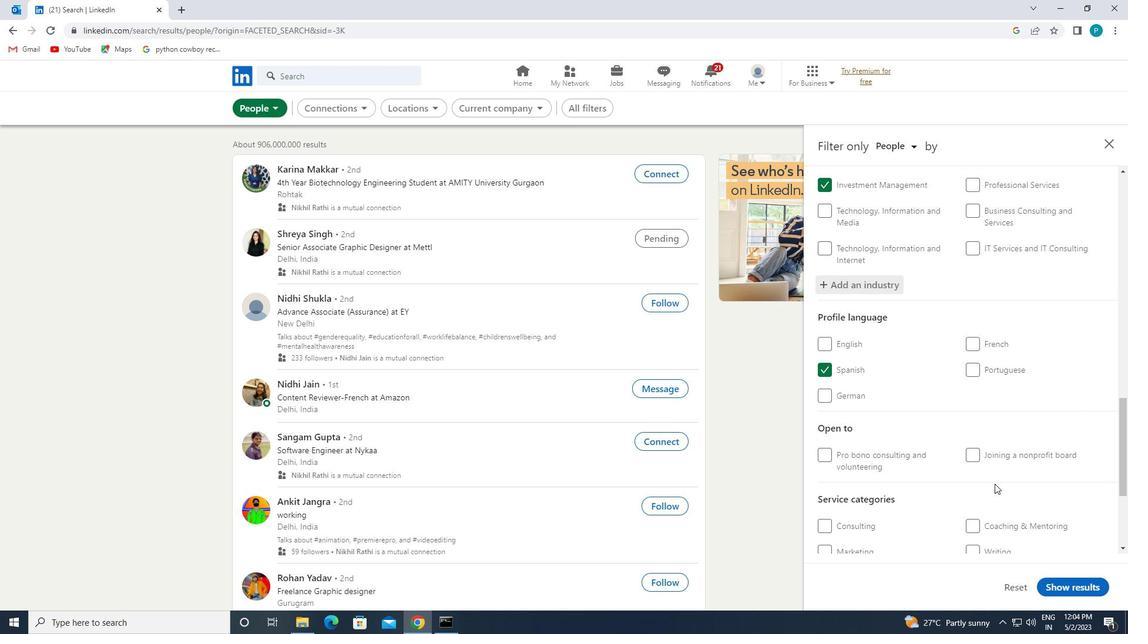 
Action: Mouse moved to (998, 403)
Screenshot: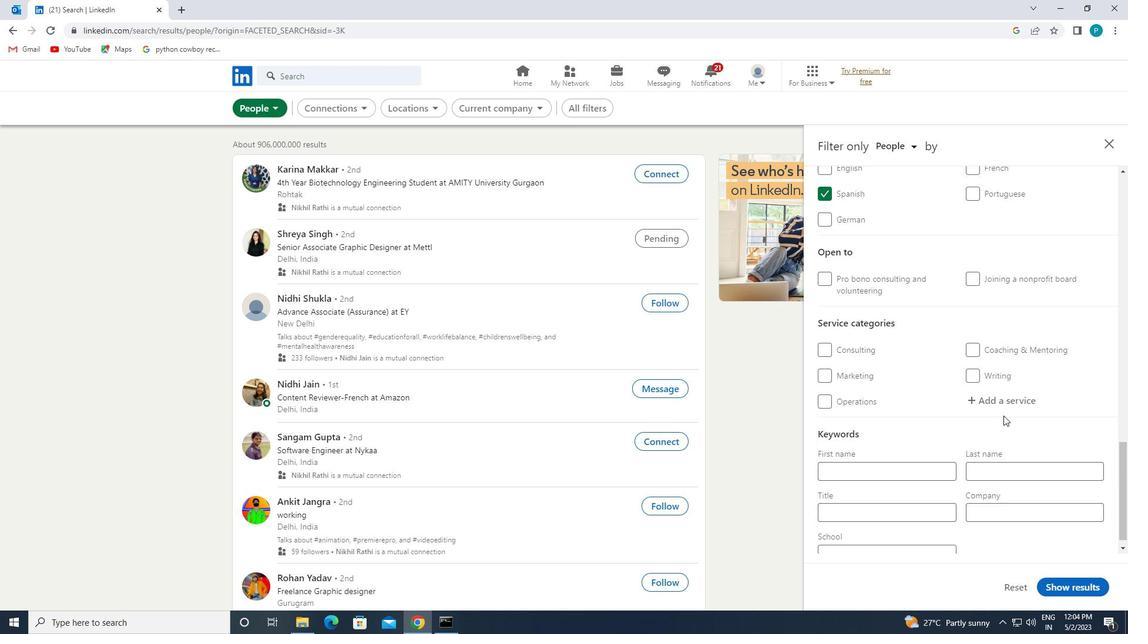 
Action: Mouse pressed left at (998, 403)
Screenshot: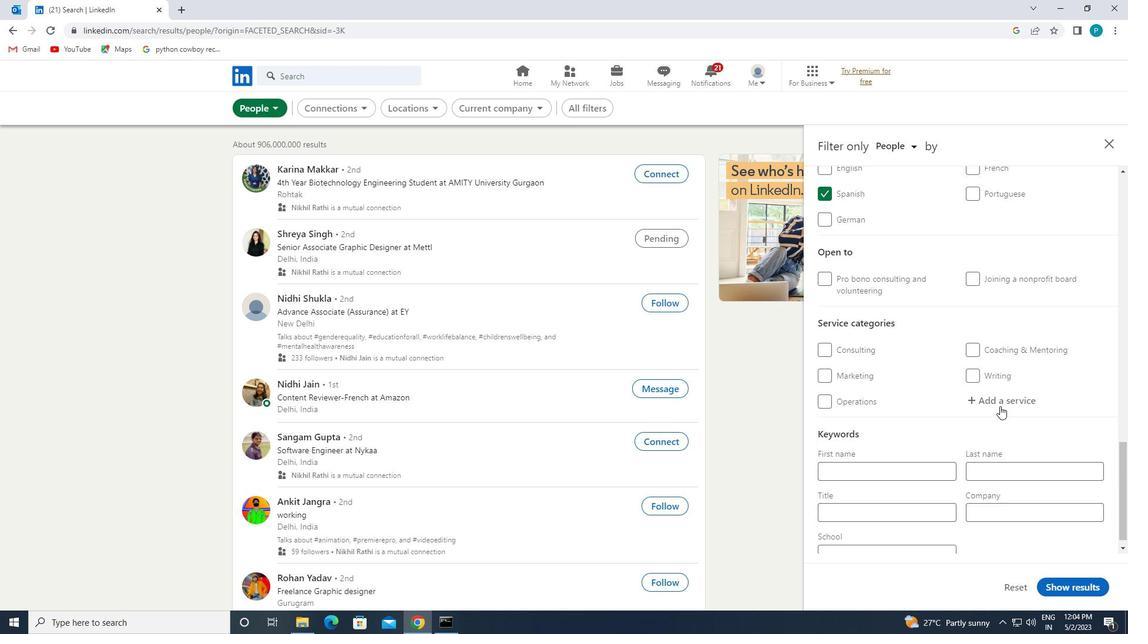
Action: Key pressed <Key.caps_lock>B<Key.caps_lock>USINESS
Screenshot: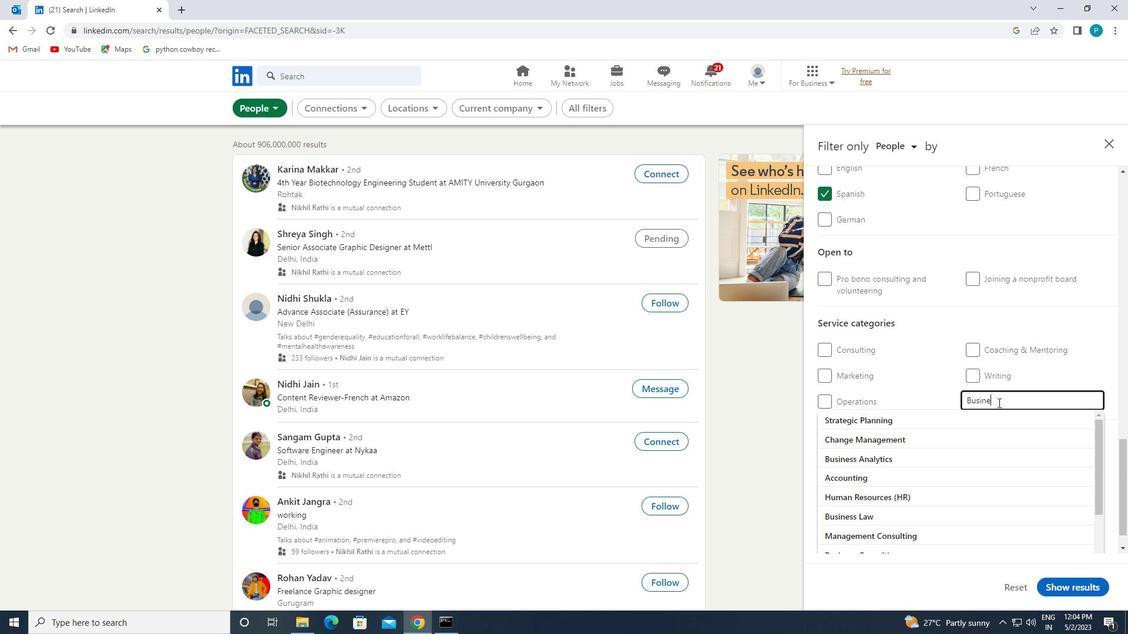 
Action: Mouse moved to (931, 457)
Screenshot: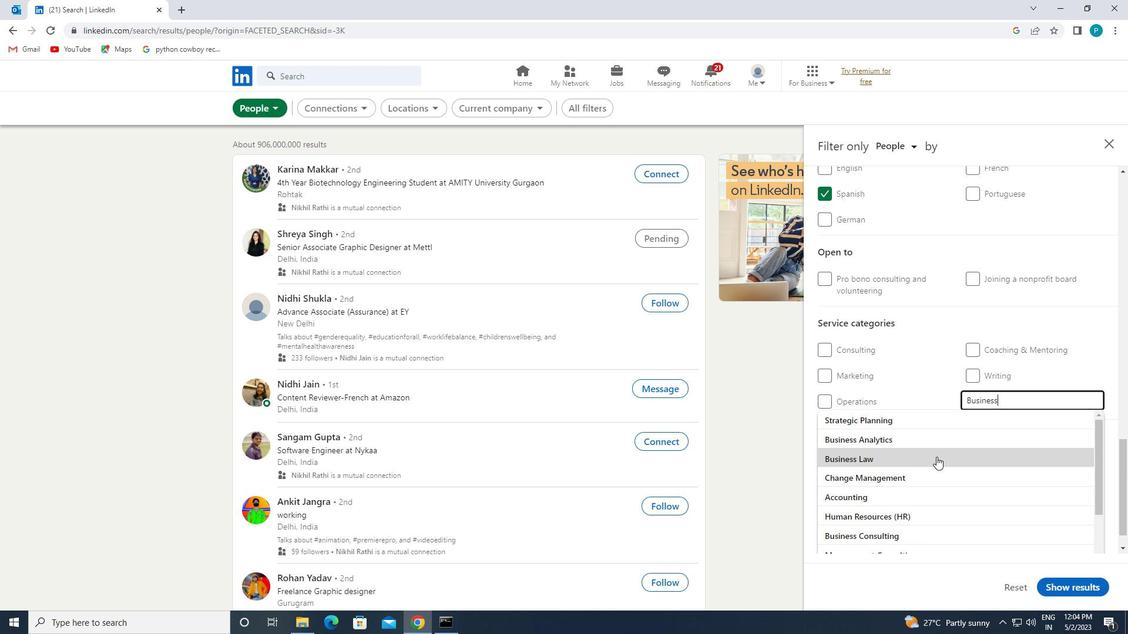 
Action: Mouse pressed left at (931, 457)
Screenshot: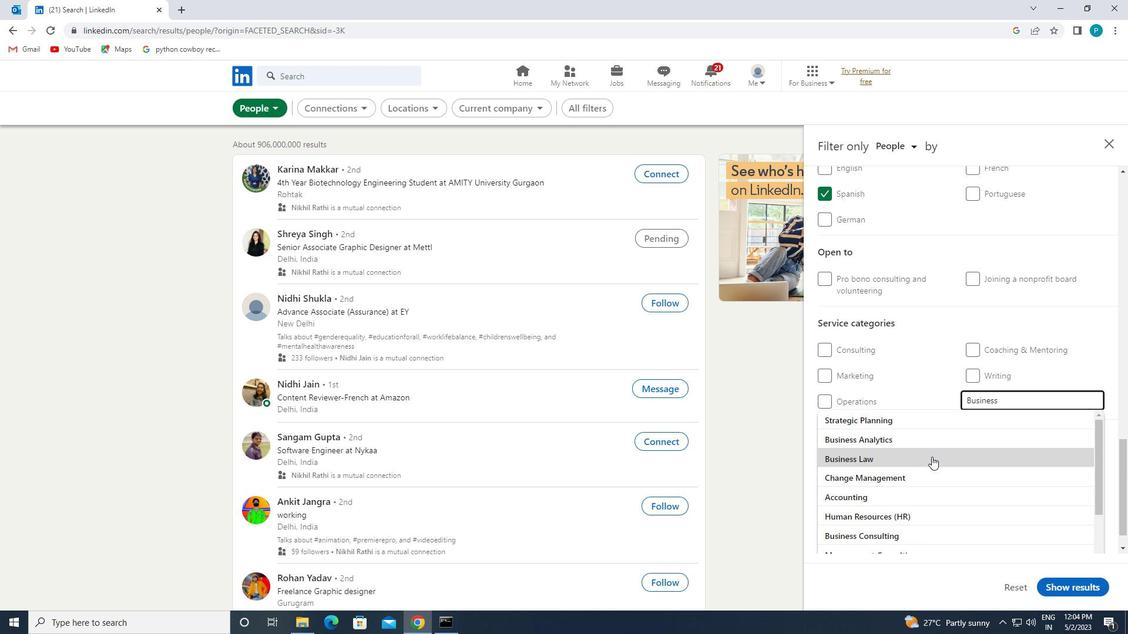 
Action: Mouse scrolled (931, 456) with delta (0, 0)
Screenshot: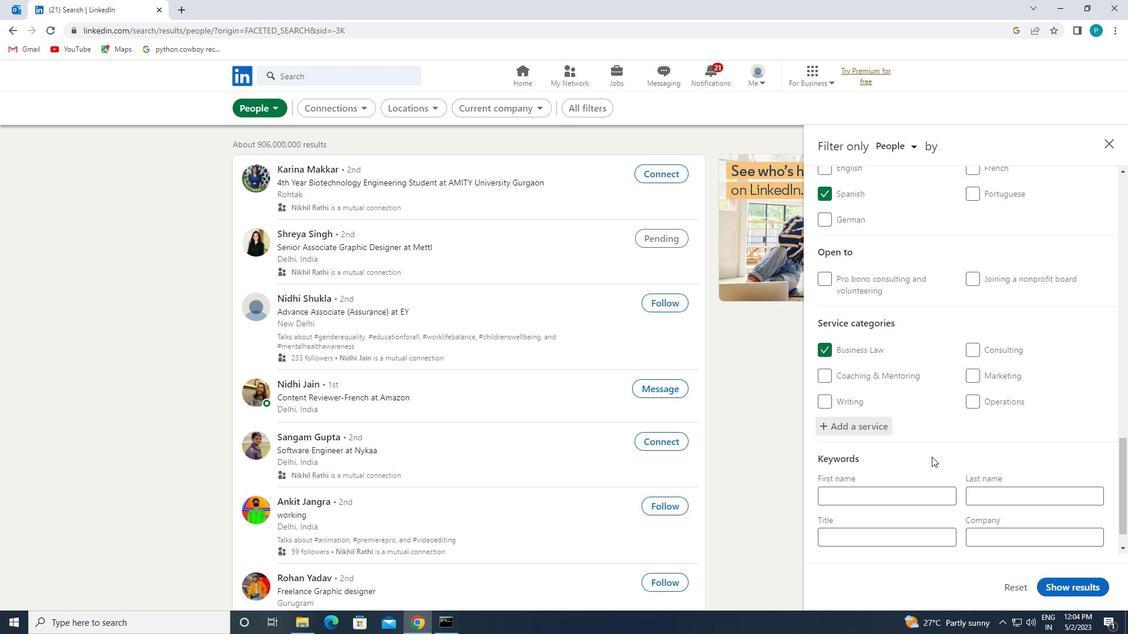
Action: Mouse scrolled (931, 456) with delta (0, 0)
Screenshot: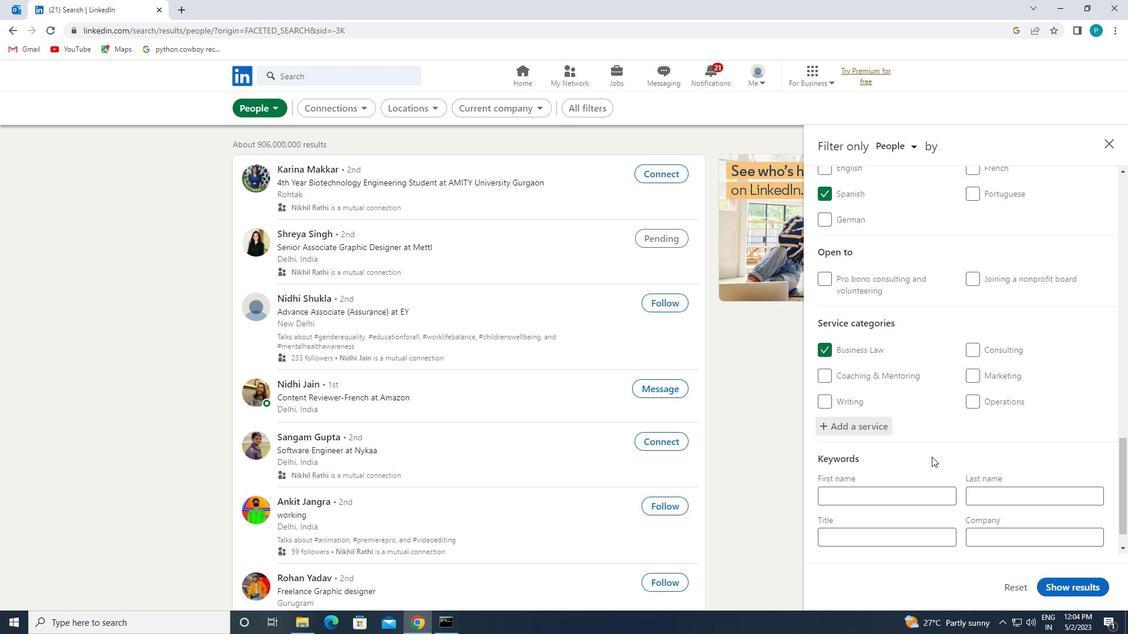 
Action: Mouse moved to (914, 499)
Screenshot: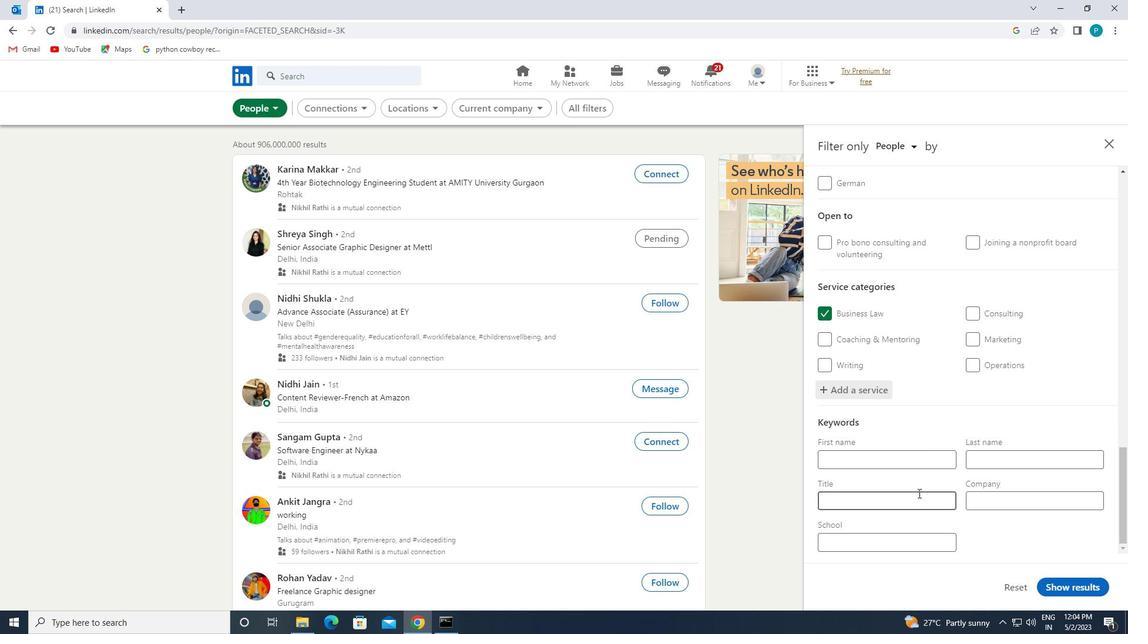 
Action: Mouse pressed left at (914, 499)
Screenshot: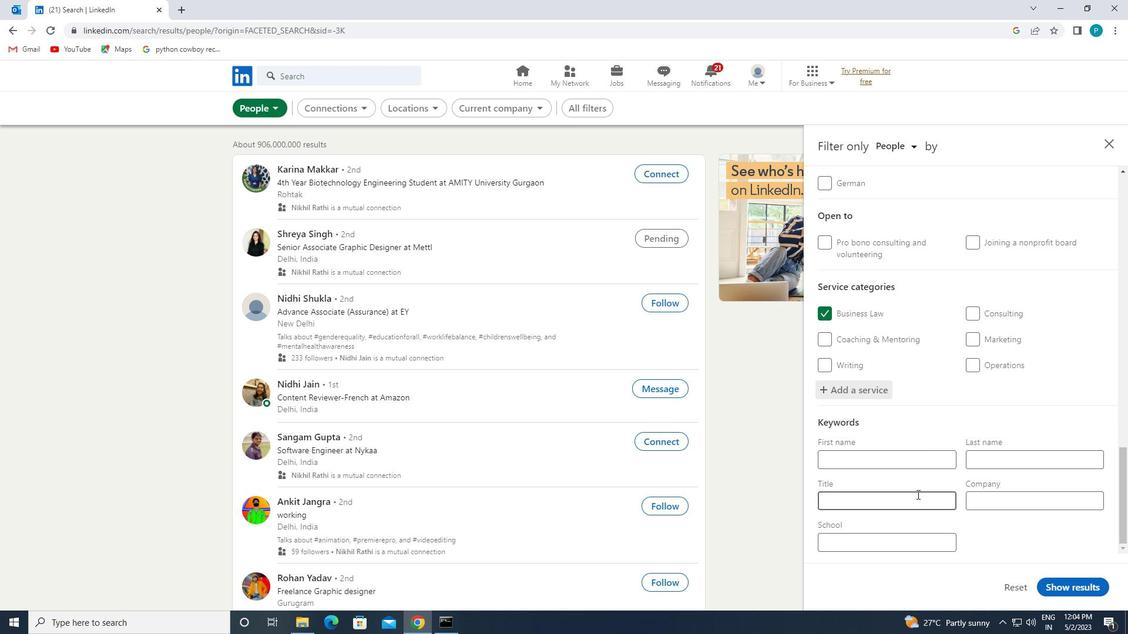 
Action: Key pressed <Key.caps_lock>L<Key.caps_lock>IFE<Key.space><Key.caps_lock>C<Key.caps_lock>OACH
Screenshot: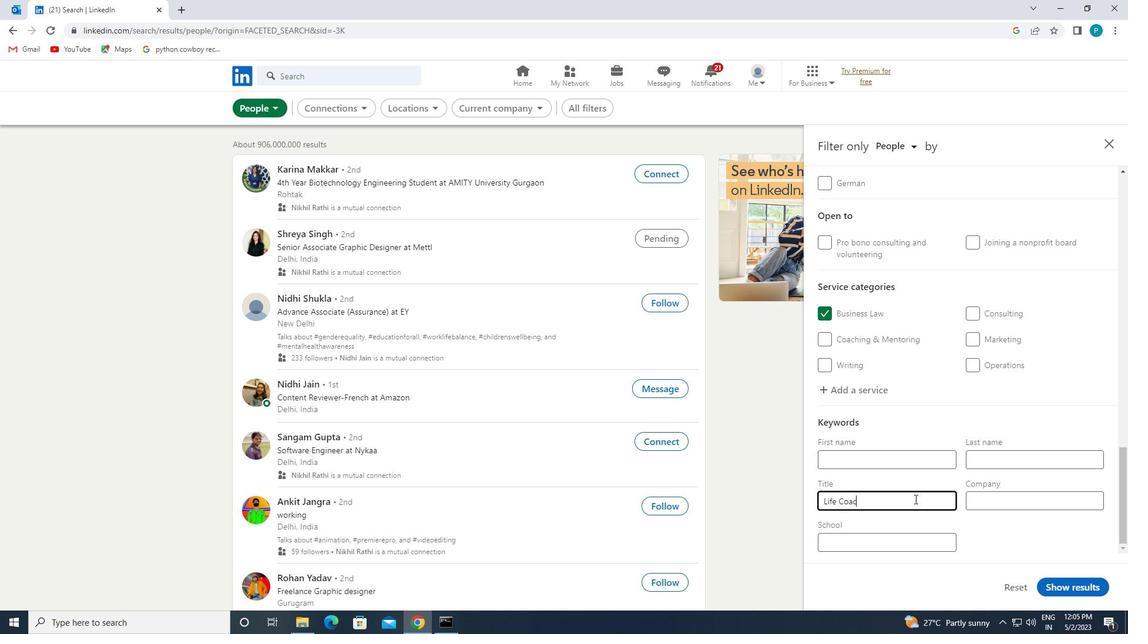 
Action: Mouse moved to (1092, 584)
Screenshot: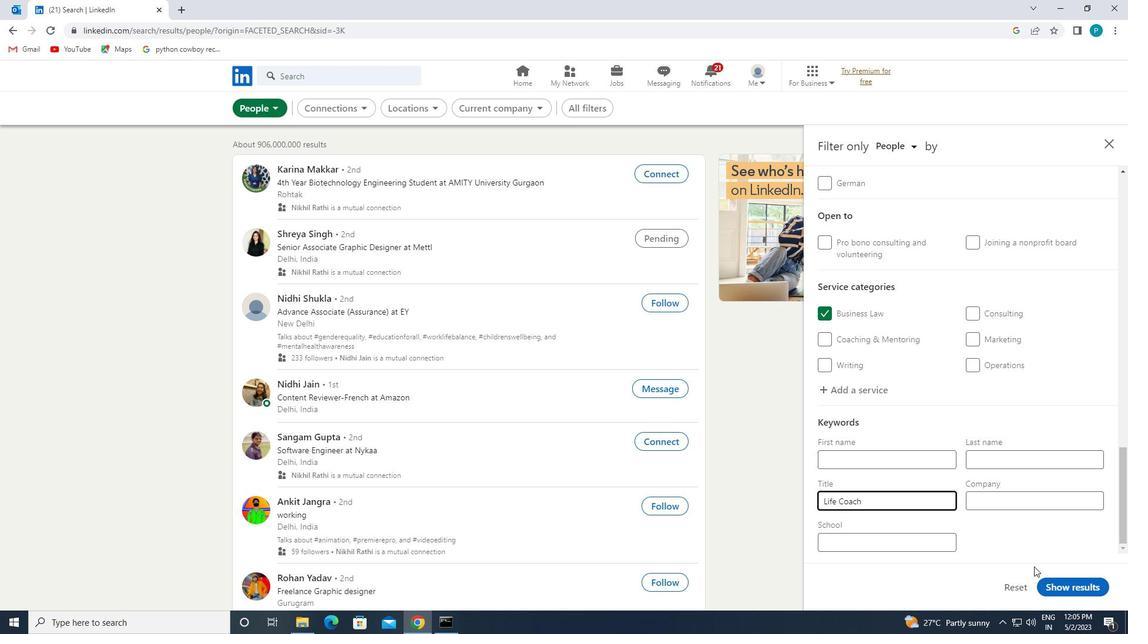 
Action: Mouse pressed left at (1092, 584)
Screenshot: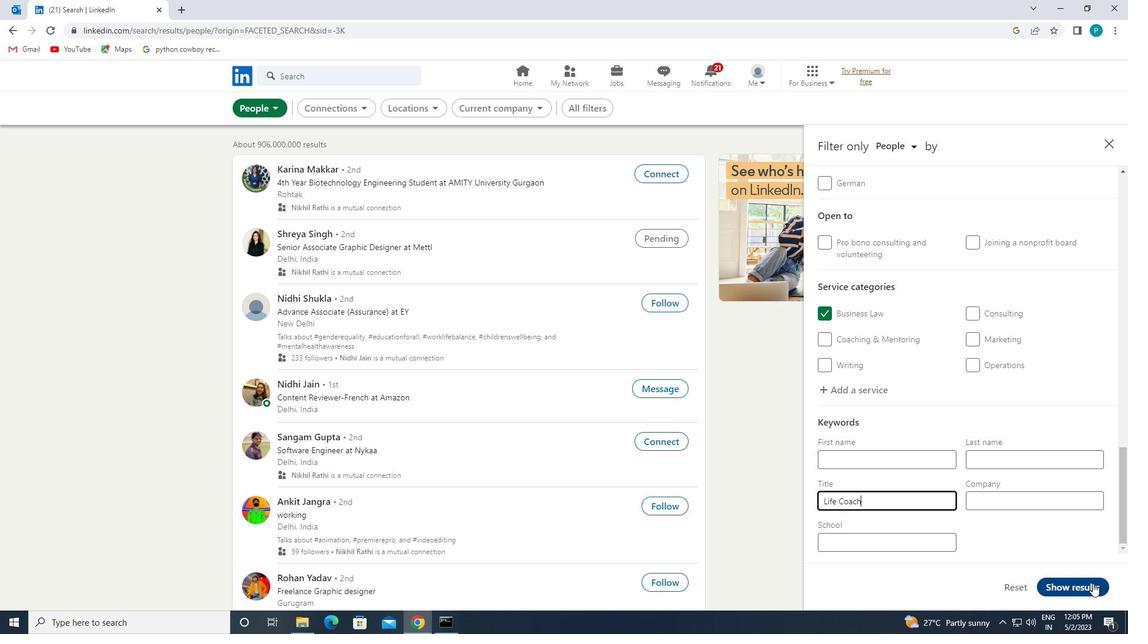 
